 Task: Search one way flight ticket for 3 adults, 3 children in premium economy from Williston: Williston Basin International Airport to Jacksonville: Albert J. Ellis Airport on 5-3-2023. Choice of flights is American. Price is upto 25000. Outbound departure time preference is 19:15.
Action: Mouse moved to (428, 180)
Screenshot: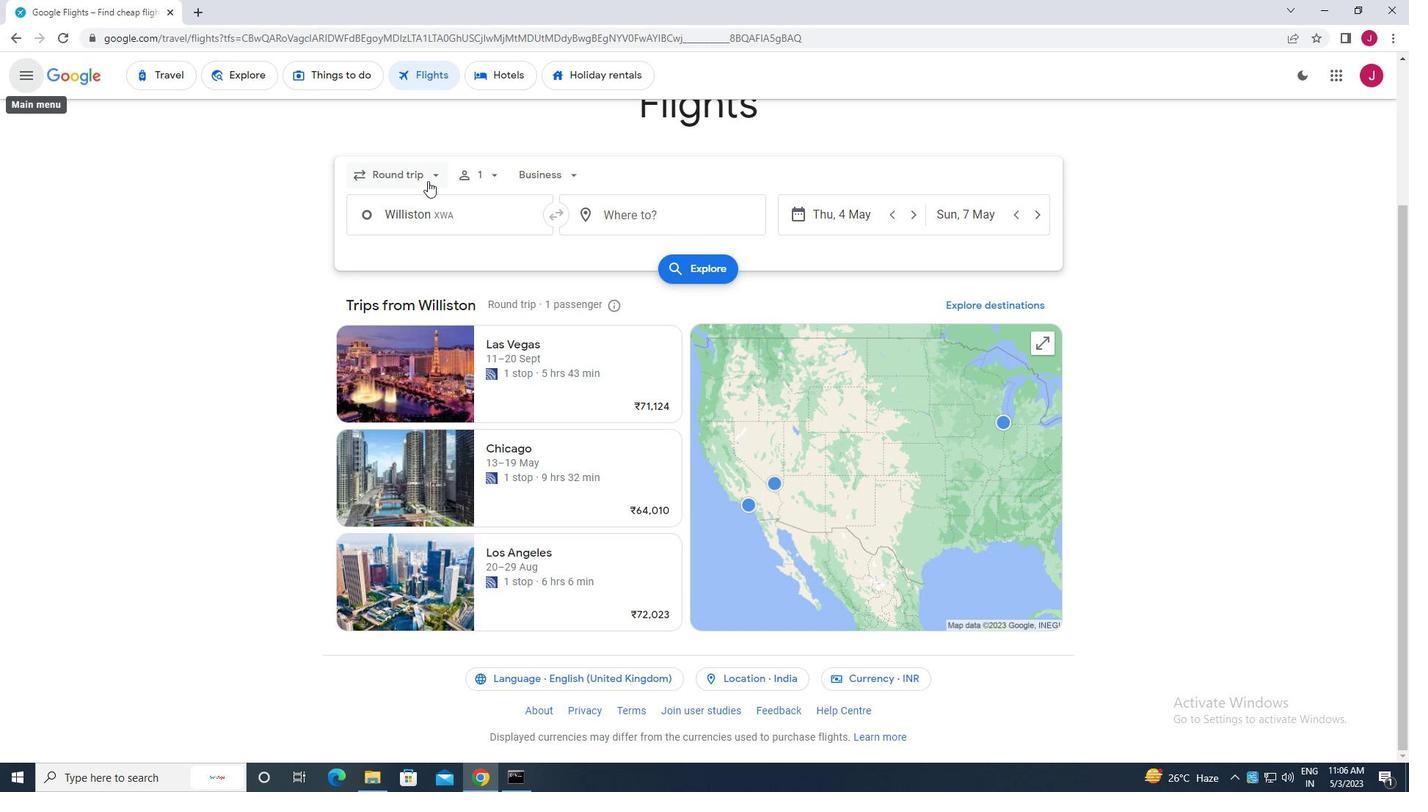 
Action: Mouse pressed left at (428, 180)
Screenshot: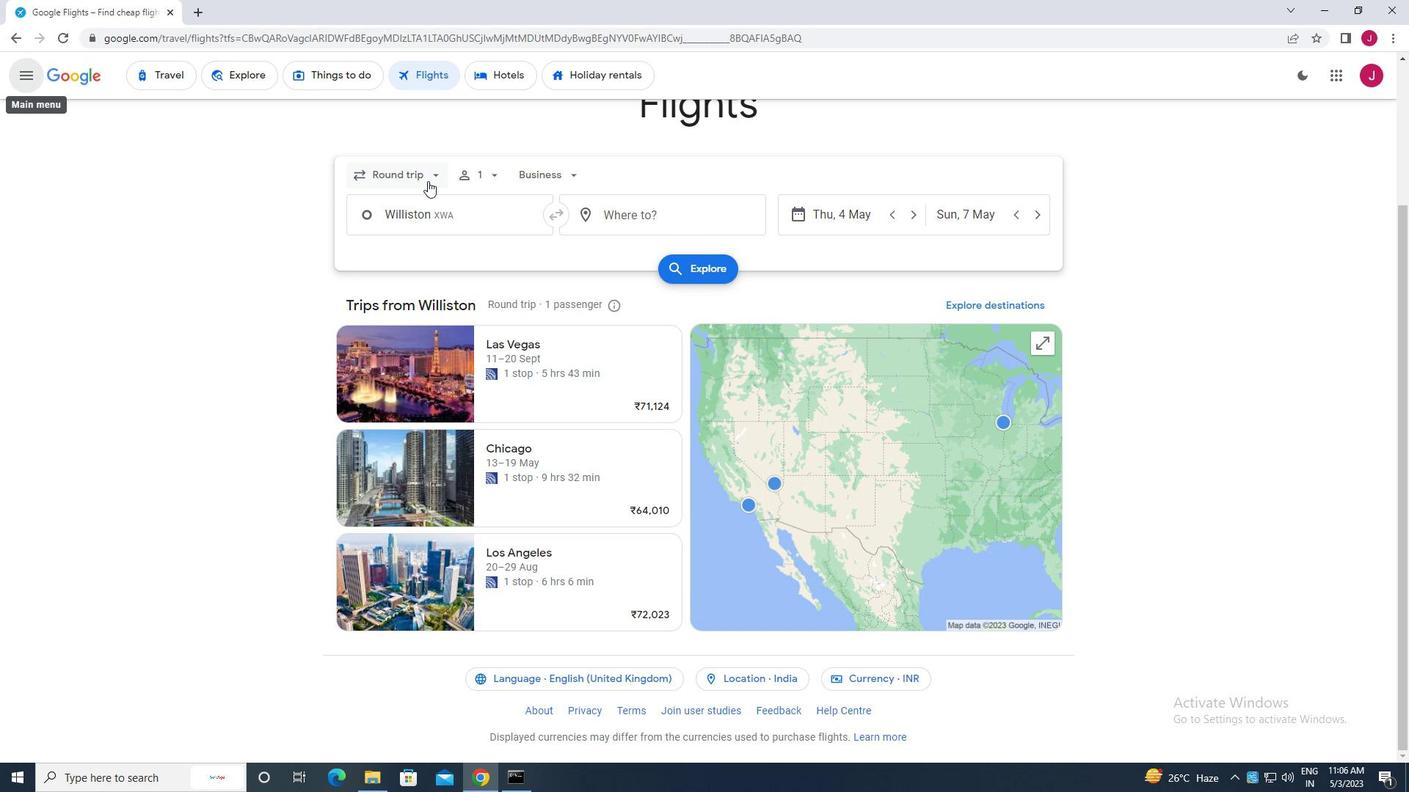 
Action: Mouse moved to (427, 240)
Screenshot: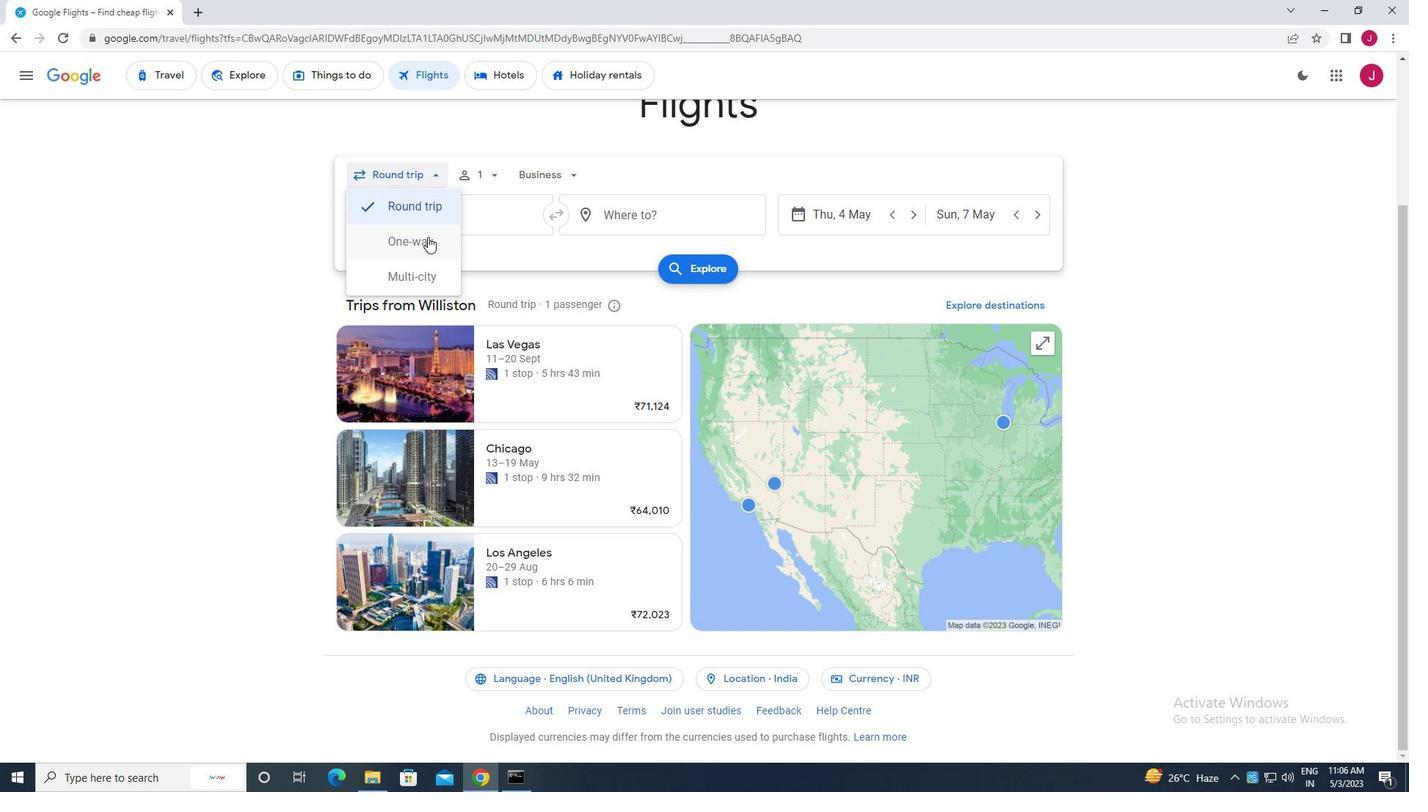 
Action: Mouse pressed left at (427, 240)
Screenshot: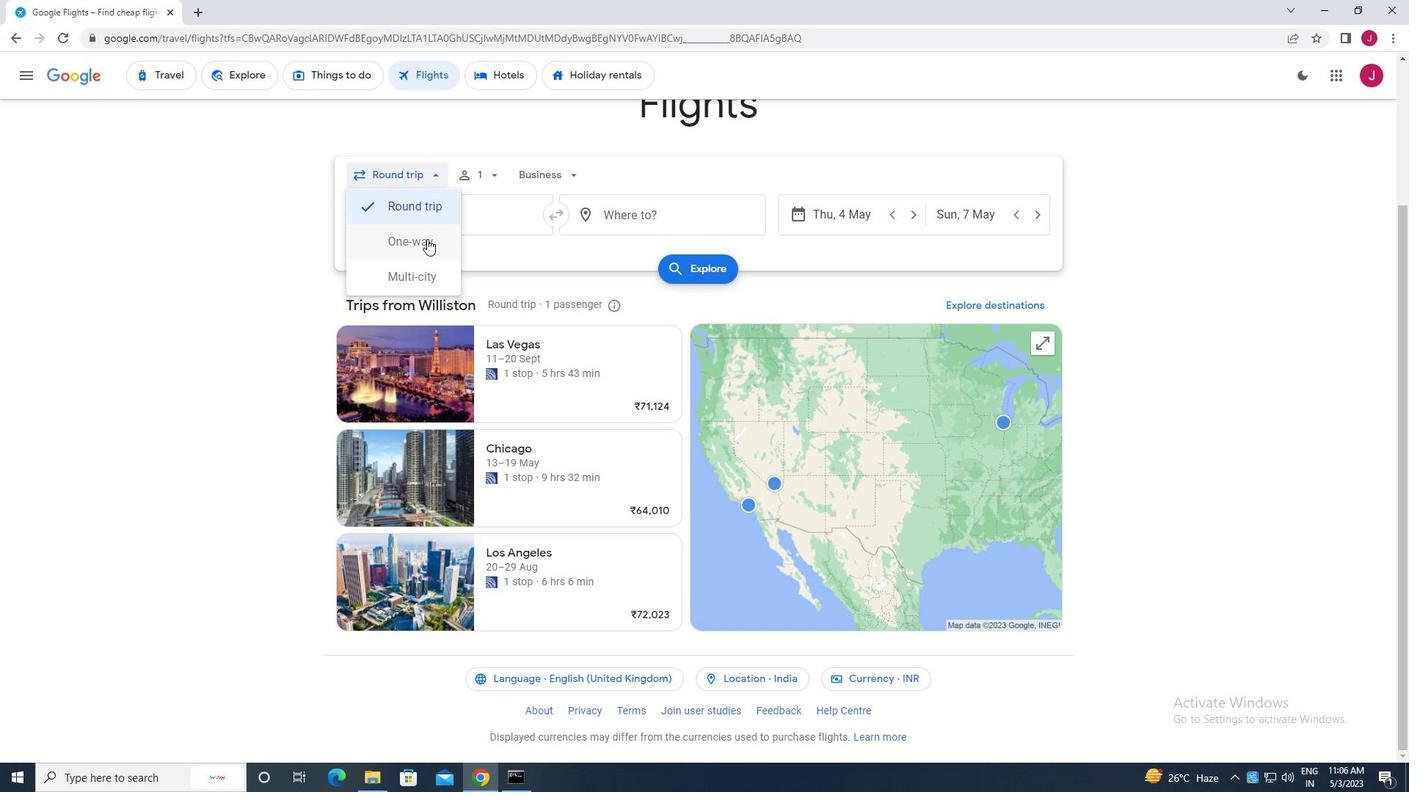 
Action: Mouse moved to (489, 177)
Screenshot: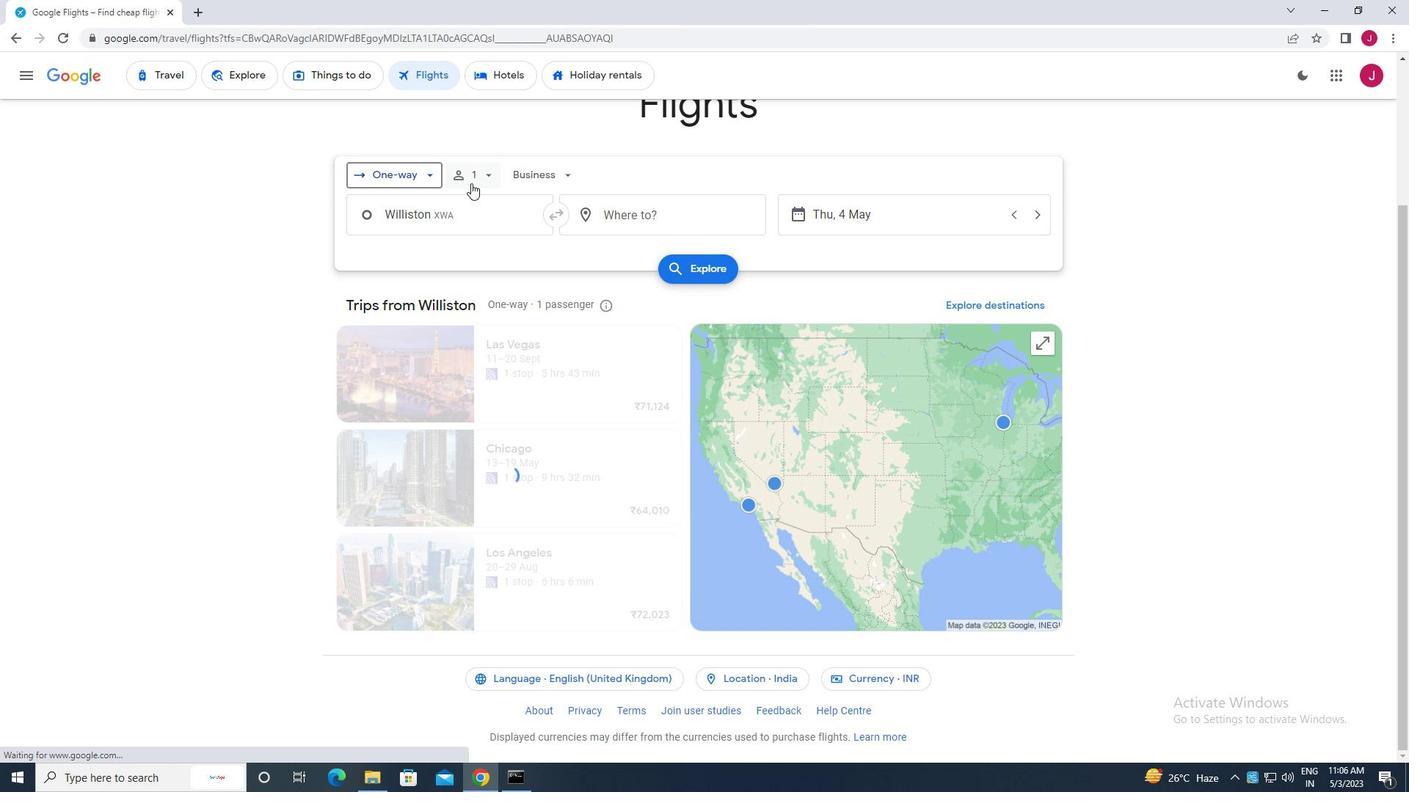 
Action: Mouse pressed left at (489, 177)
Screenshot: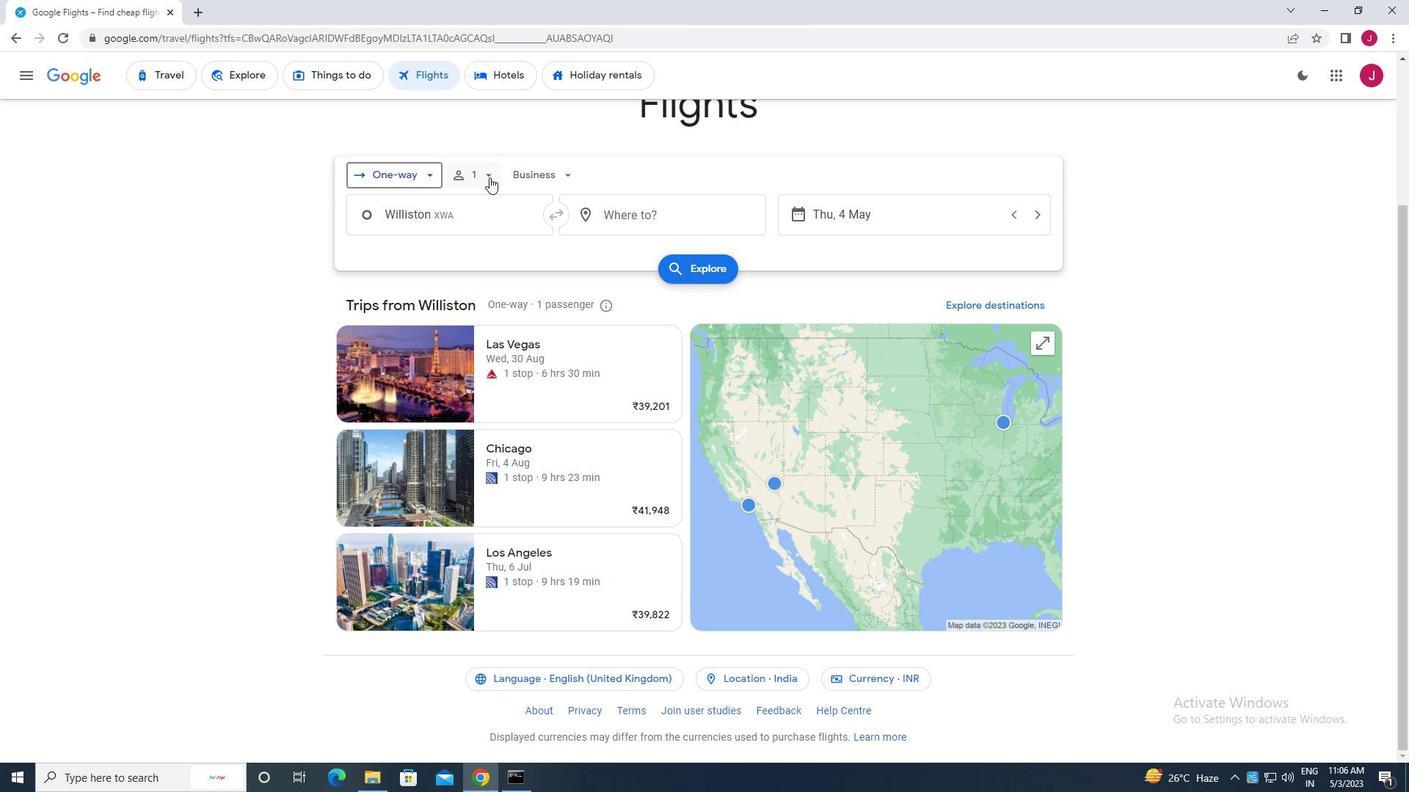 
Action: Mouse moved to (596, 212)
Screenshot: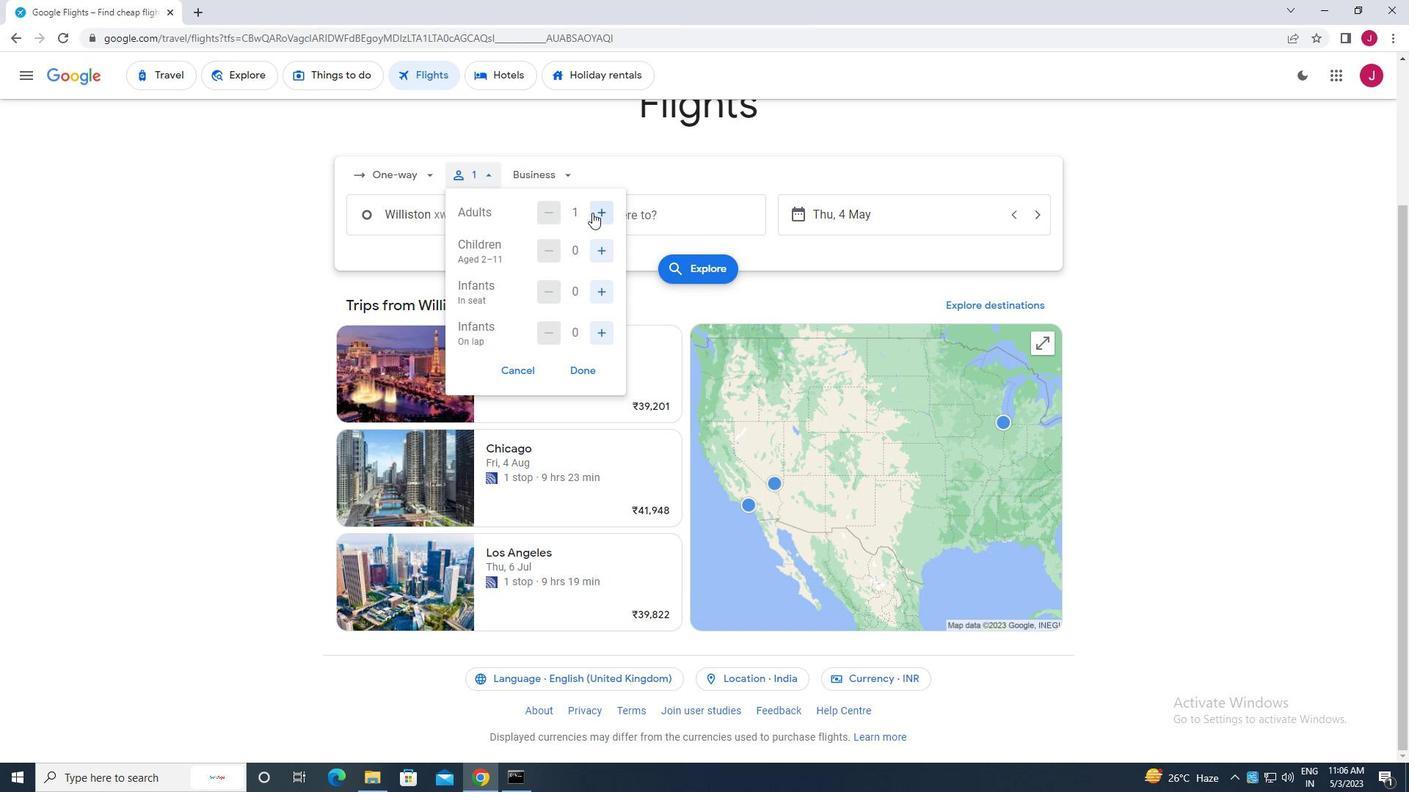 
Action: Mouse pressed left at (596, 212)
Screenshot: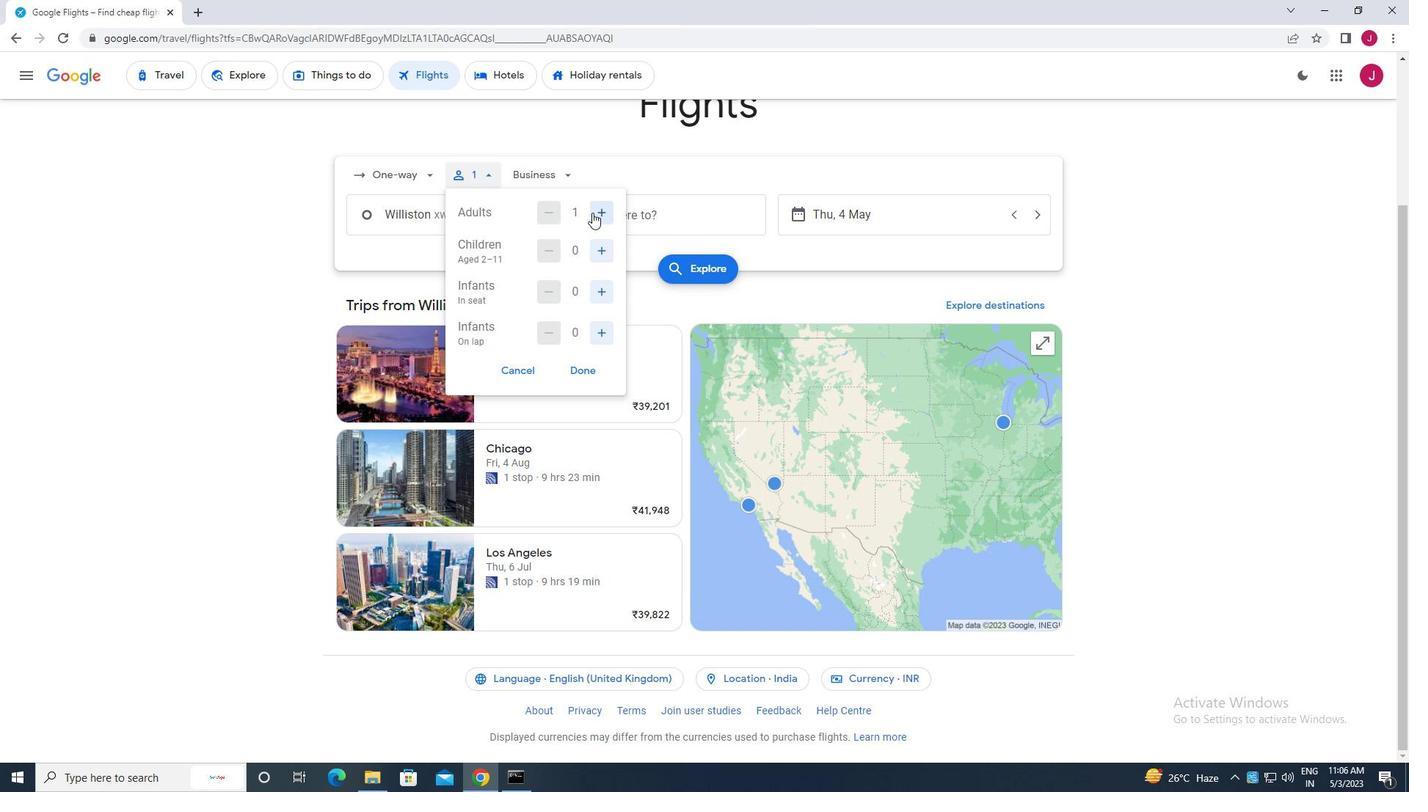 
Action: Mouse pressed left at (596, 212)
Screenshot: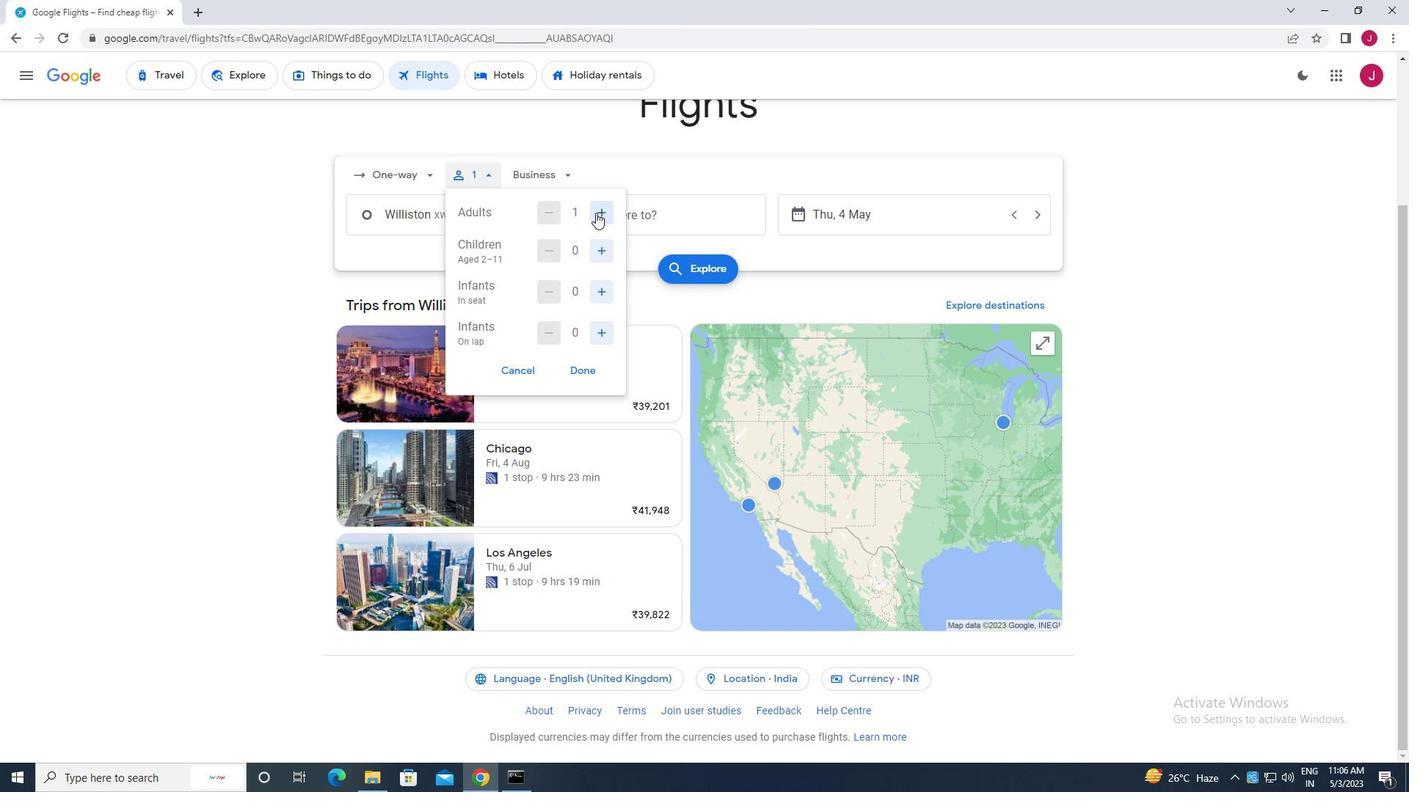 
Action: Mouse moved to (600, 253)
Screenshot: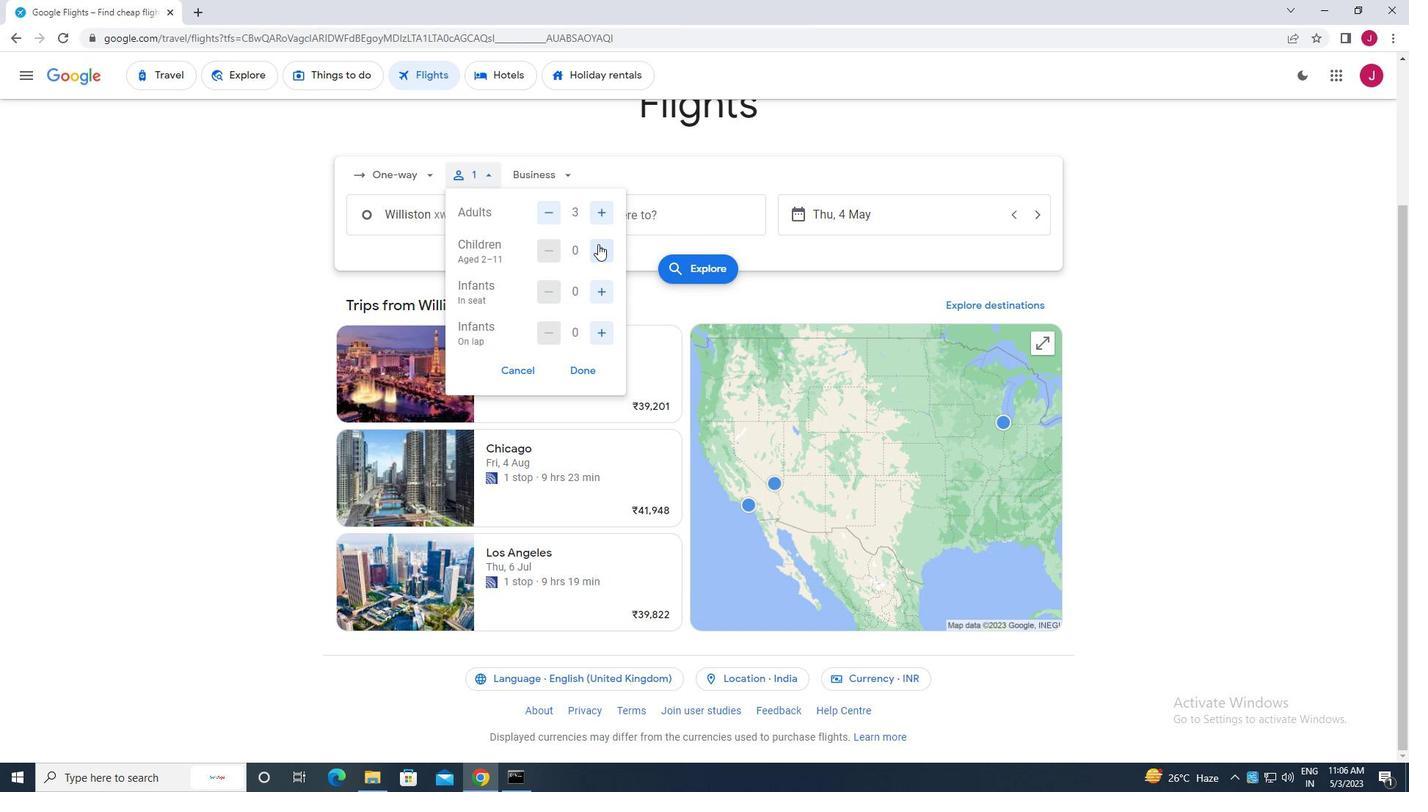 
Action: Mouse pressed left at (600, 253)
Screenshot: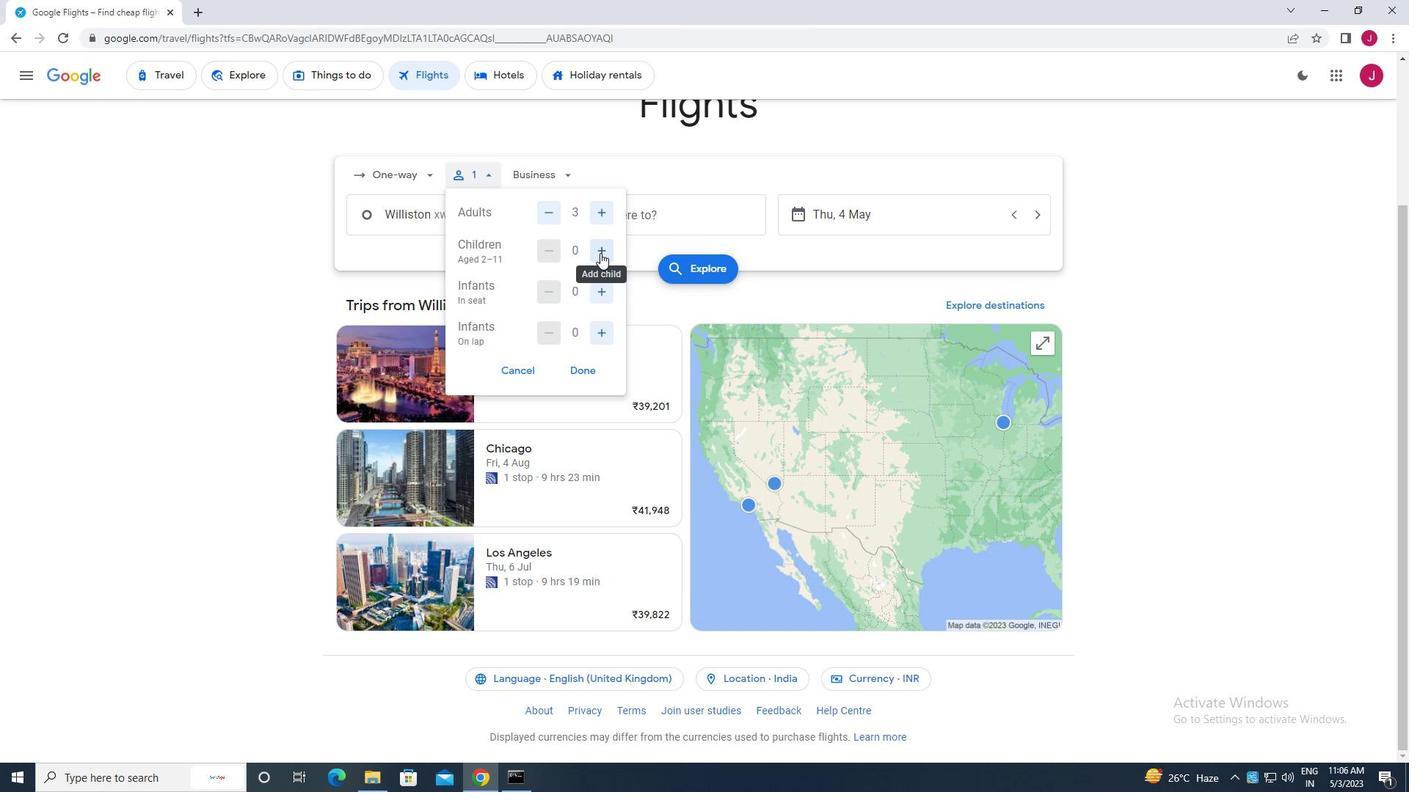 
Action: Mouse pressed left at (600, 253)
Screenshot: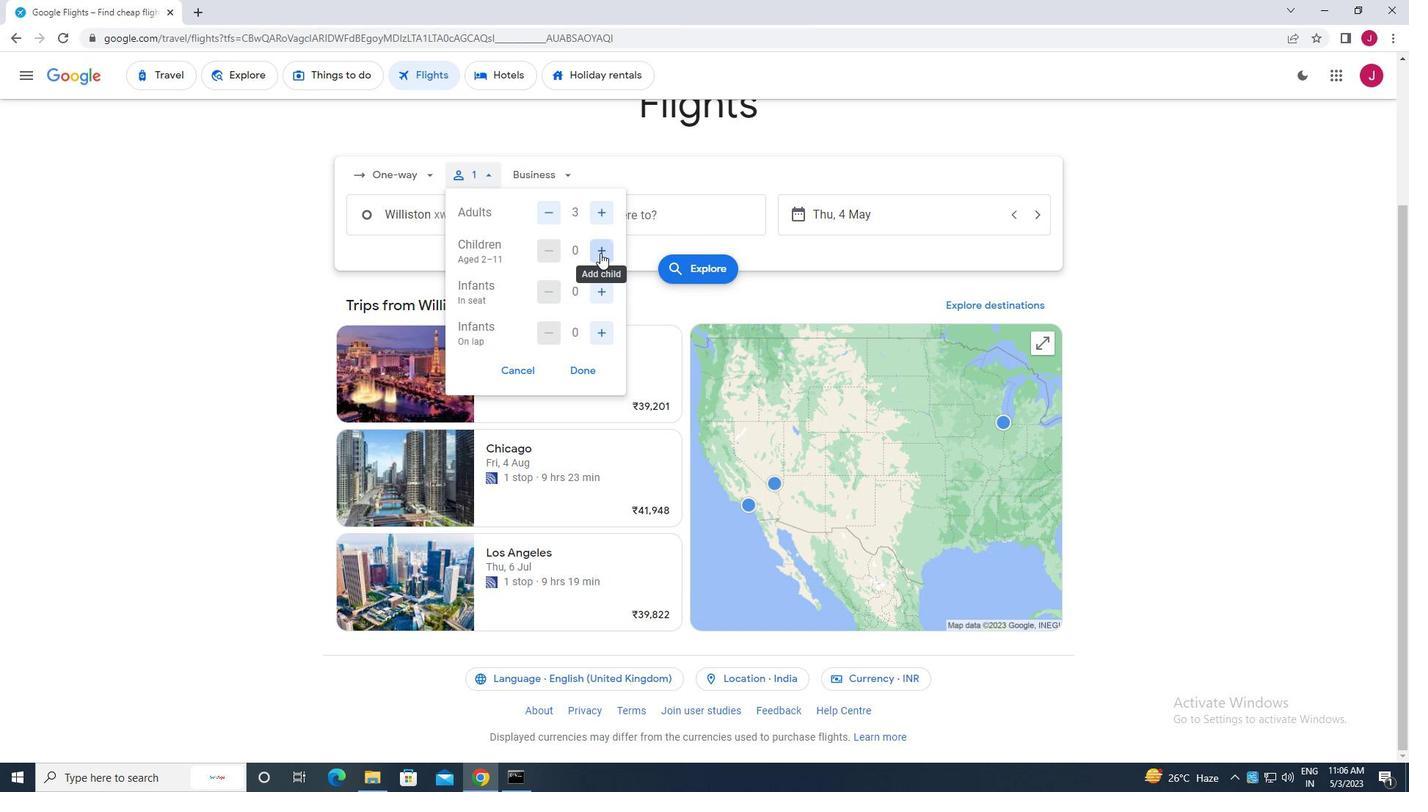 
Action: Mouse pressed left at (600, 253)
Screenshot: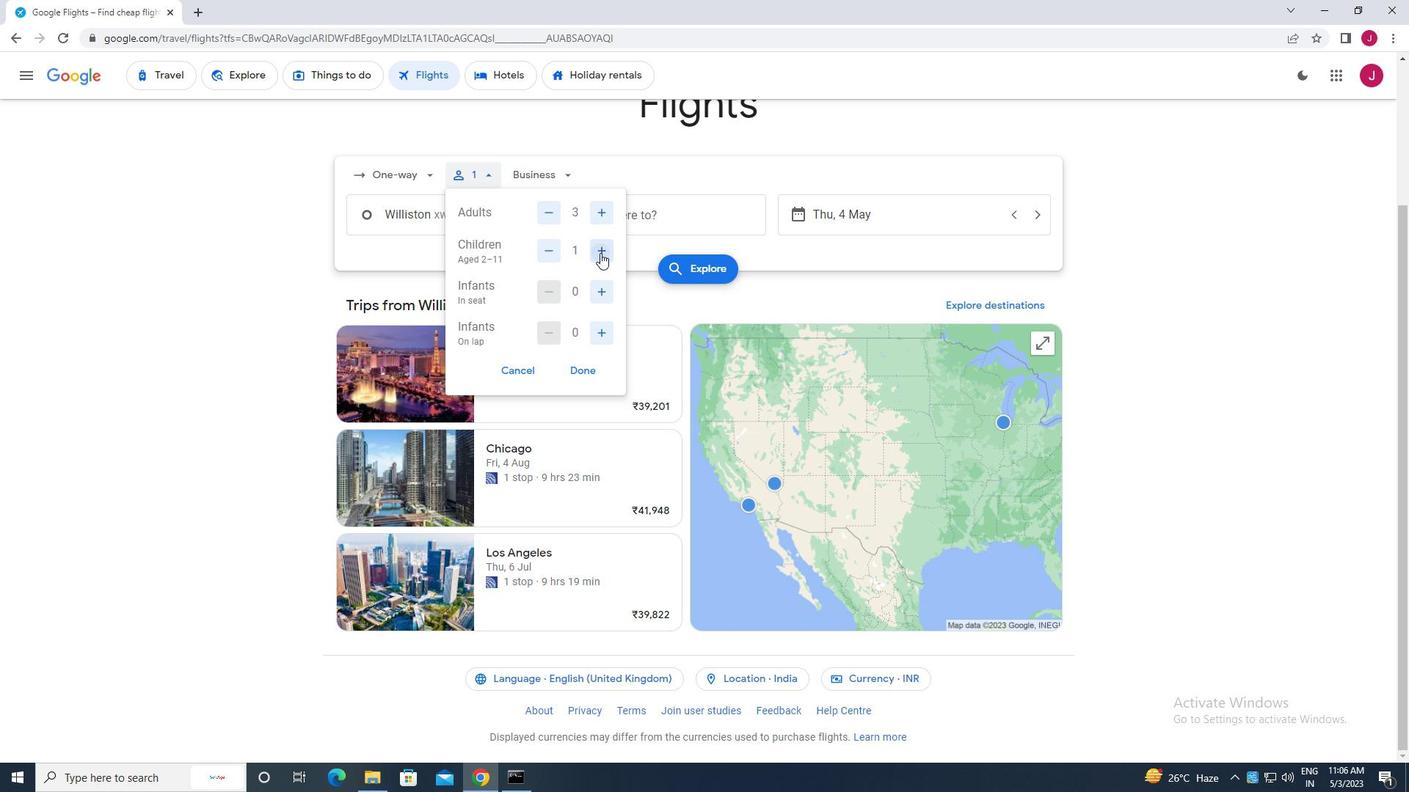 
Action: Mouse moved to (574, 369)
Screenshot: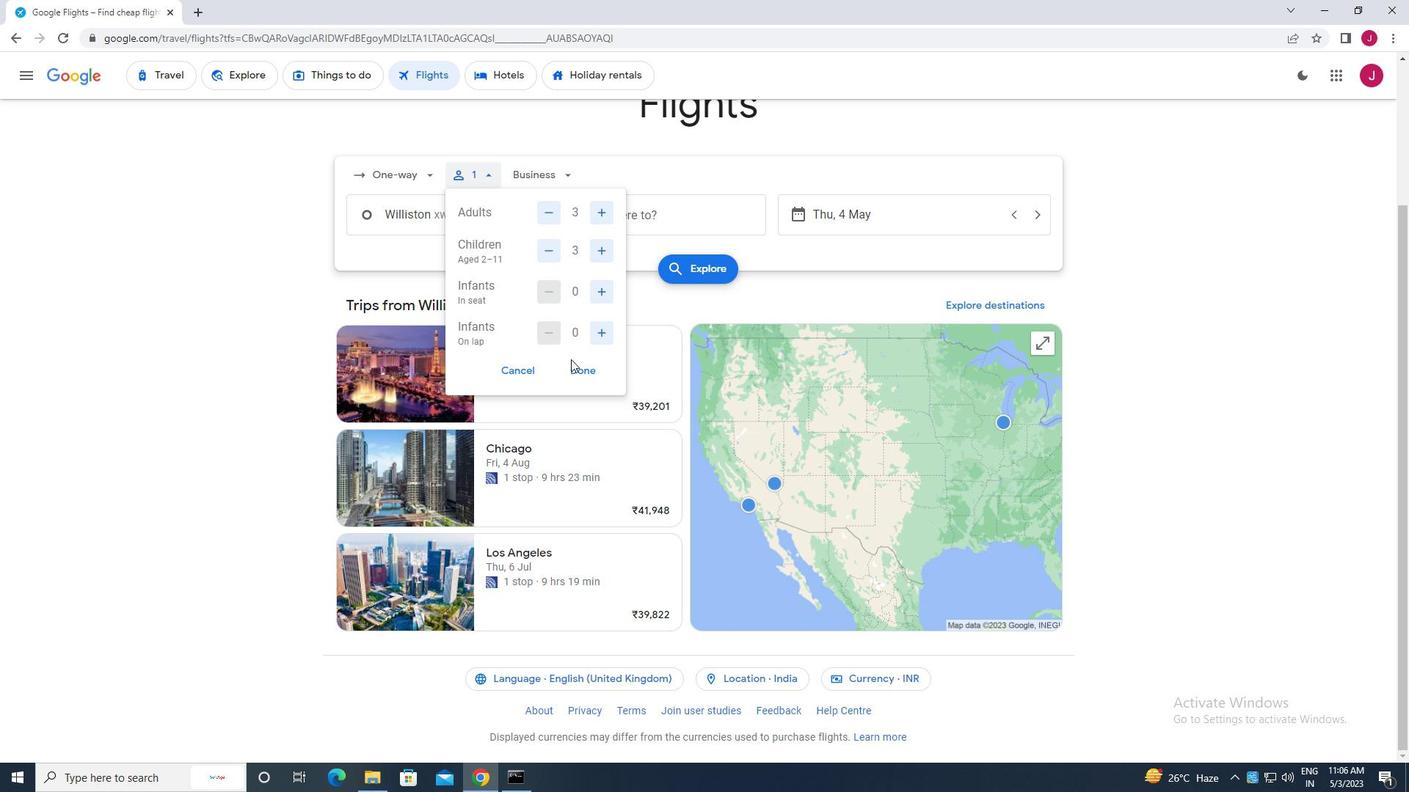 
Action: Mouse pressed left at (574, 369)
Screenshot: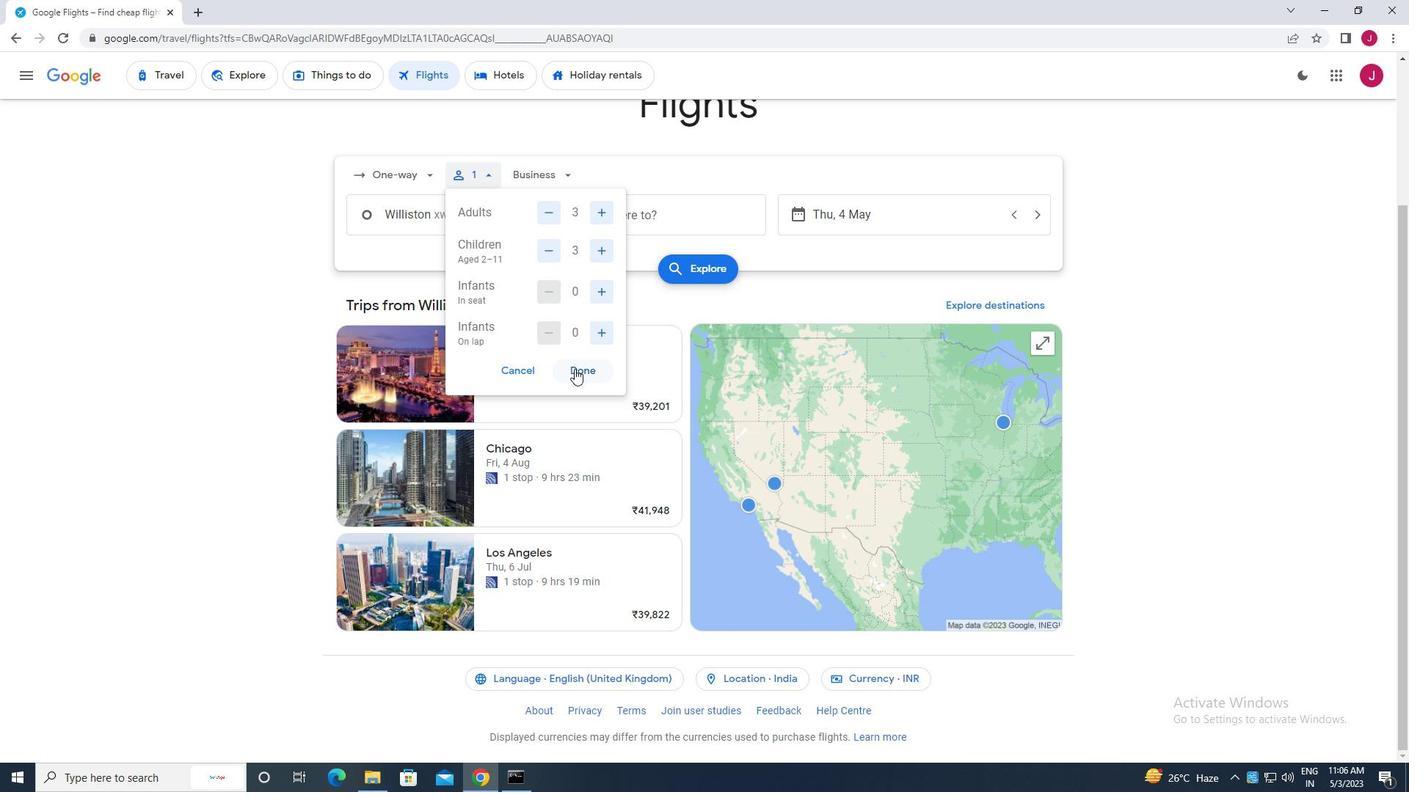 
Action: Mouse moved to (545, 179)
Screenshot: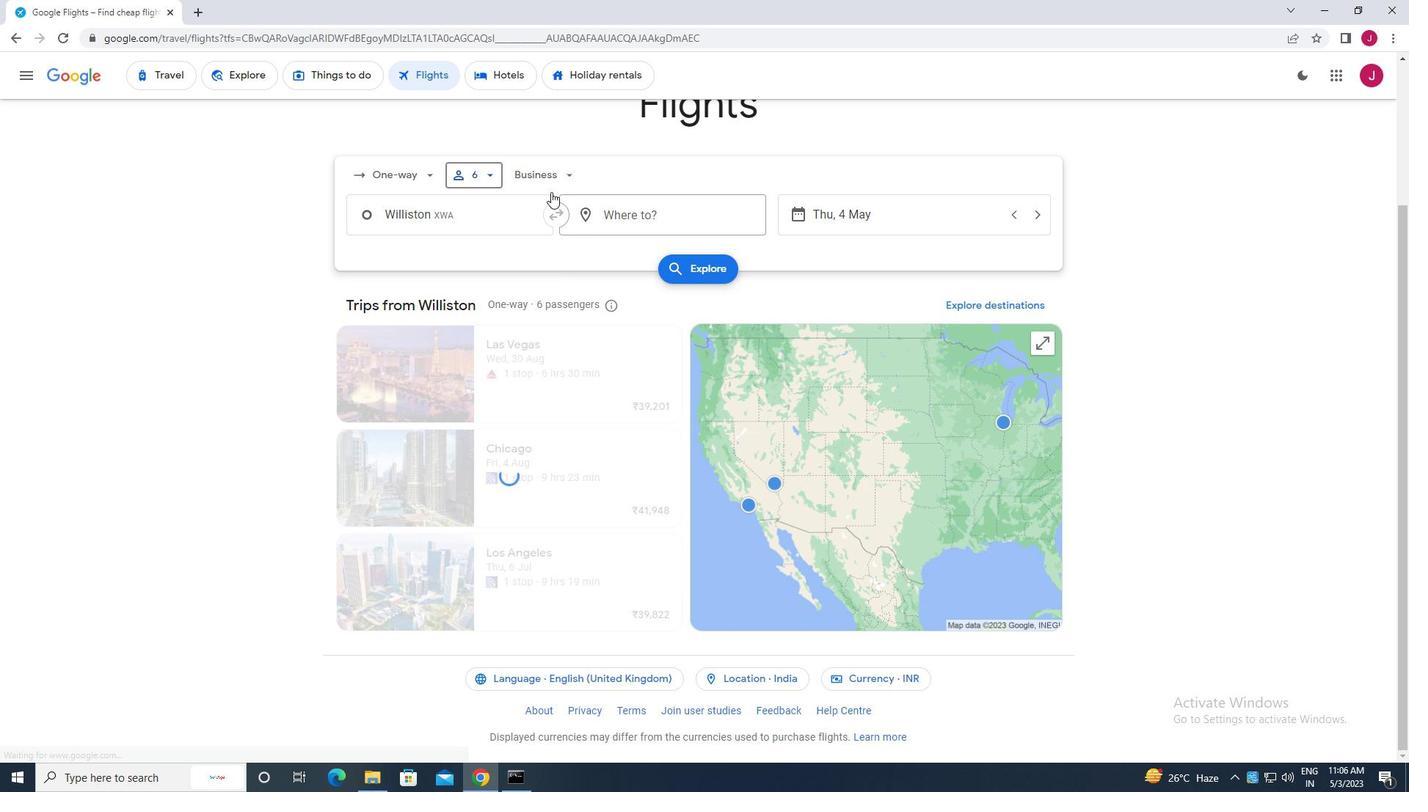 
Action: Mouse pressed left at (545, 179)
Screenshot: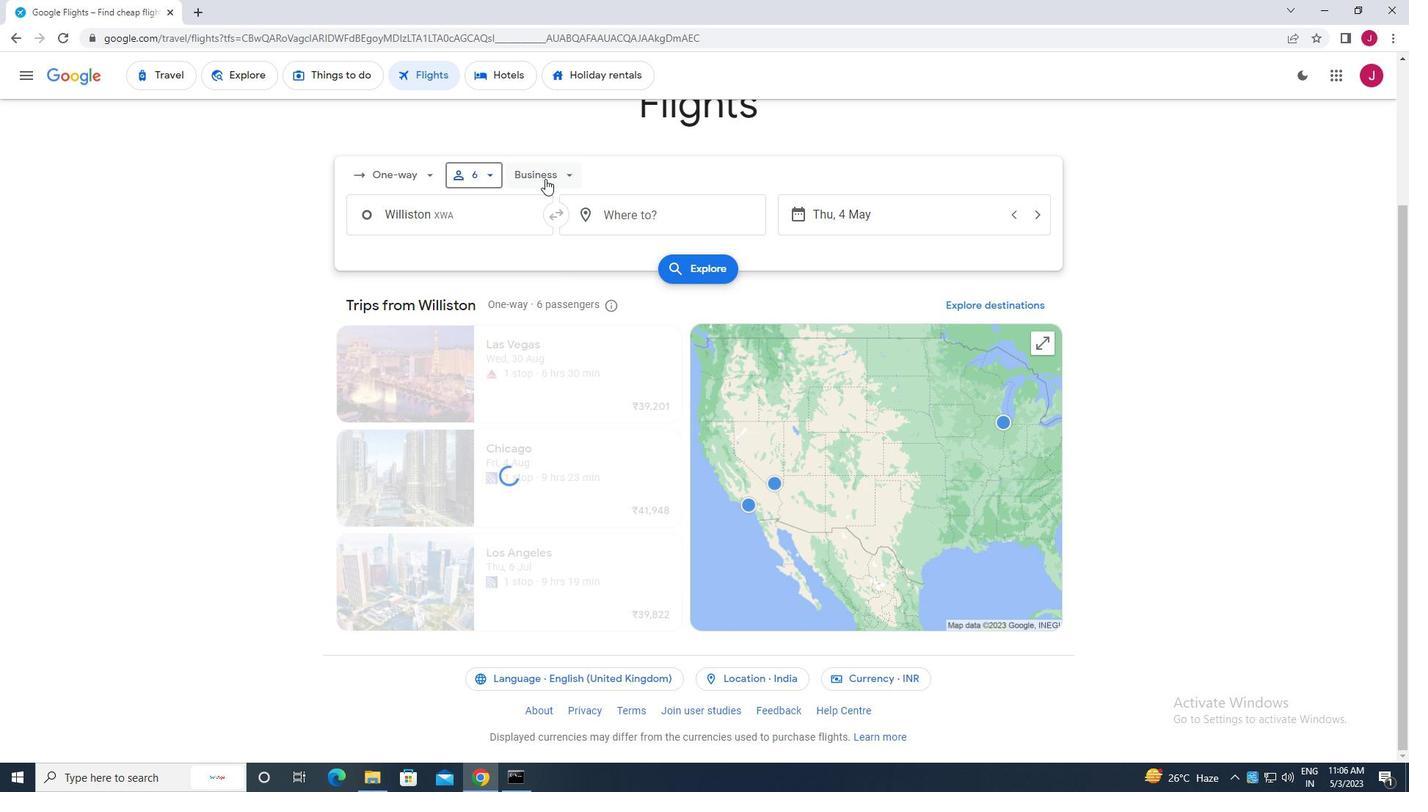 
Action: Mouse moved to (569, 244)
Screenshot: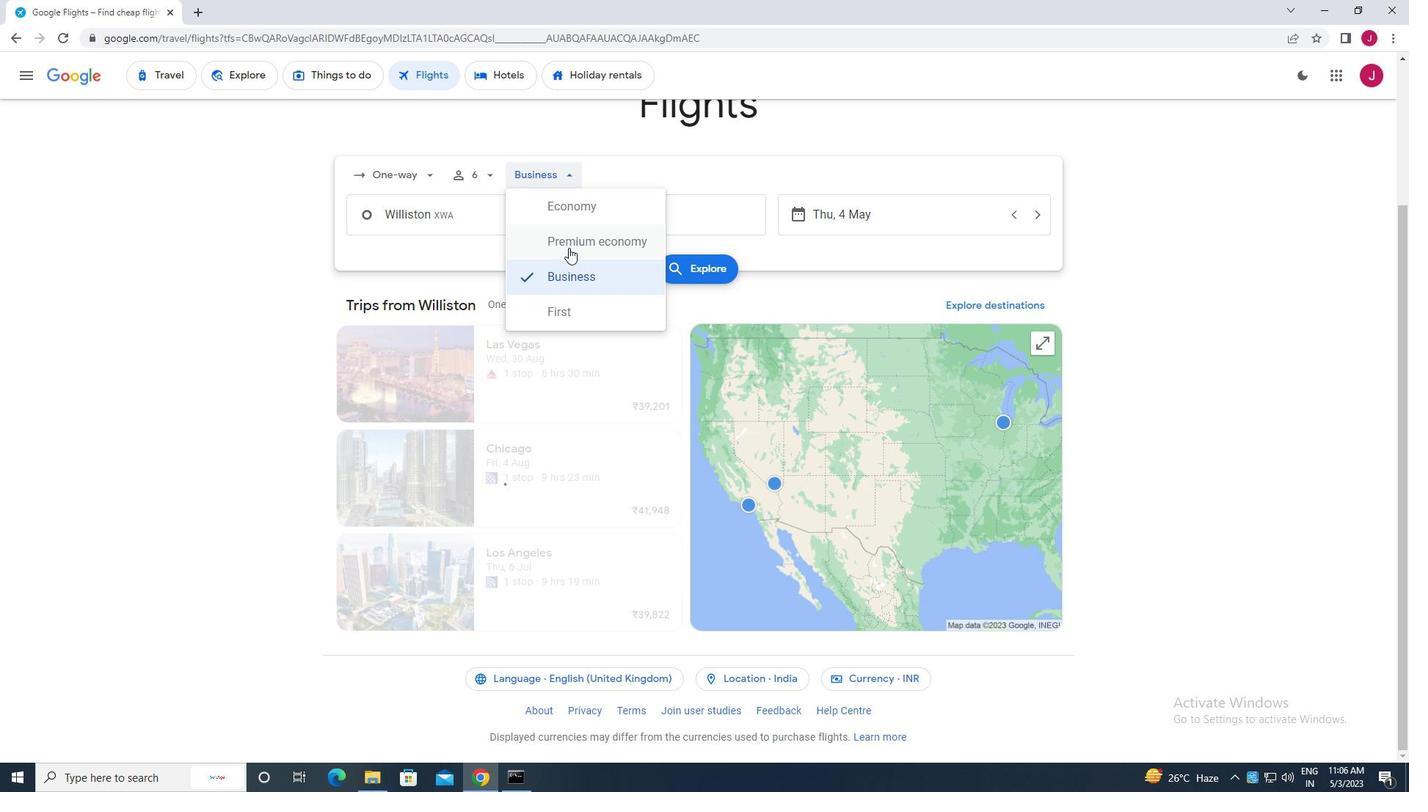 
Action: Mouse pressed left at (569, 244)
Screenshot: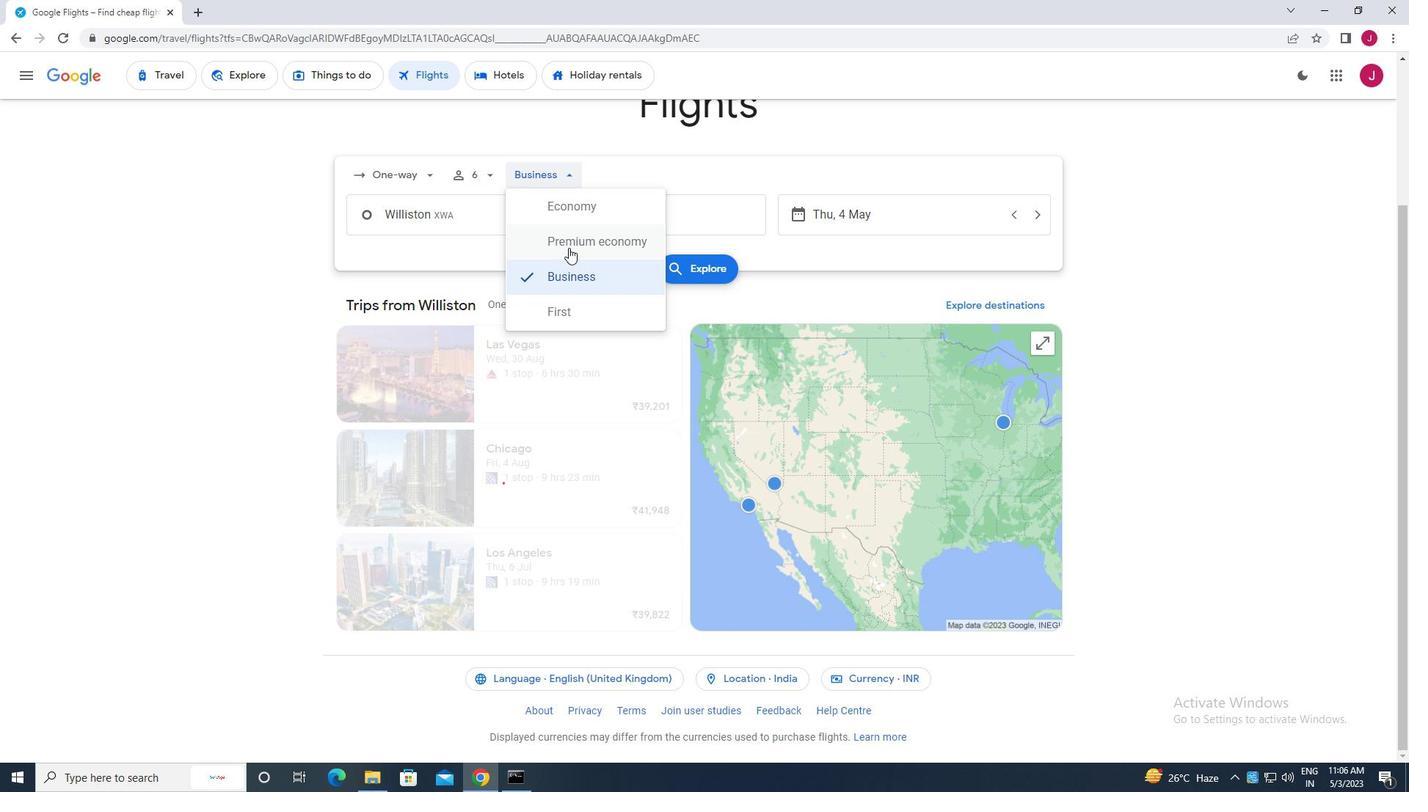 
Action: Mouse moved to (497, 218)
Screenshot: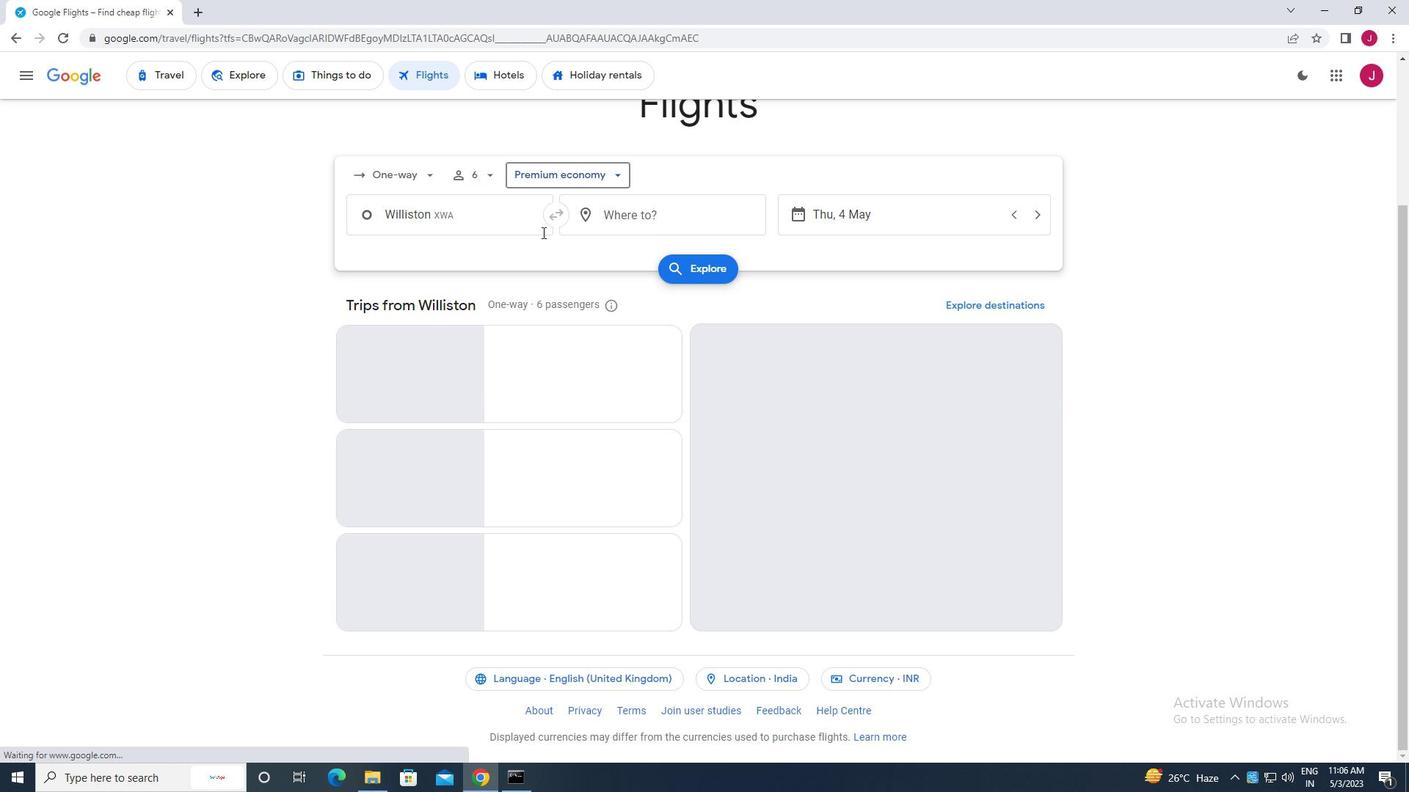 
Action: Mouse pressed left at (497, 218)
Screenshot: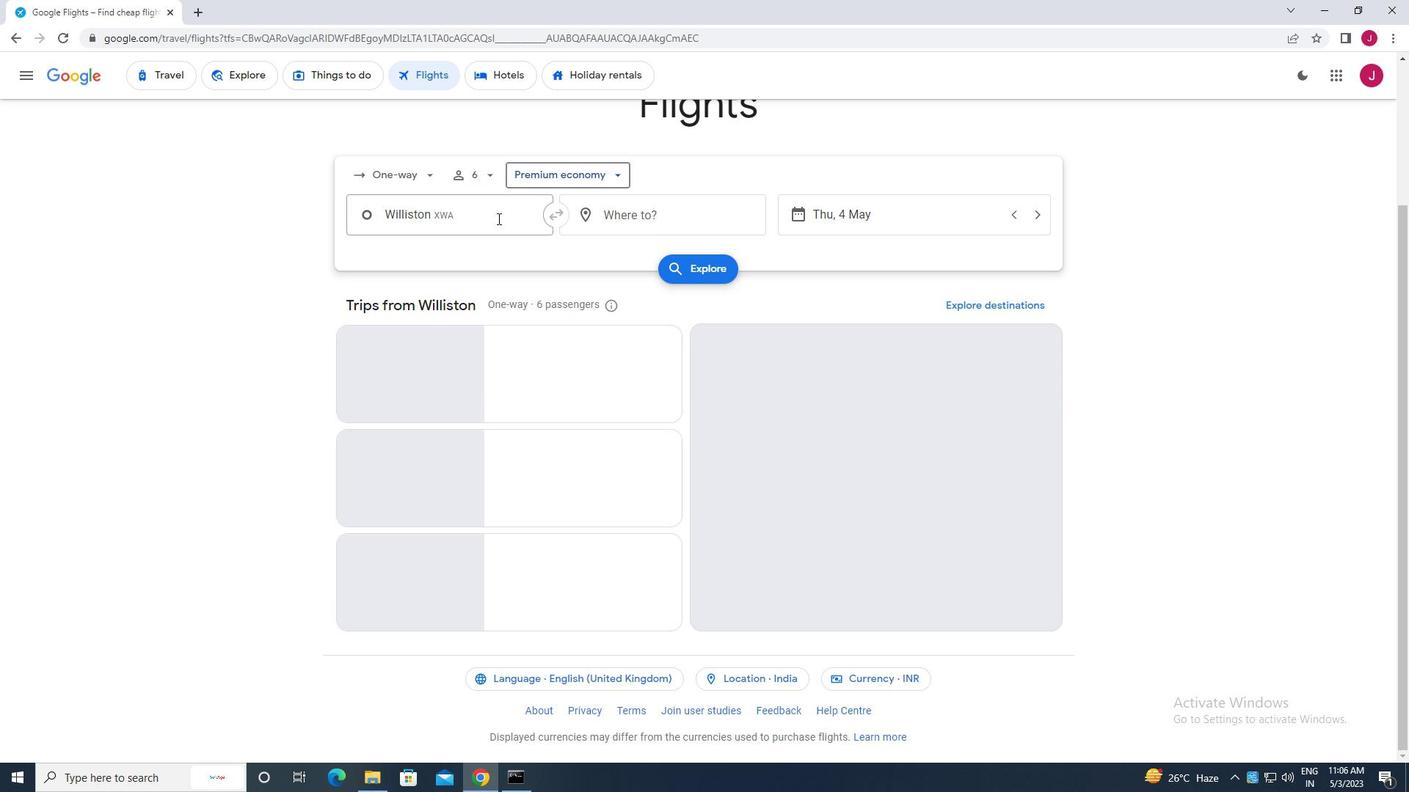 
Action: Key pressed williston
Screenshot: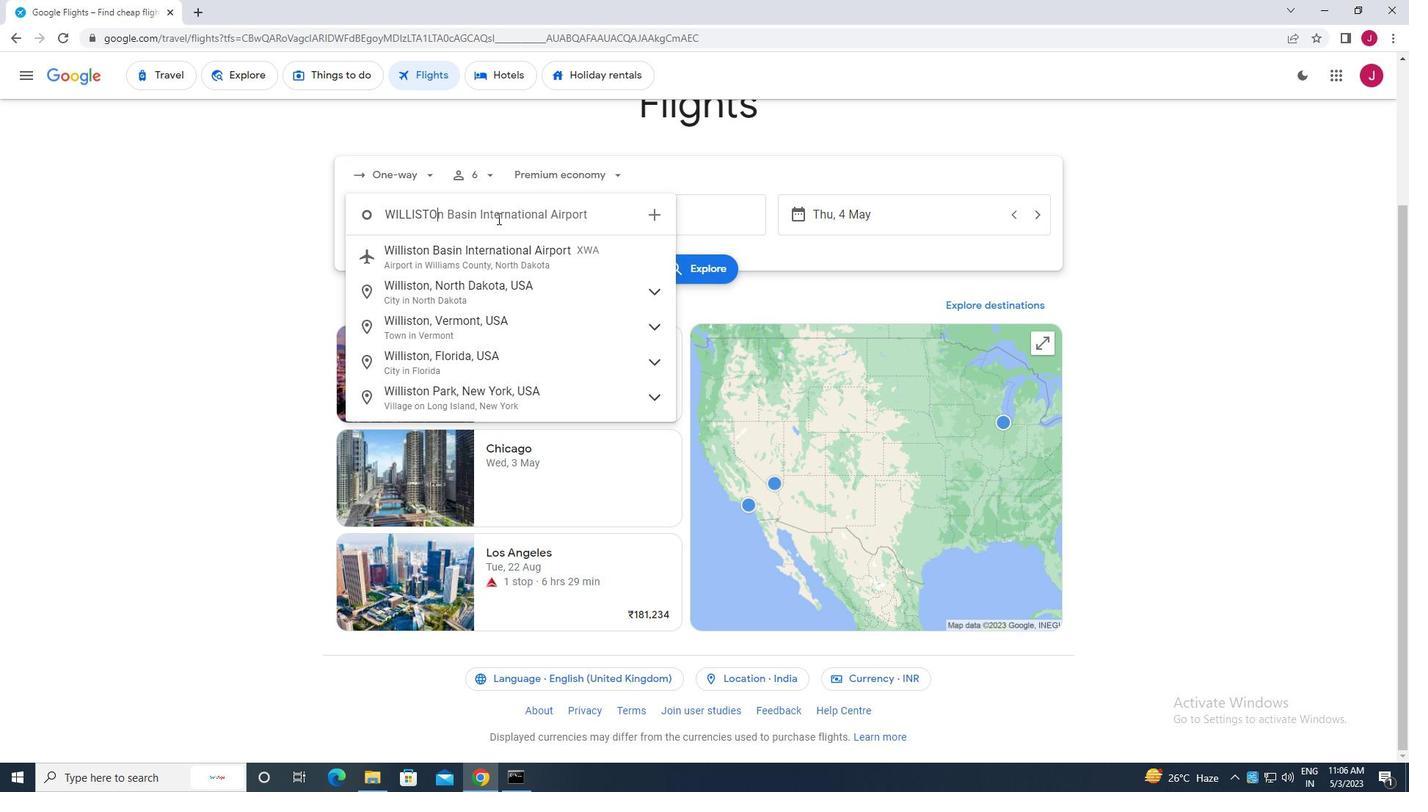 
Action: Mouse moved to (506, 258)
Screenshot: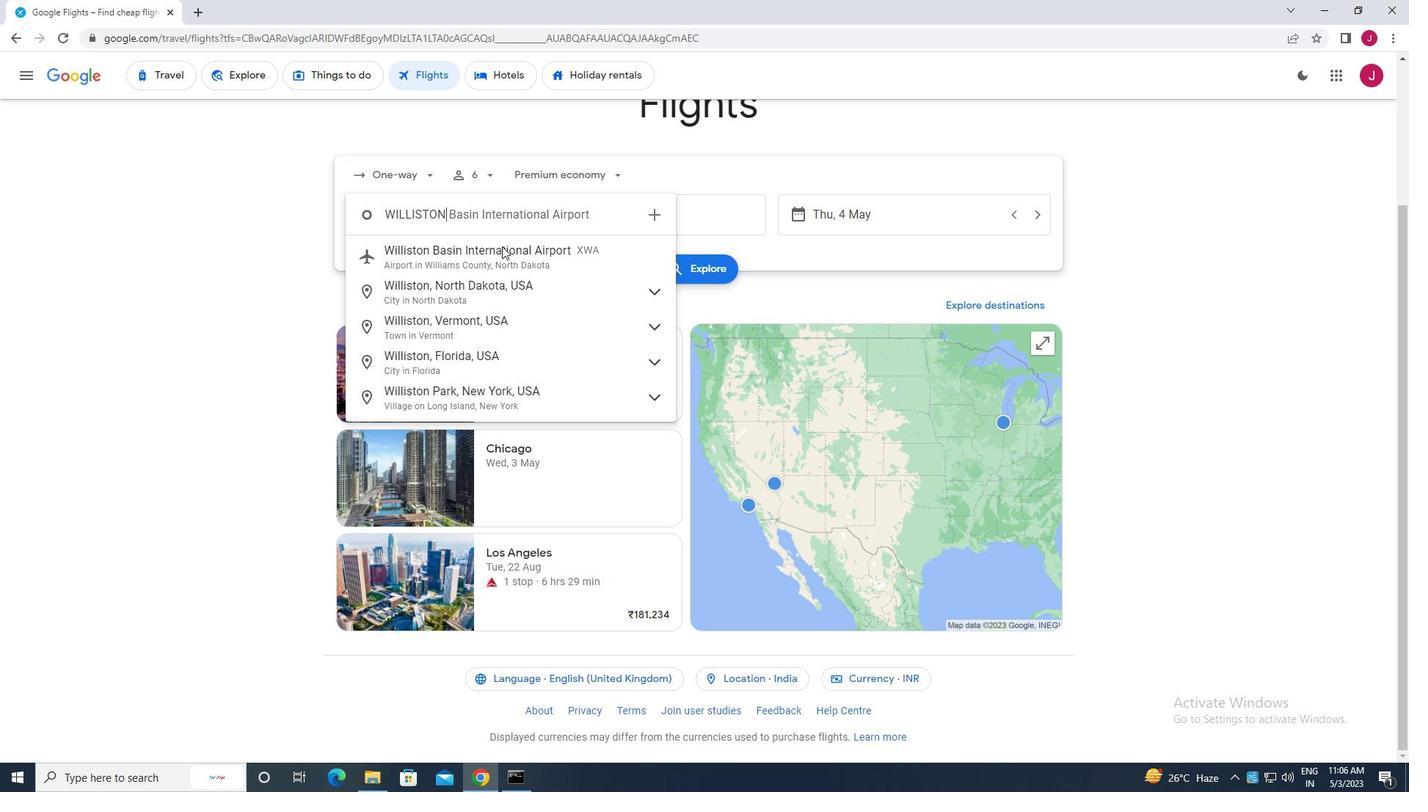 
Action: Mouse pressed left at (506, 258)
Screenshot: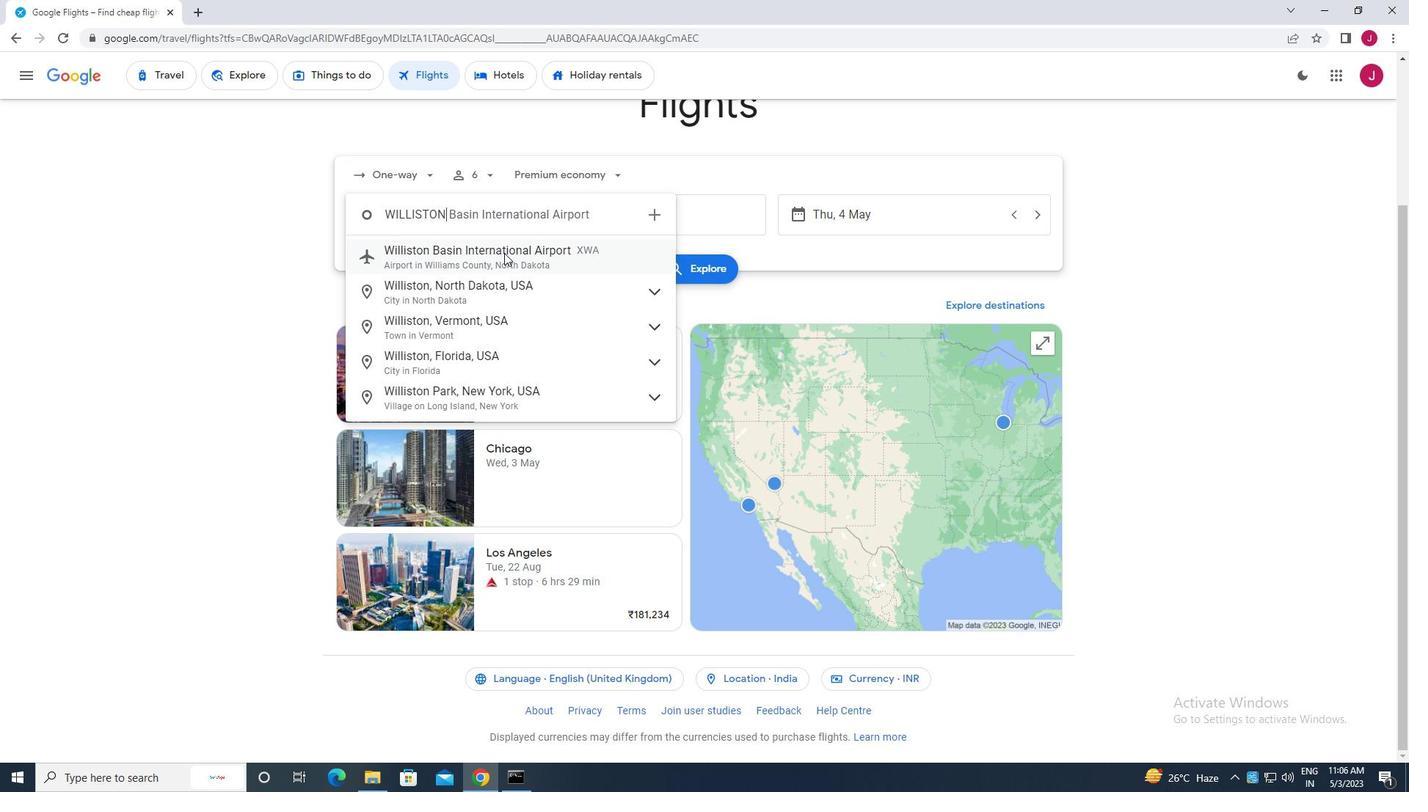 
Action: Mouse moved to (686, 212)
Screenshot: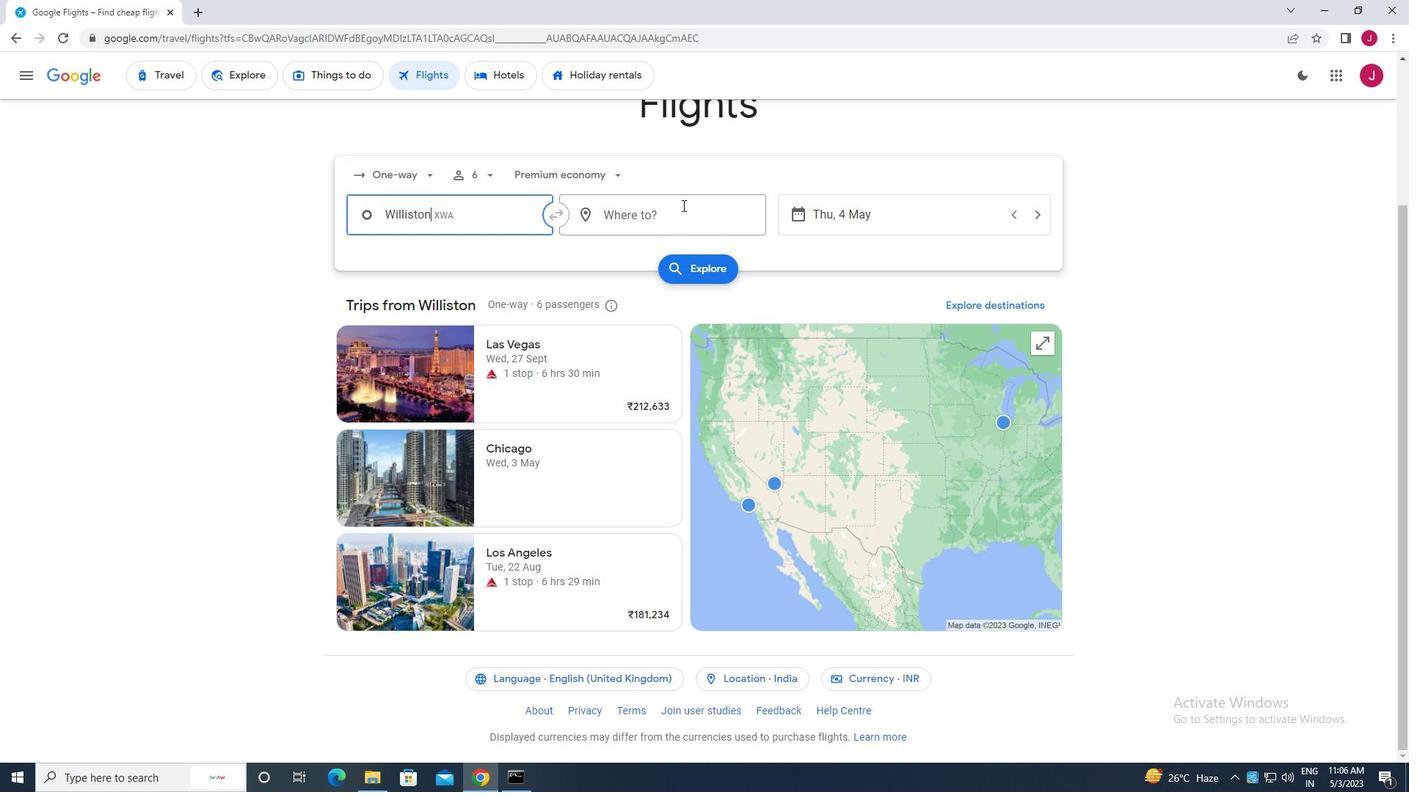 
Action: Mouse pressed left at (686, 212)
Screenshot: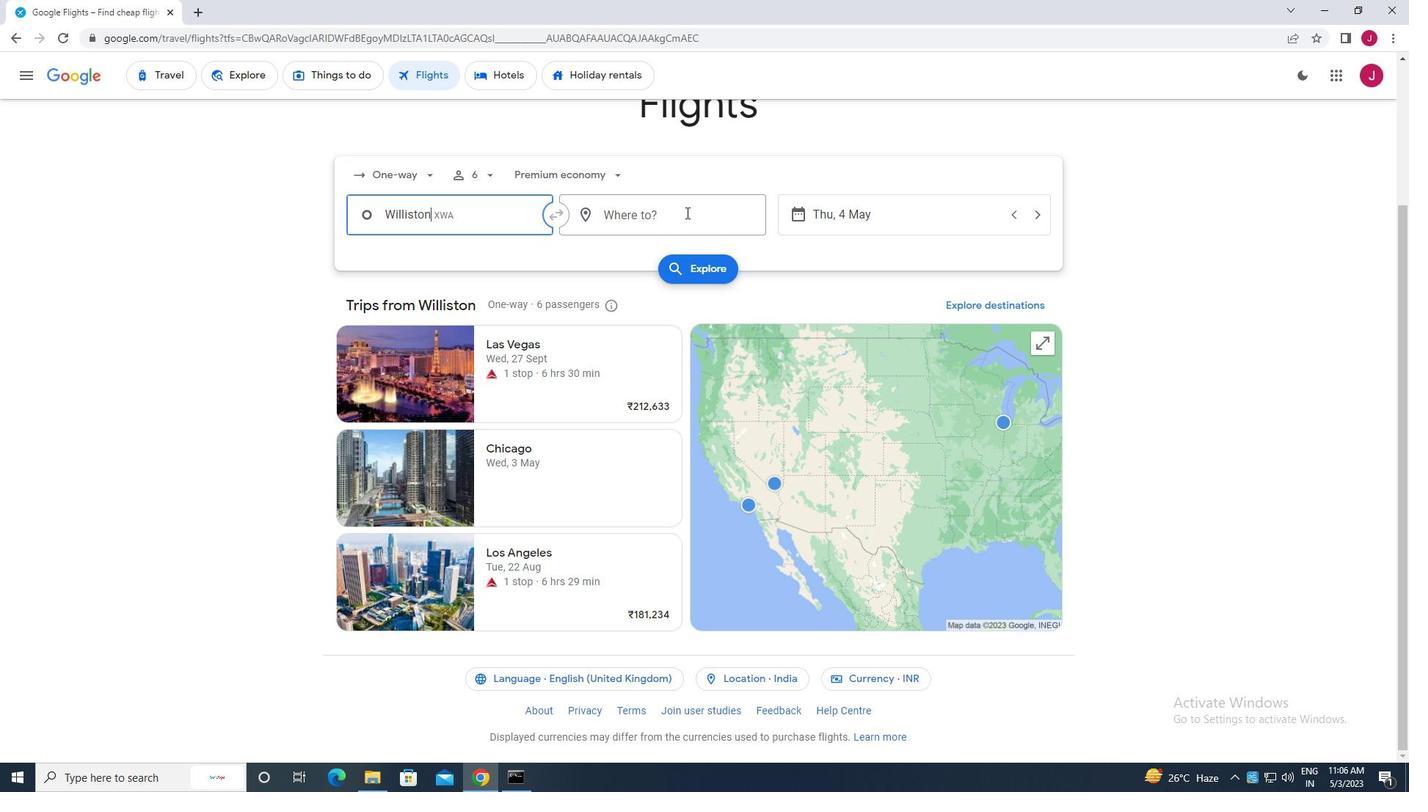 
Action: Key pressed albert<Key.space>j
Screenshot: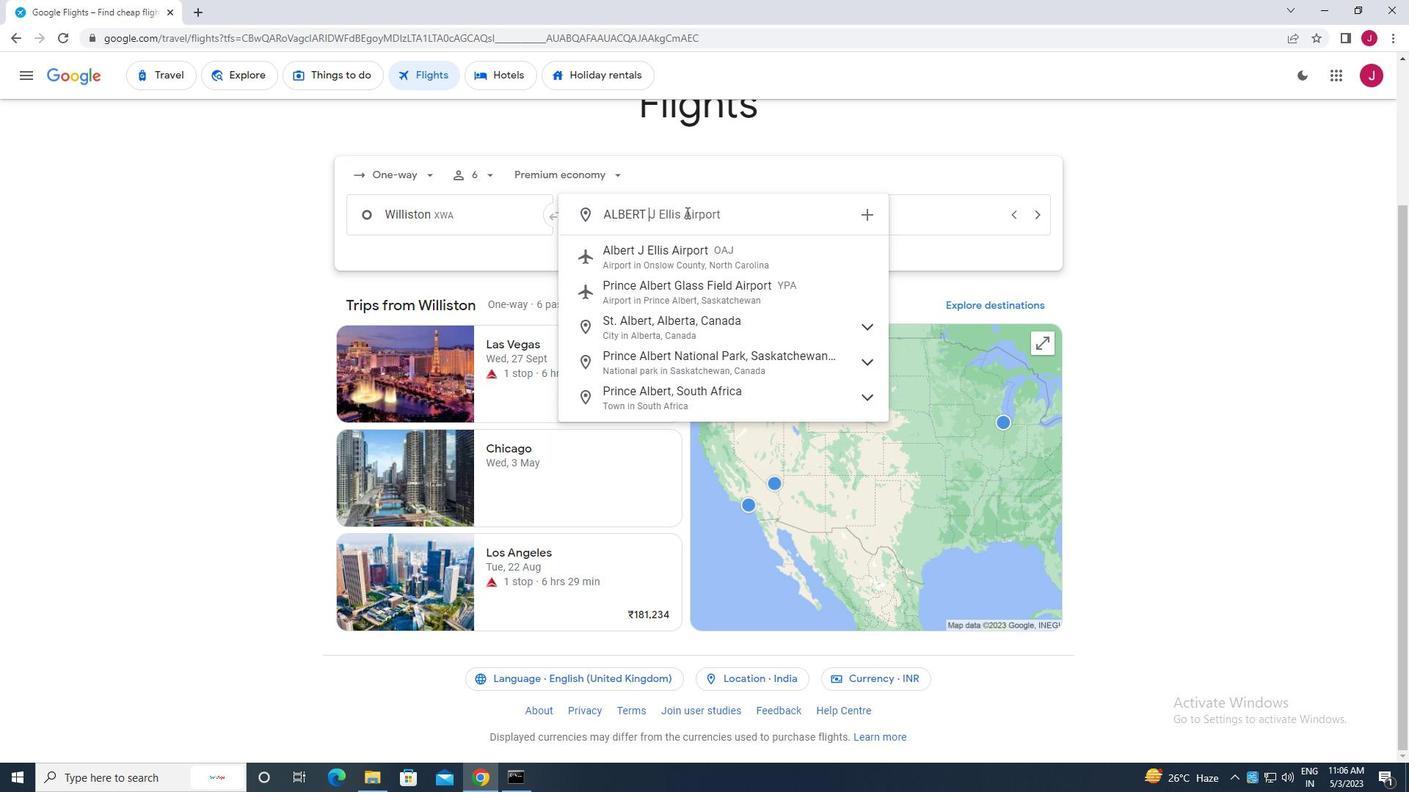 
Action: Mouse moved to (715, 256)
Screenshot: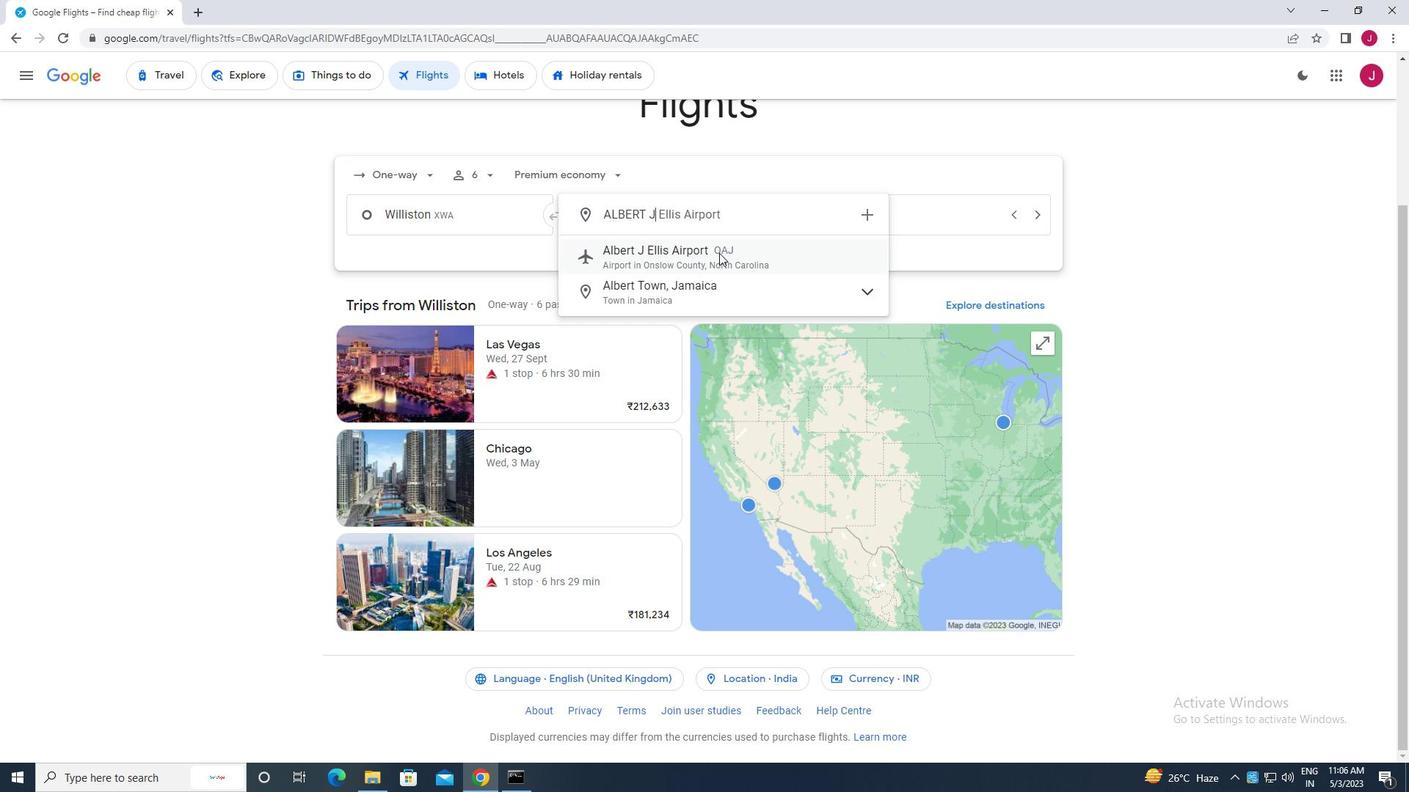 
Action: Mouse pressed left at (715, 256)
Screenshot: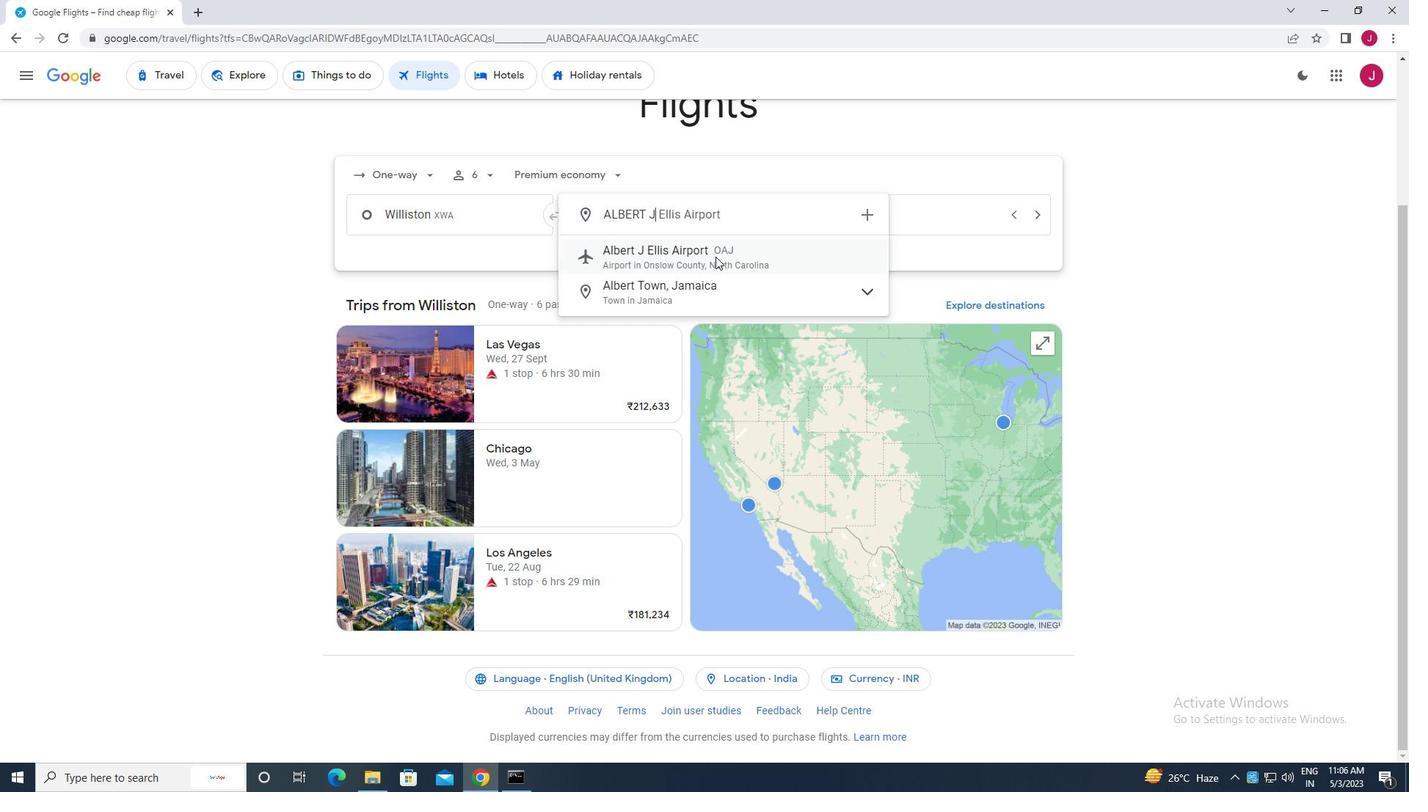 
Action: Mouse moved to (861, 212)
Screenshot: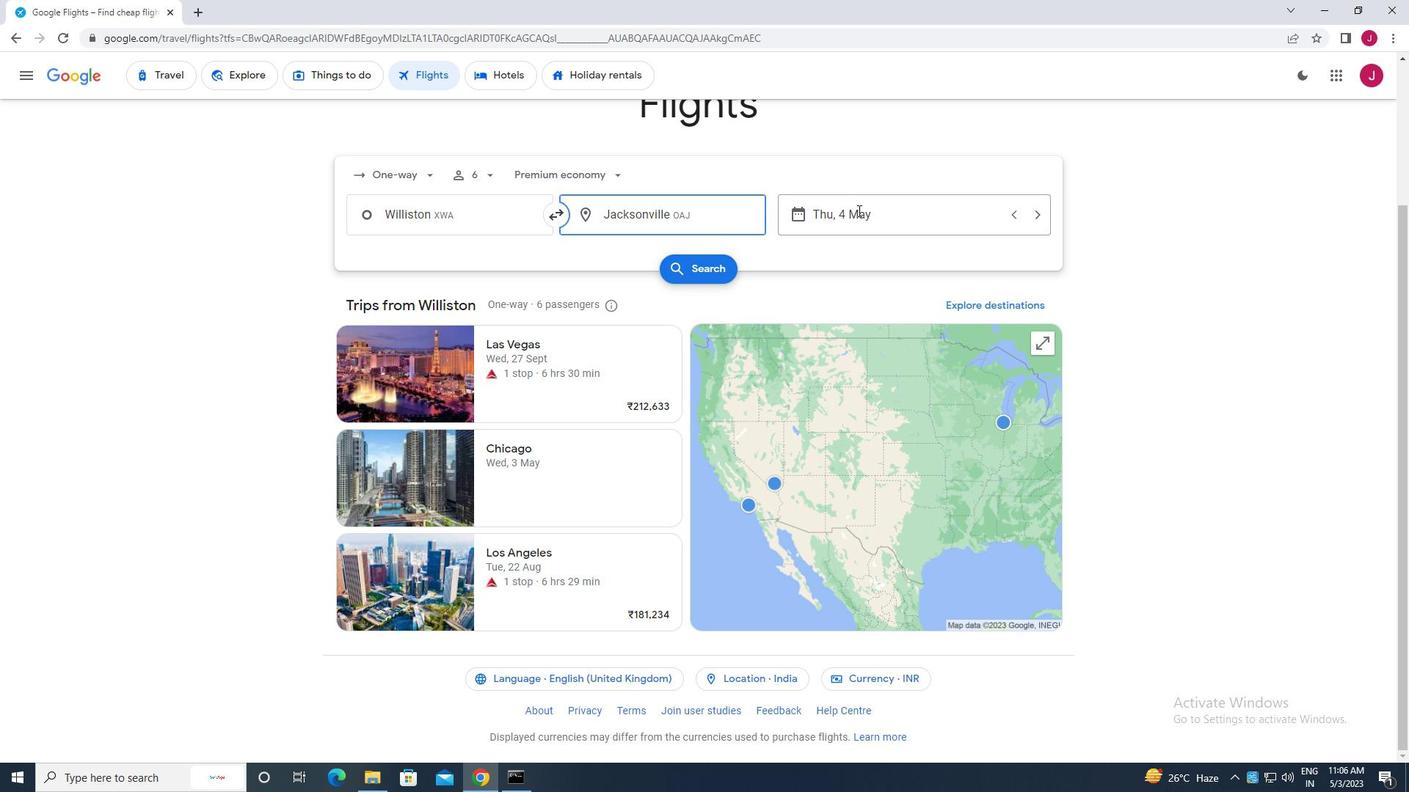 
Action: Mouse pressed left at (861, 212)
Screenshot: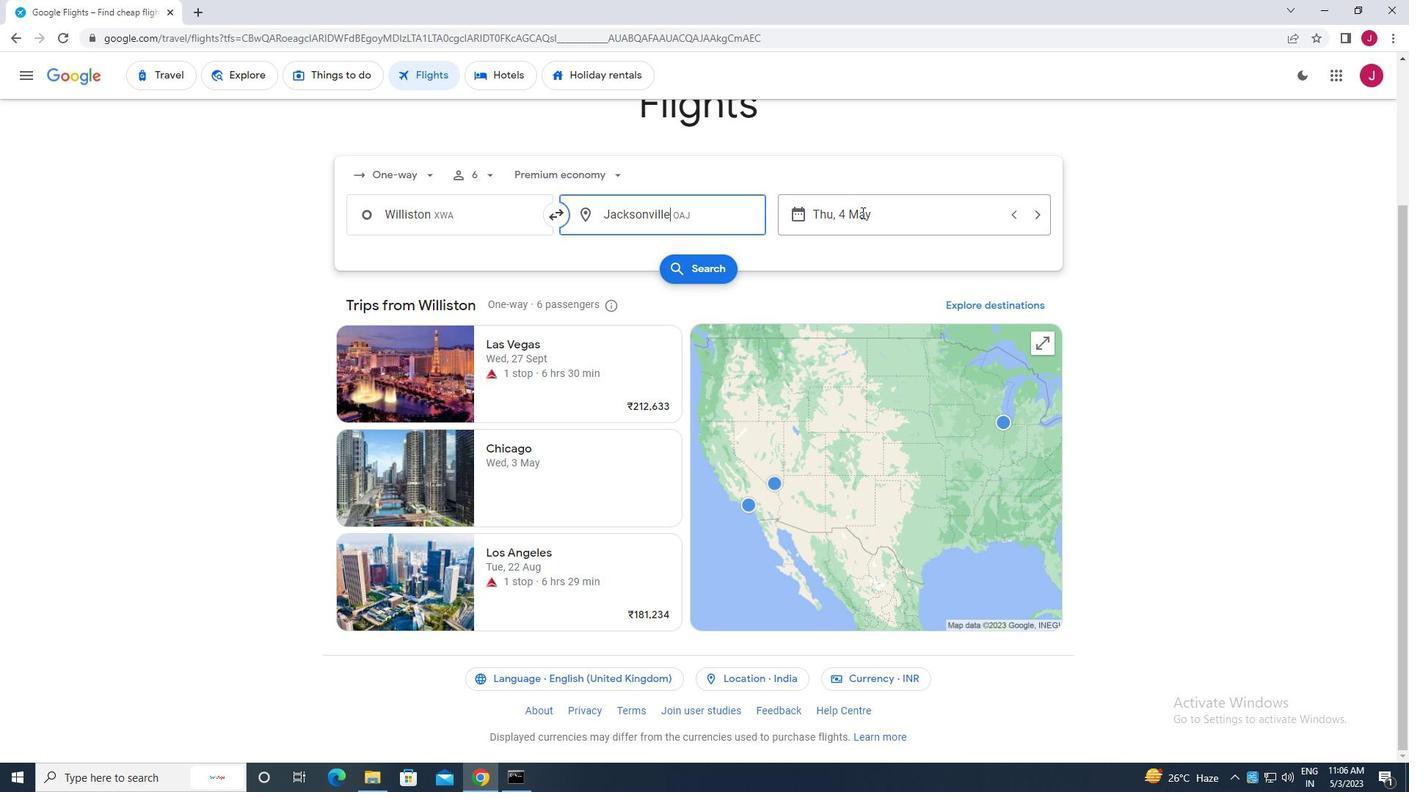 
Action: Mouse moved to (622, 331)
Screenshot: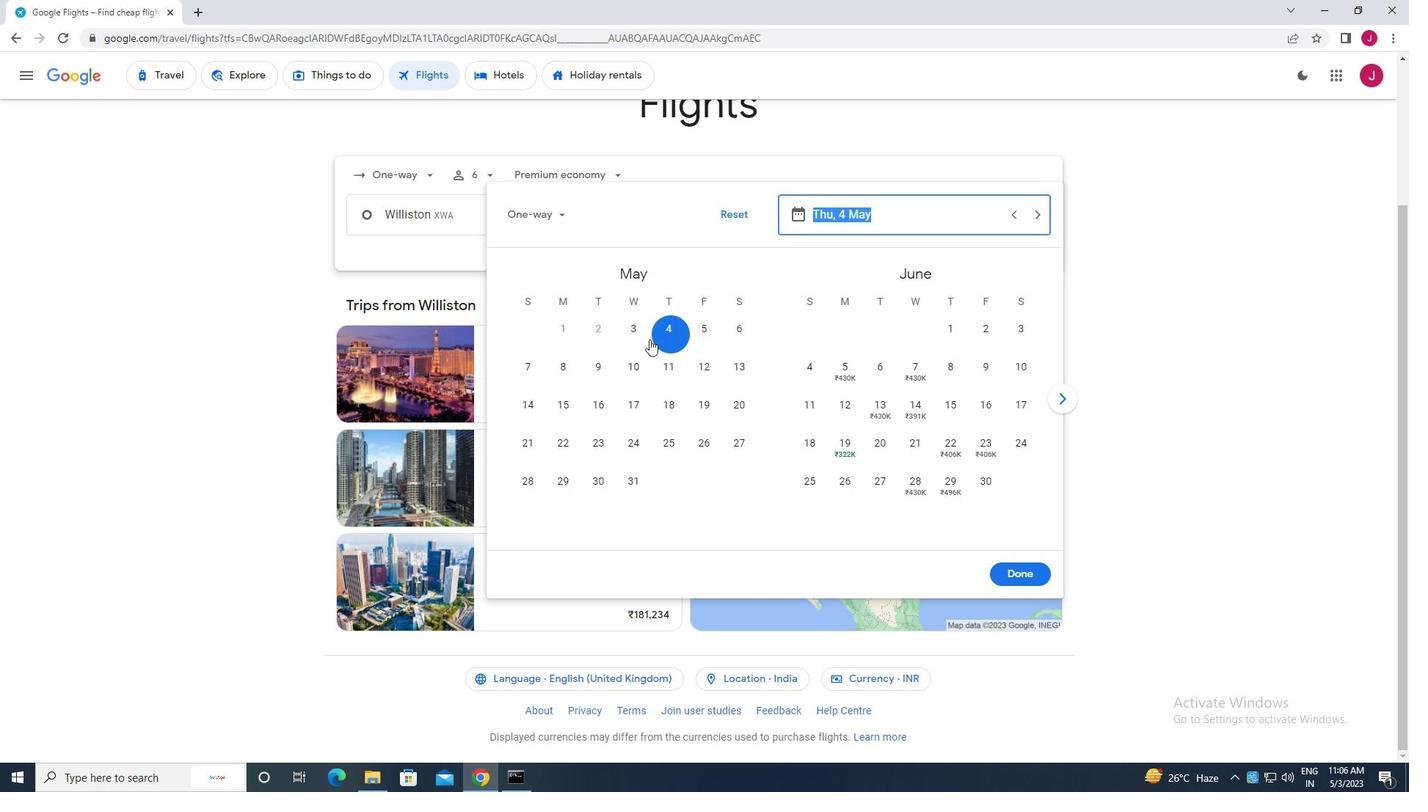 
Action: Mouse pressed left at (622, 331)
Screenshot: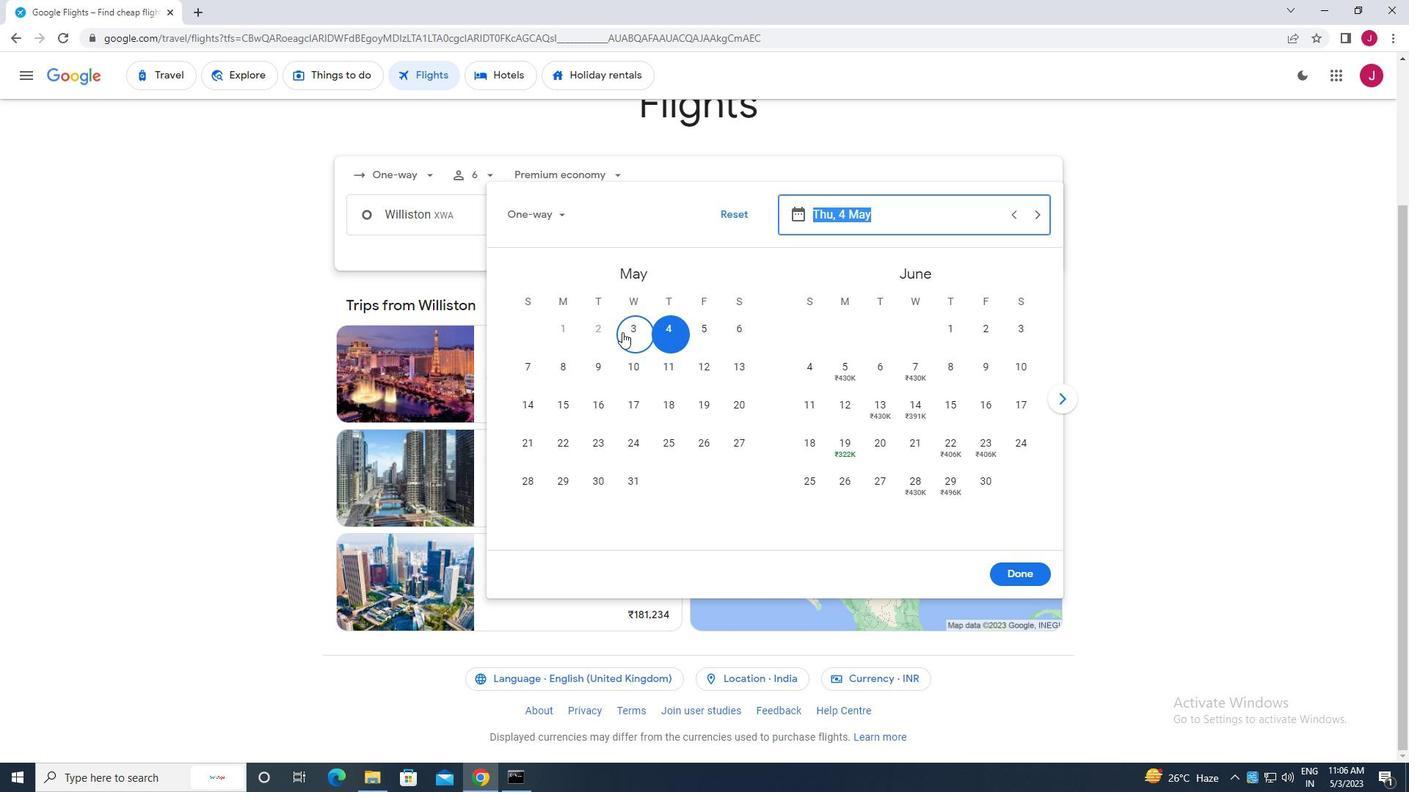 
Action: Mouse moved to (1008, 574)
Screenshot: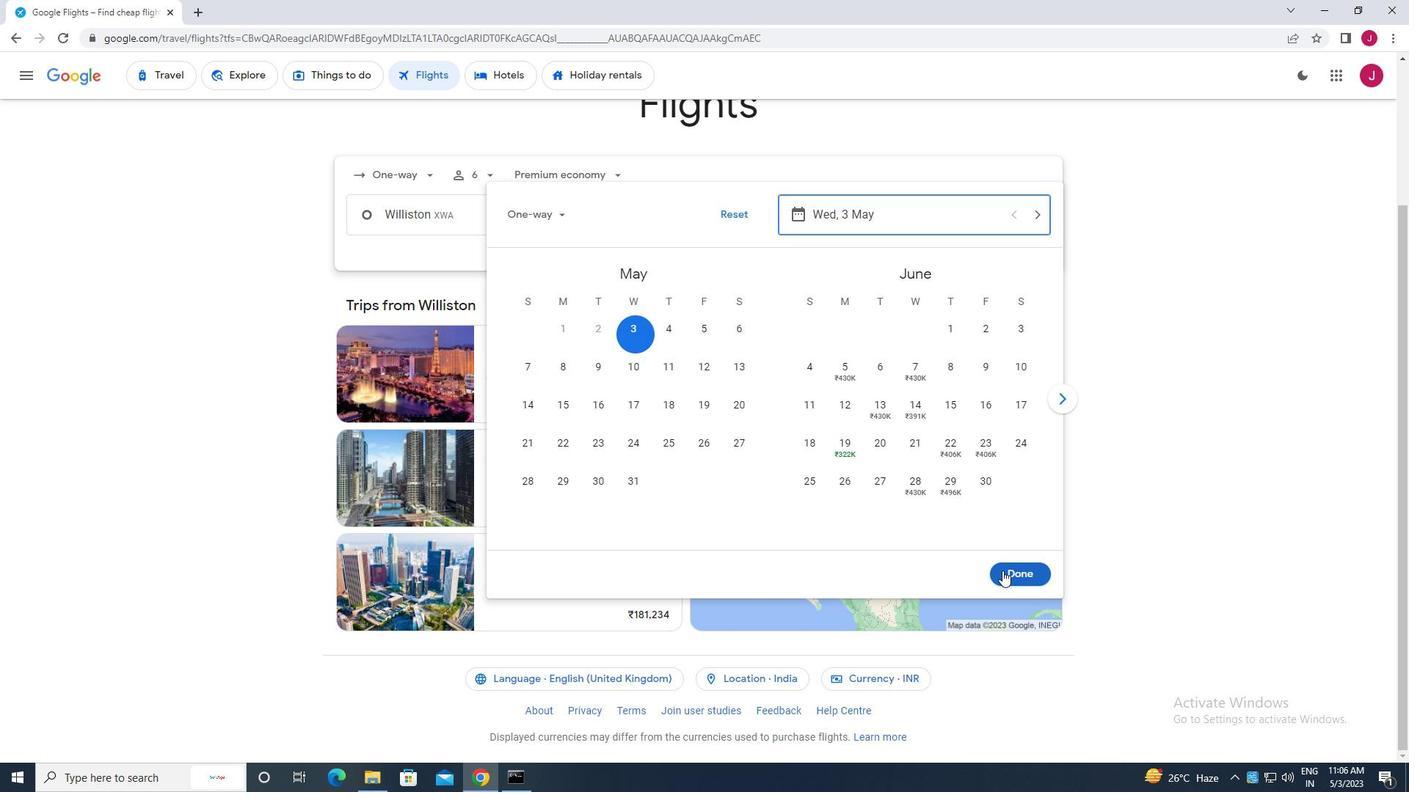 
Action: Mouse pressed left at (1008, 574)
Screenshot: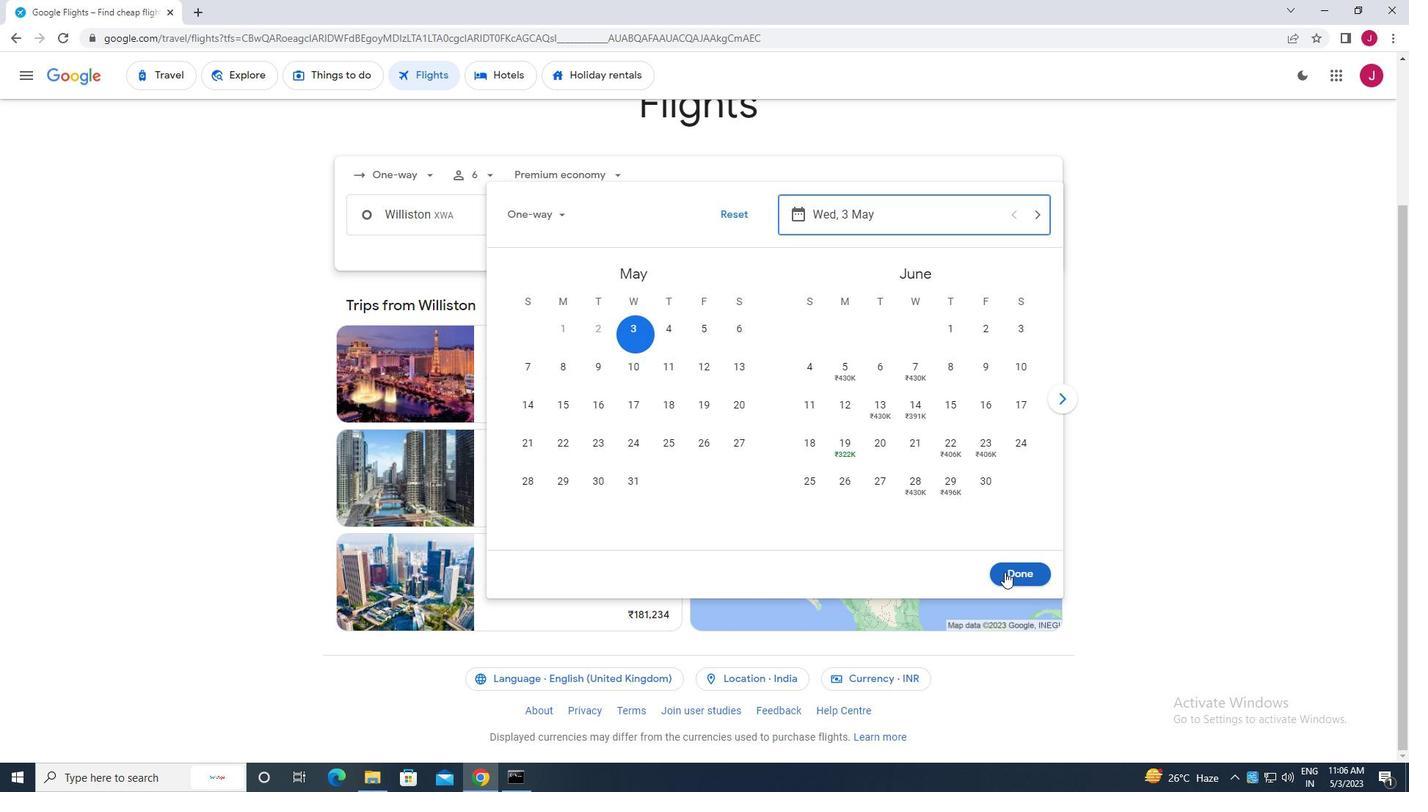
Action: Mouse moved to (712, 263)
Screenshot: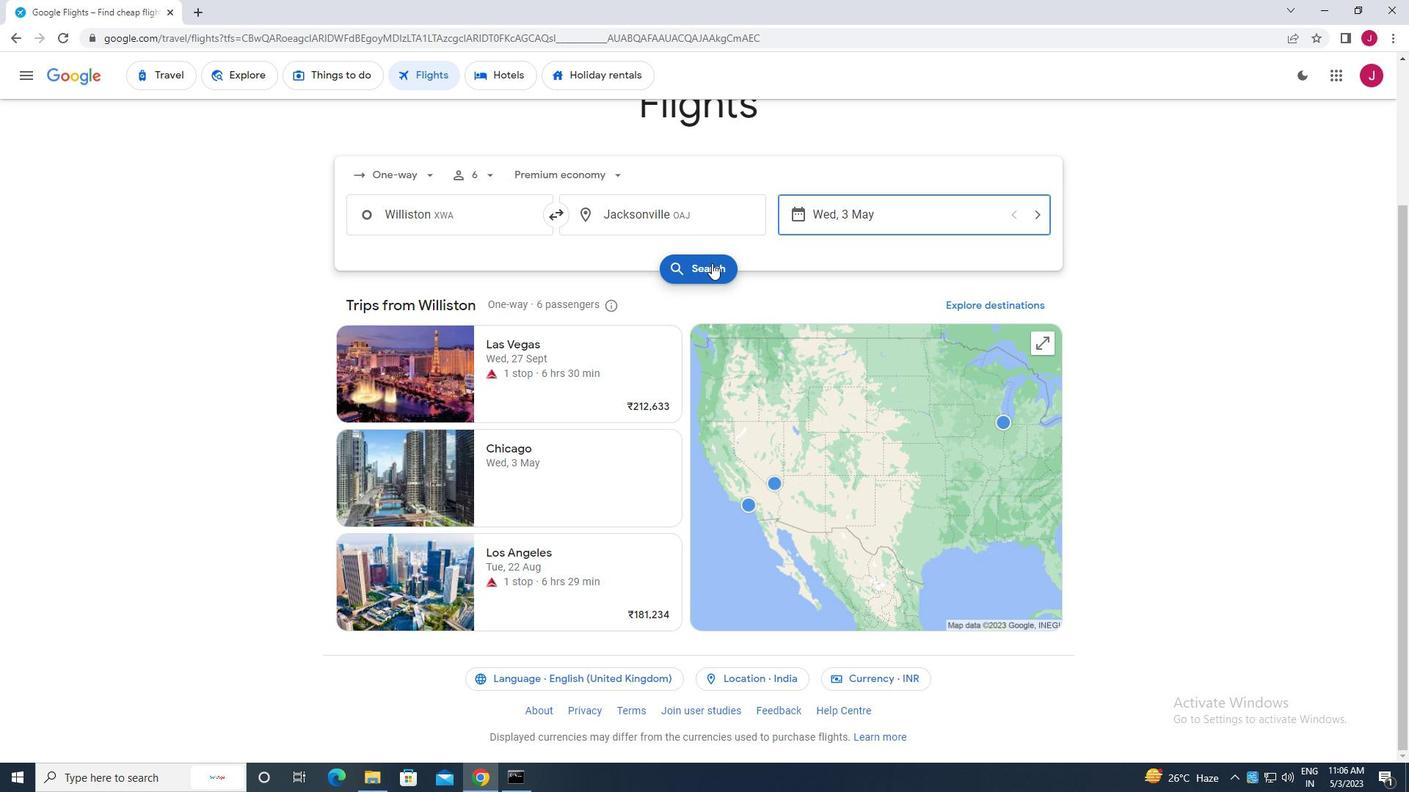 
Action: Mouse pressed left at (712, 263)
Screenshot: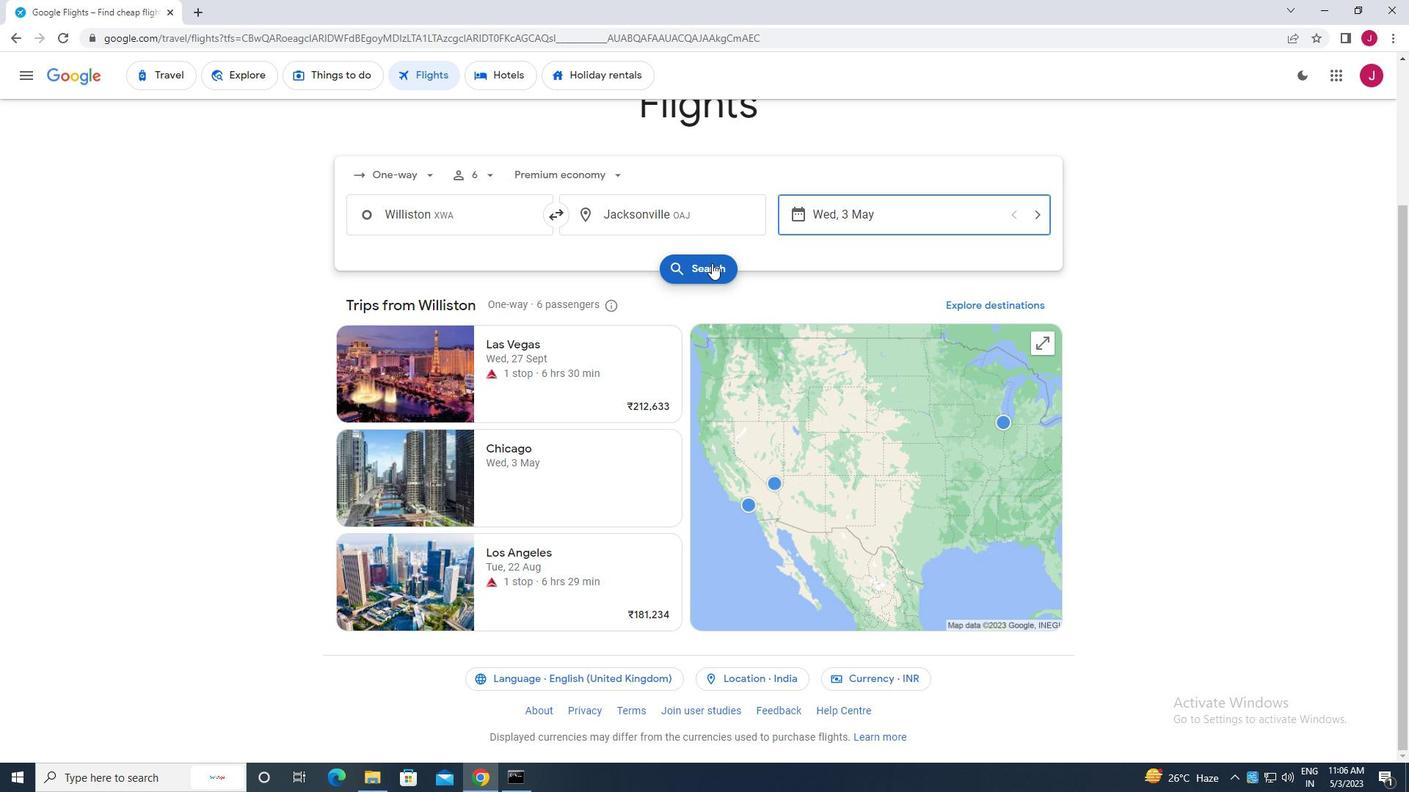 
Action: Mouse moved to (383, 213)
Screenshot: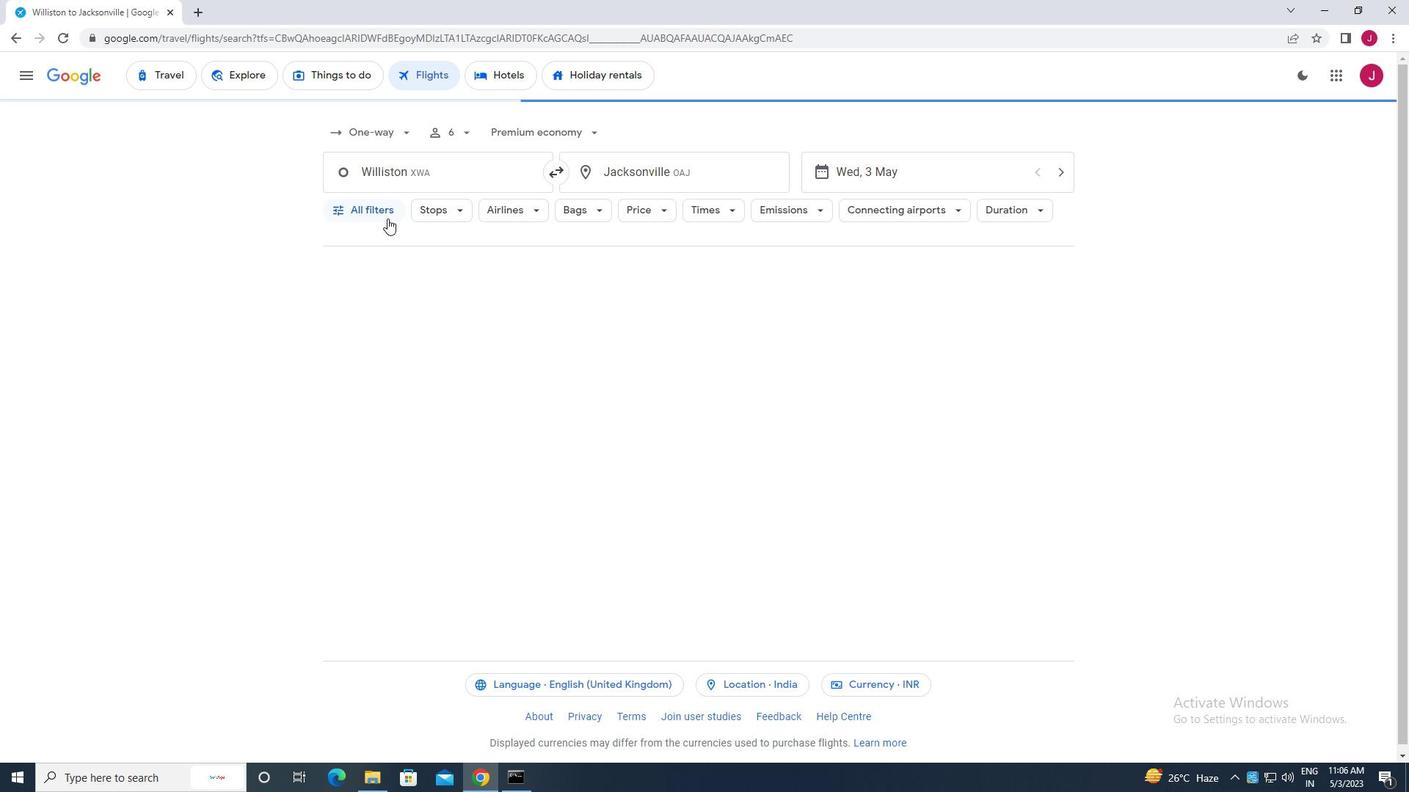 
Action: Mouse pressed left at (383, 213)
Screenshot: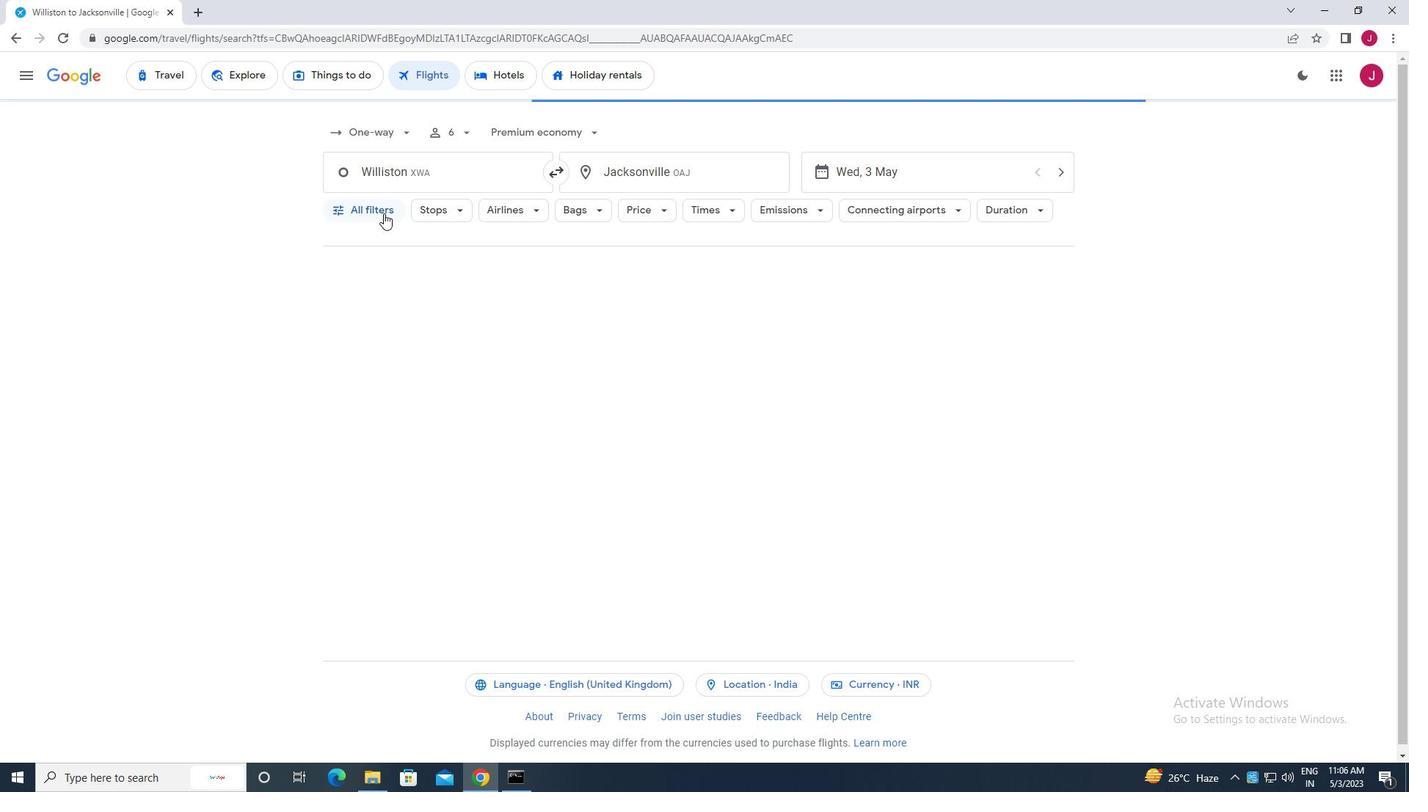 
Action: Mouse moved to (427, 306)
Screenshot: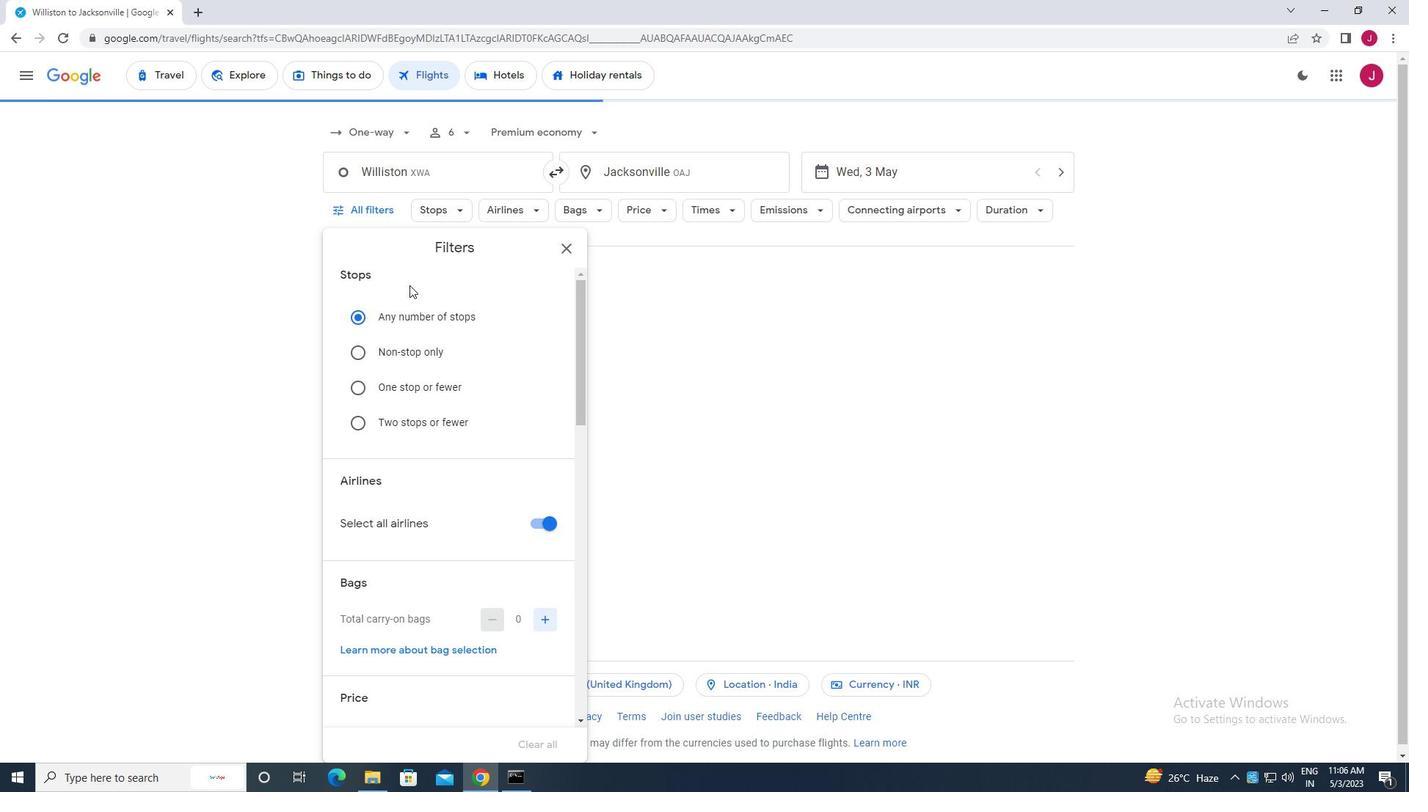 
Action: Mouse scrolled (427, 306) with delta (0, 0)
Screenshot: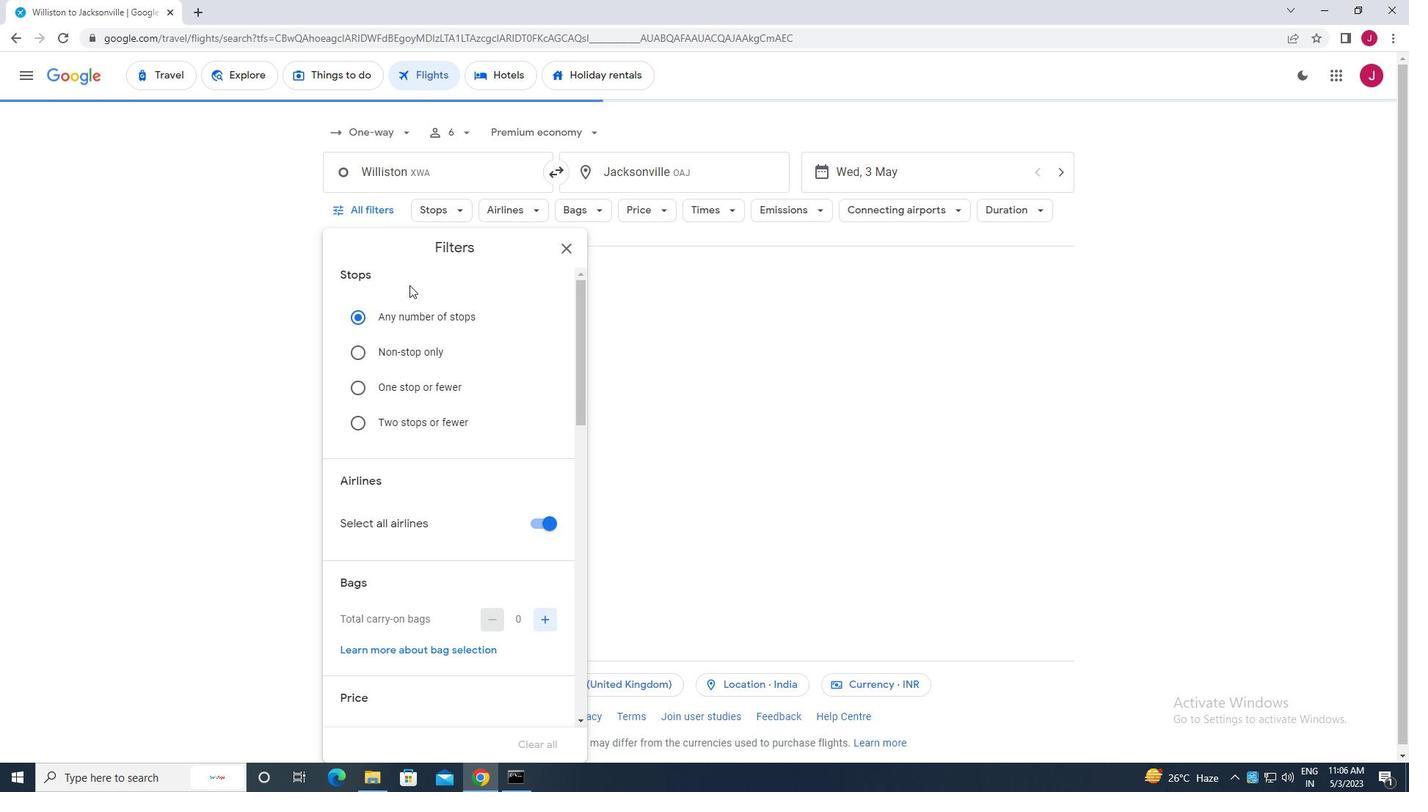 
Action: Mouse moved to (428, 307)
Screenshot: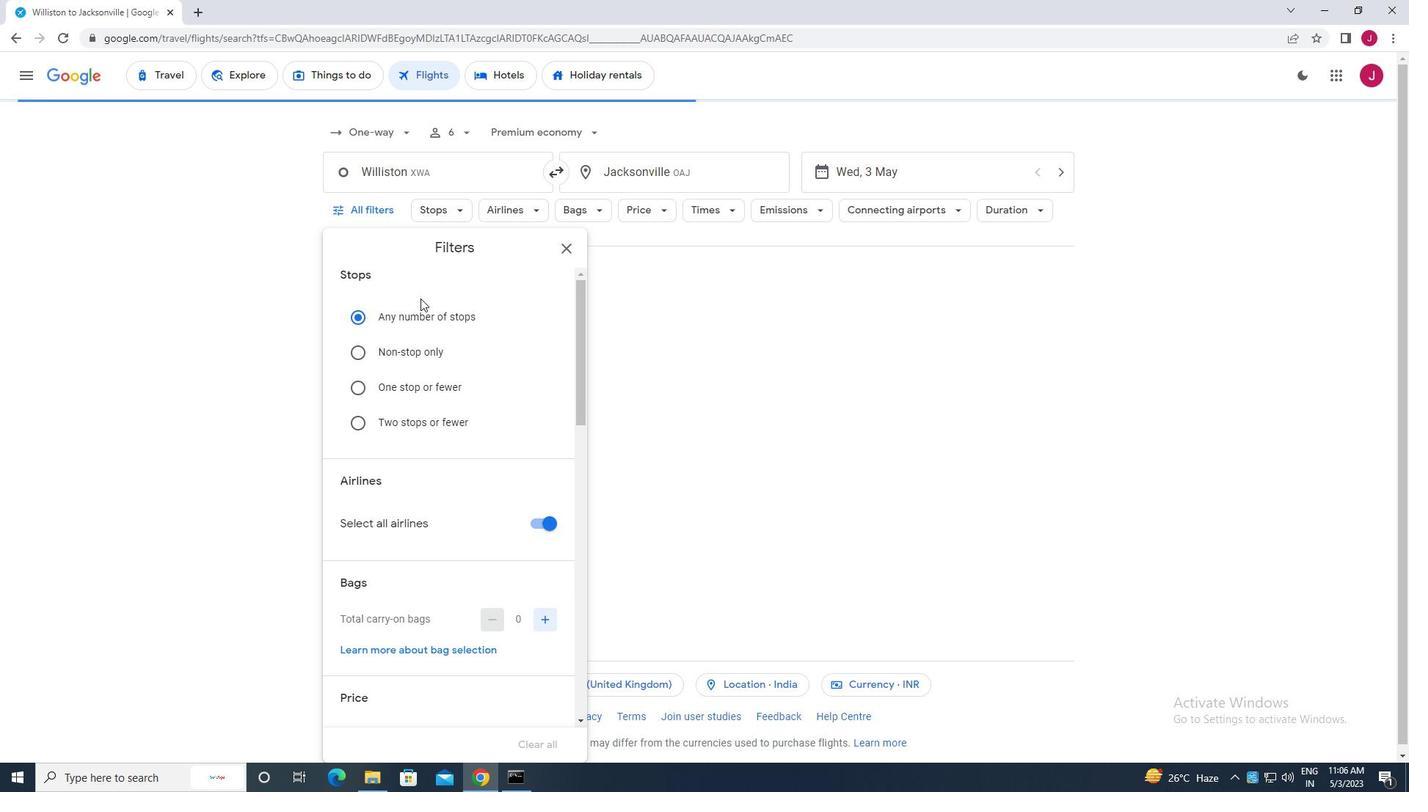 
Action: Mouse scrolled (428, 306) with delta (0, 0)
Screenshot: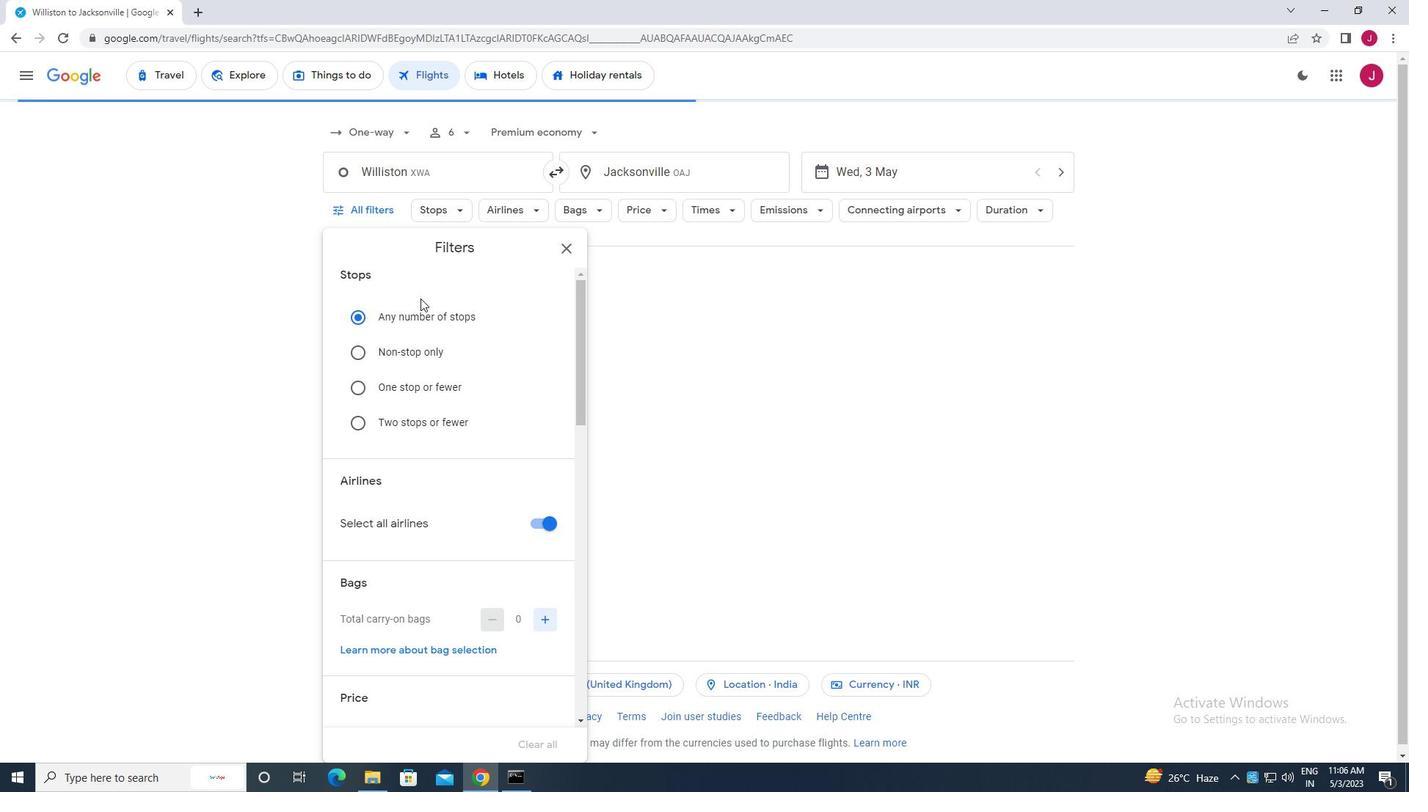 
Action: Mouse moved to (428, 308)
Screenshot: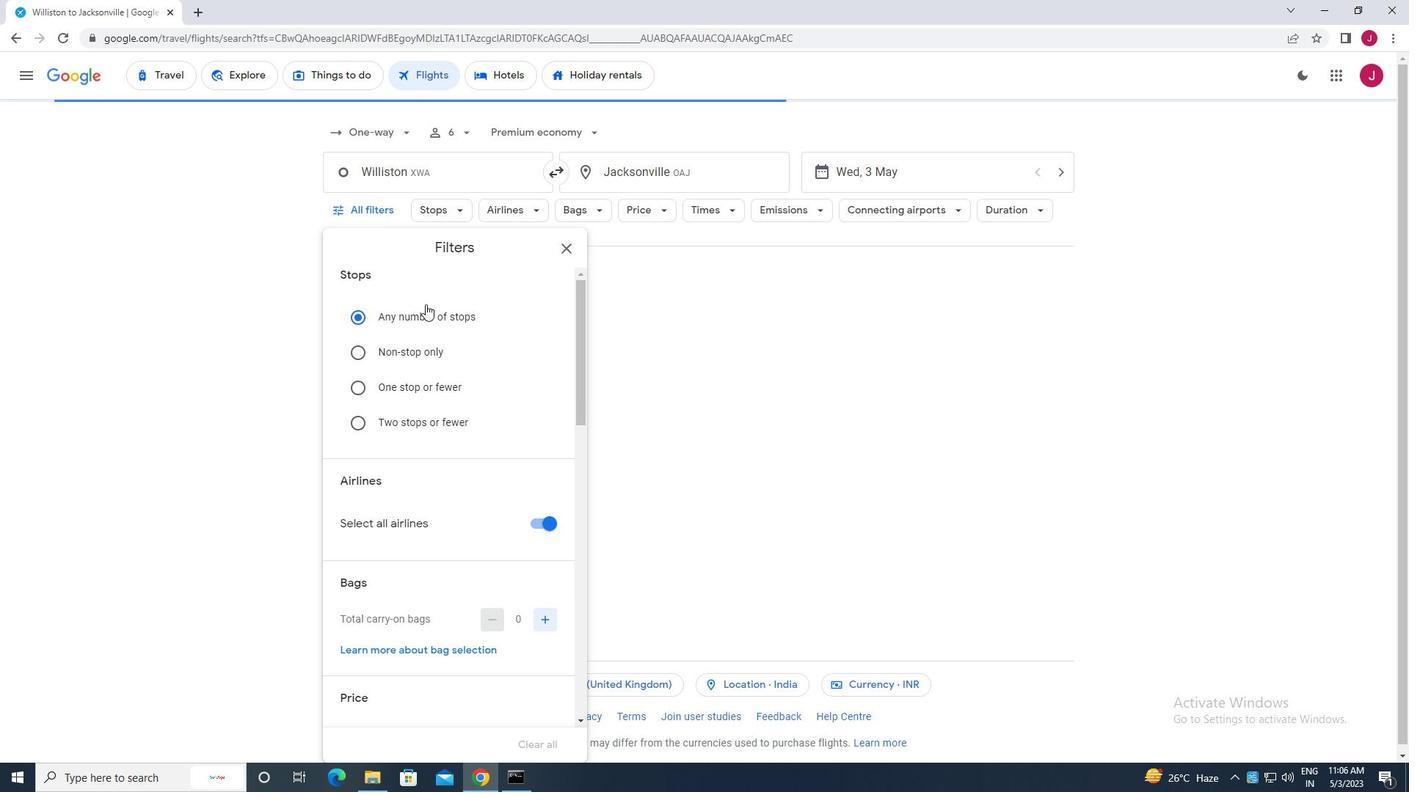 
Action: Mouse scrolled (428, 307) with delta (0, 0)
Screenshot: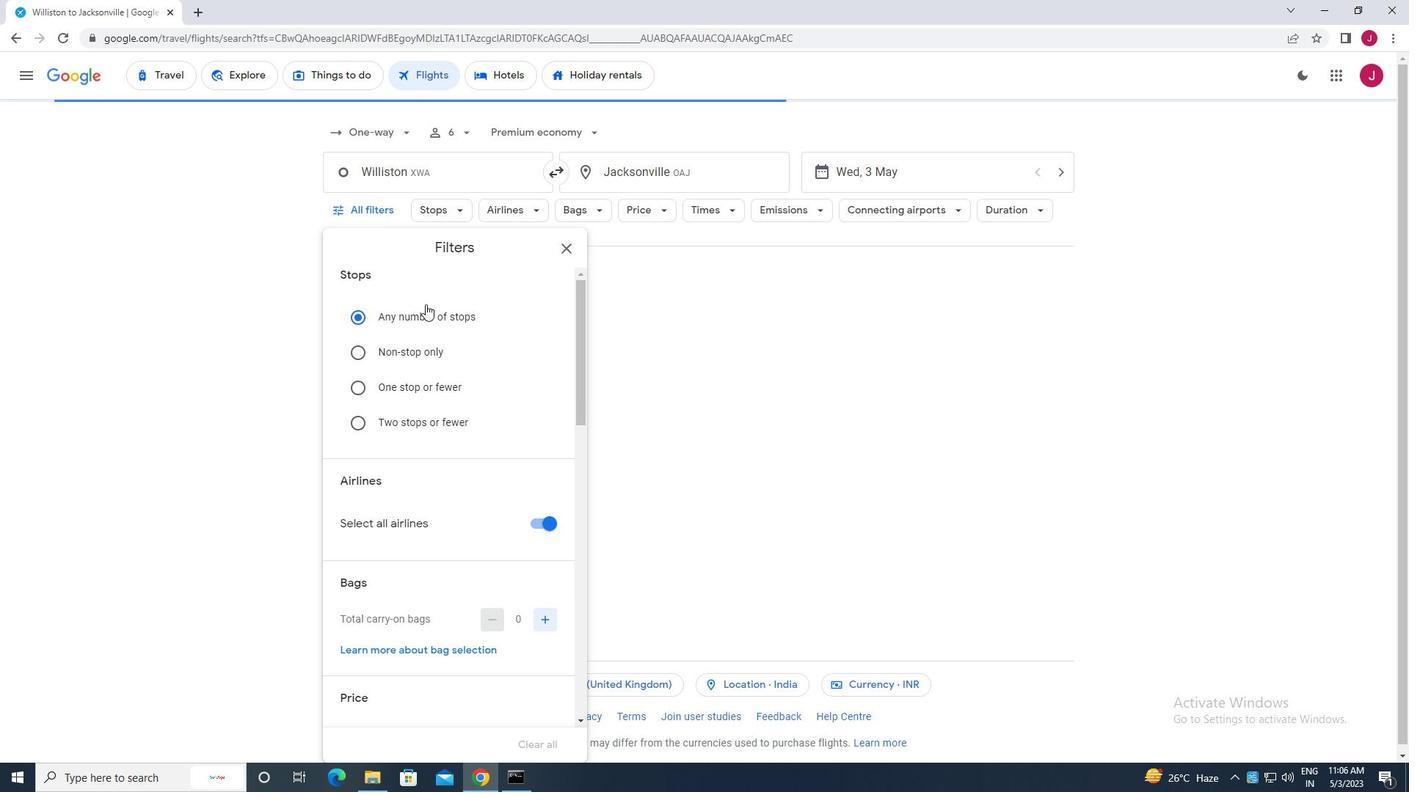 
Action: Mouse moved to (535, 306)
Screenshot: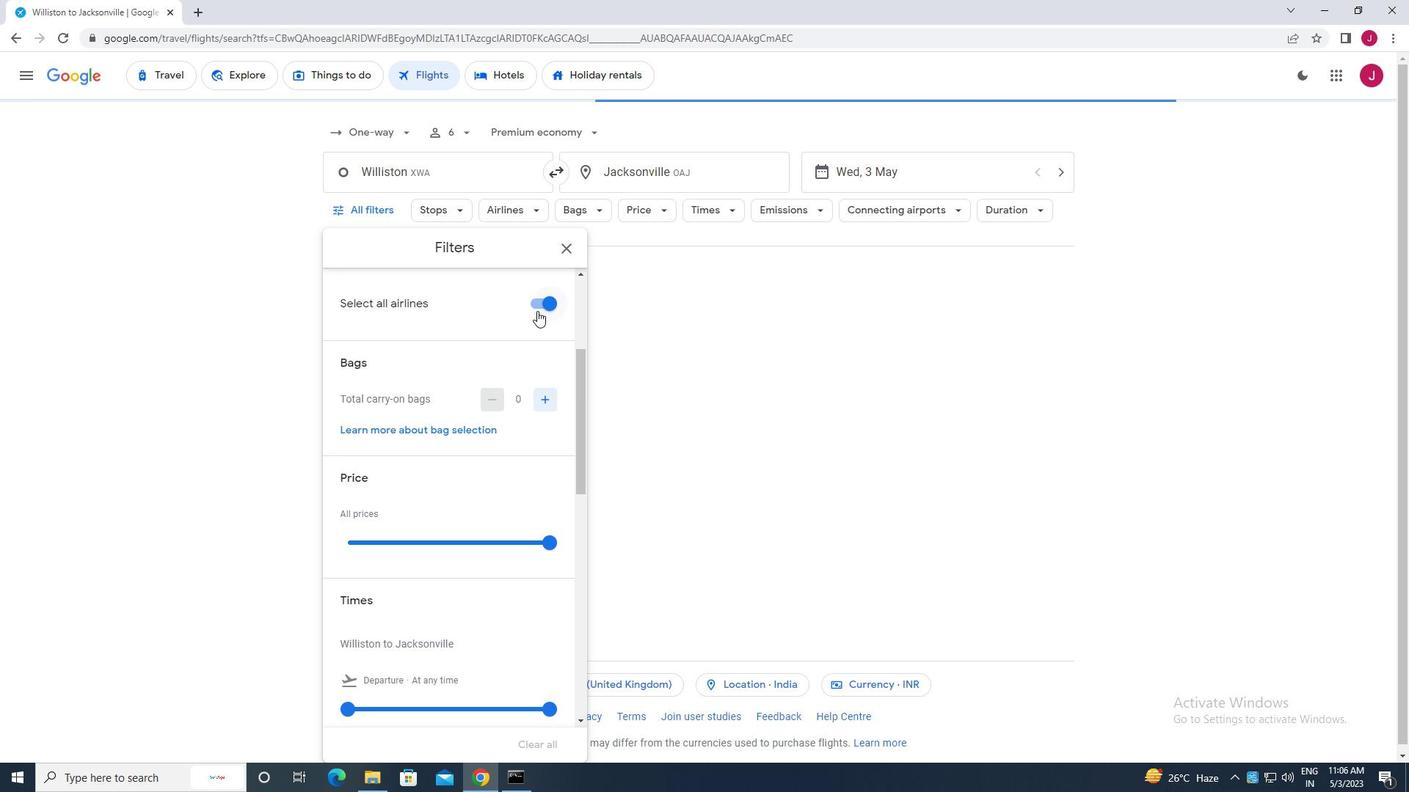 
Action: Mouse pressed left at (535, 306)
Screenshot: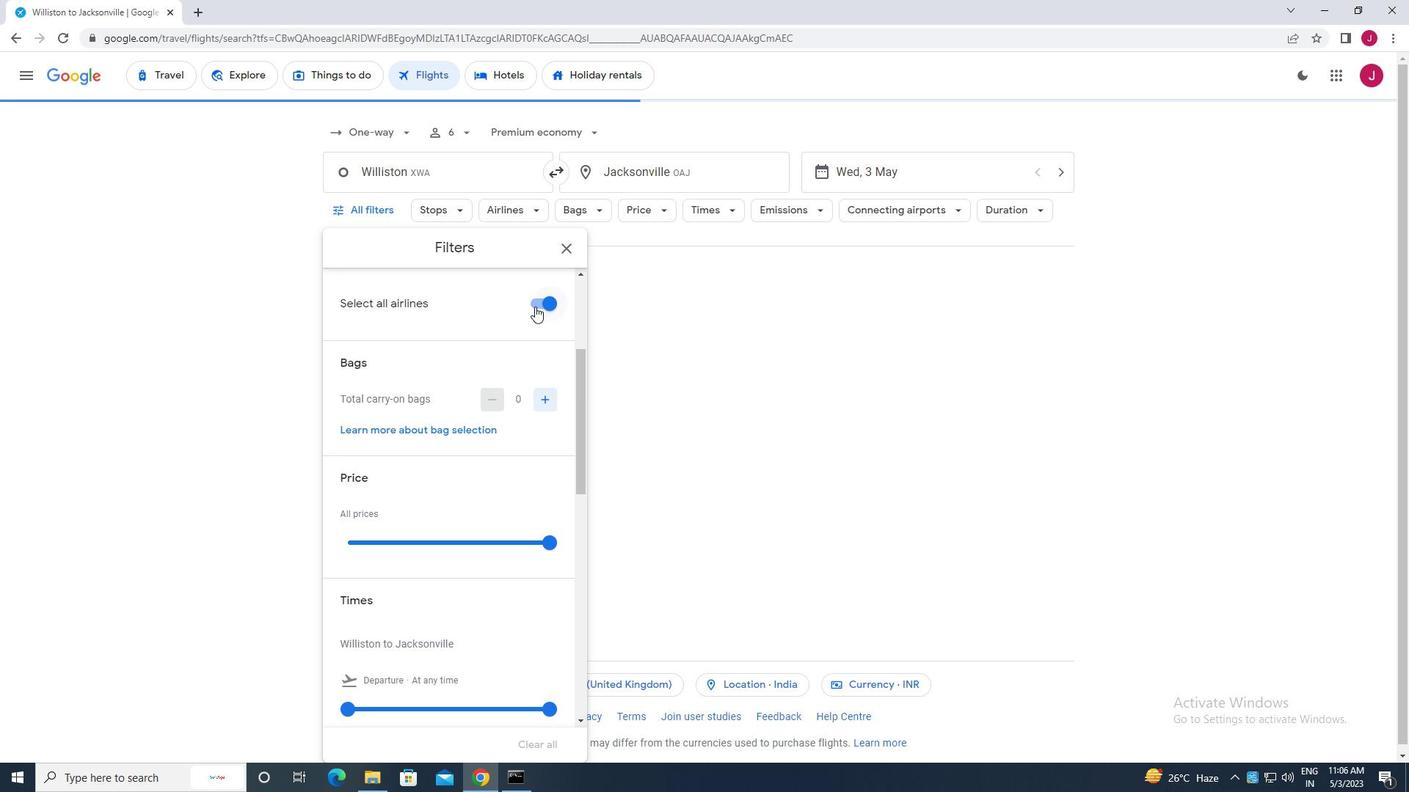 
Action: Mouse moved to (533, 303)
Screenshot: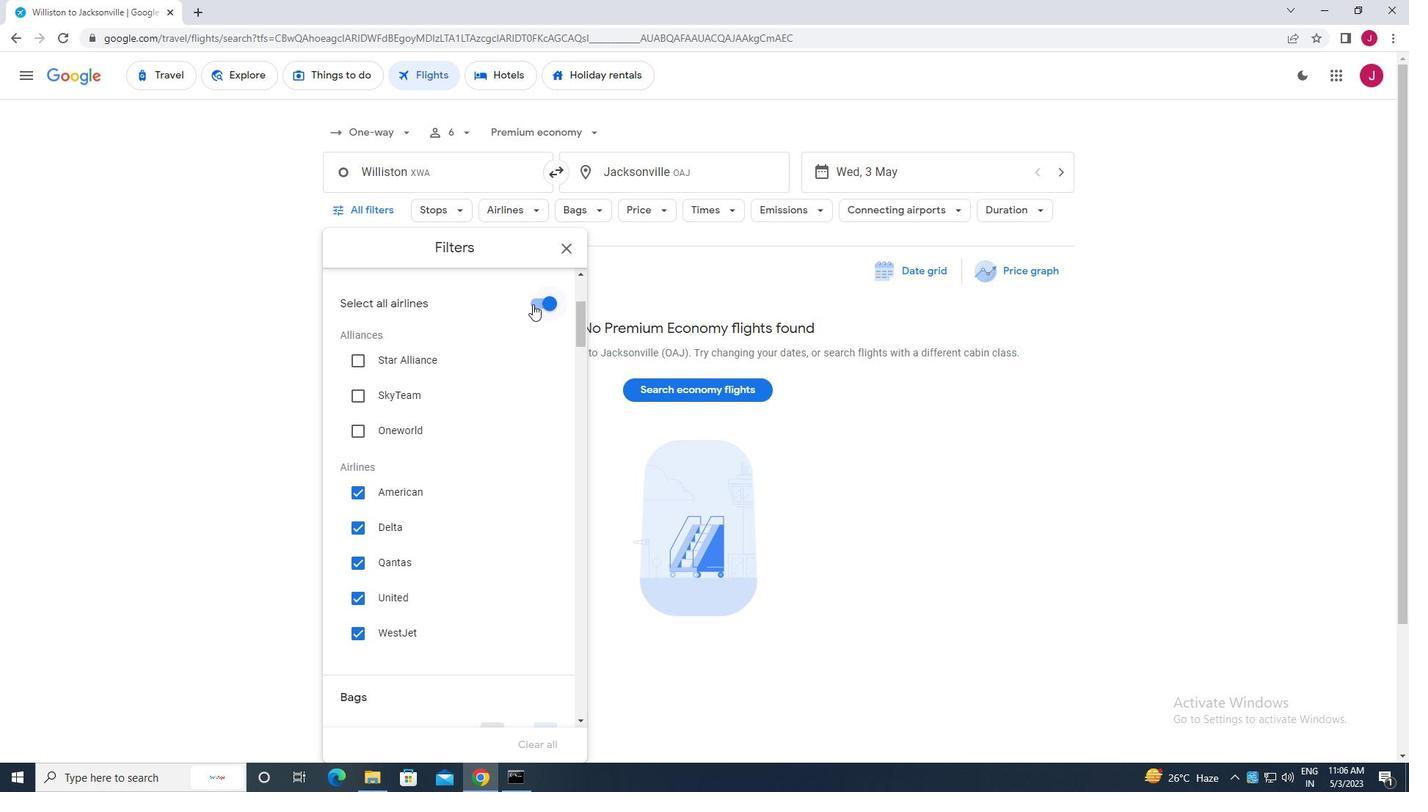 
Action: Mouse pressed left at (533, 303)
Screenshot: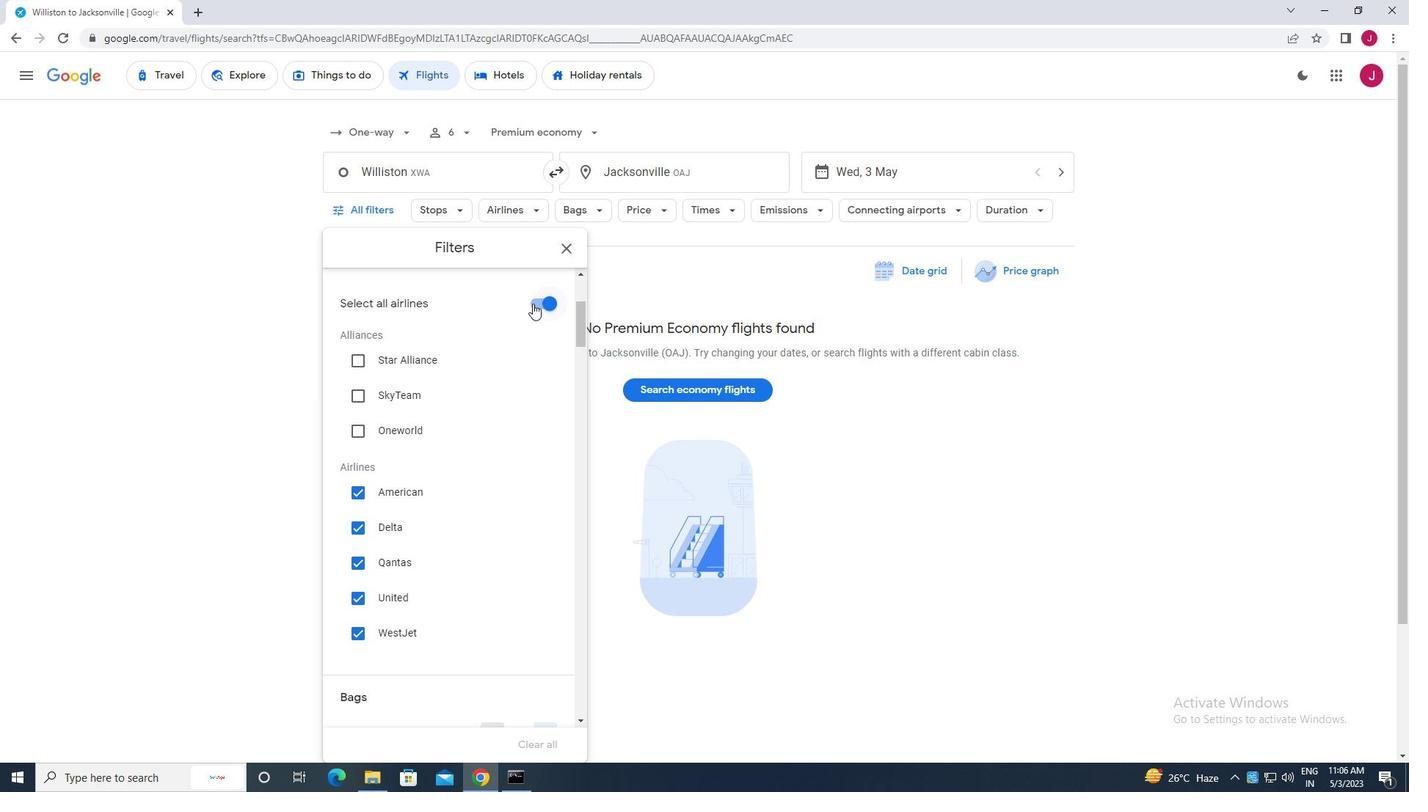 
Action: Mouse moved to (472, 378)
Screenshot: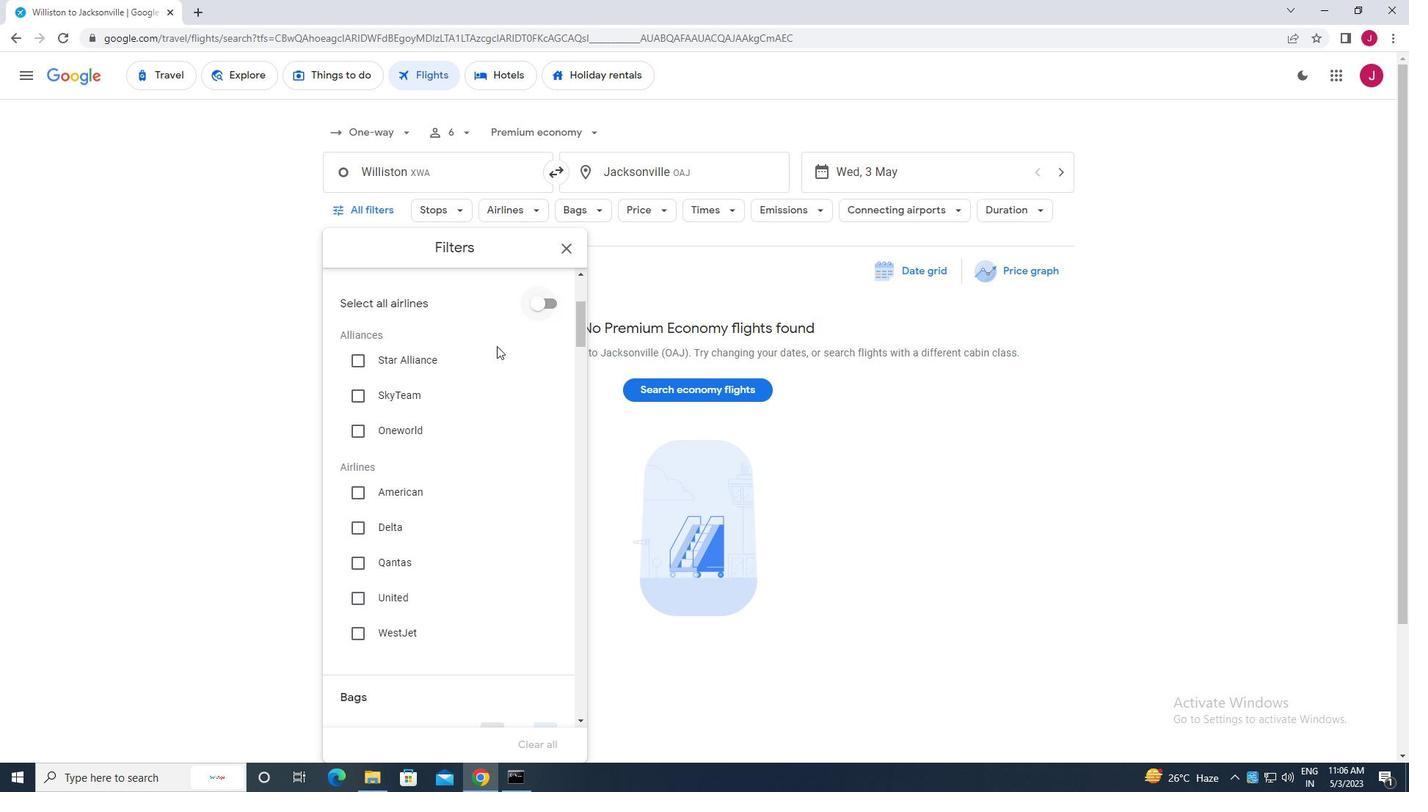 
Action: Mouse scrolled (472, 378) with delta (0, 0)
Screenshot: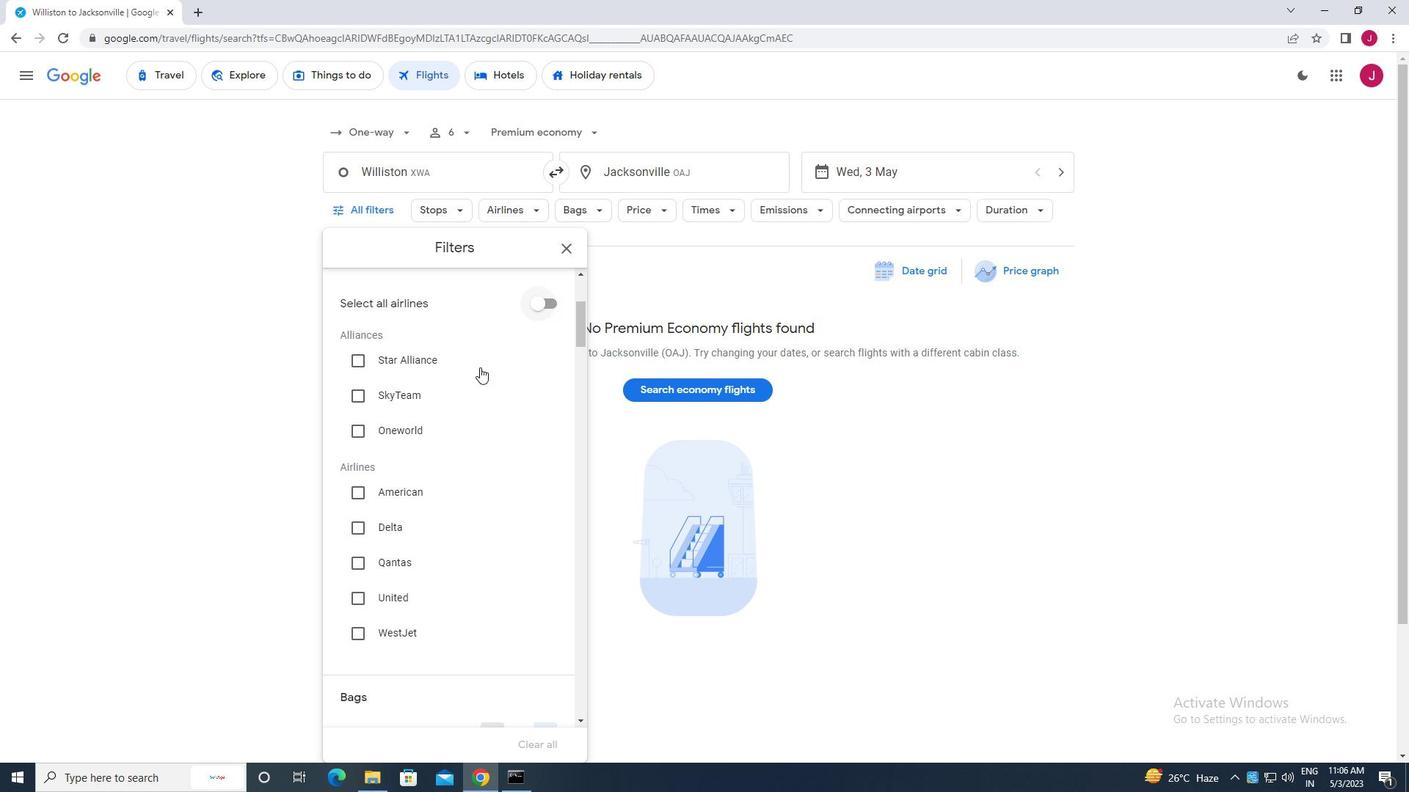 
Action: Mouse moved to (358, 417)
Screenshot: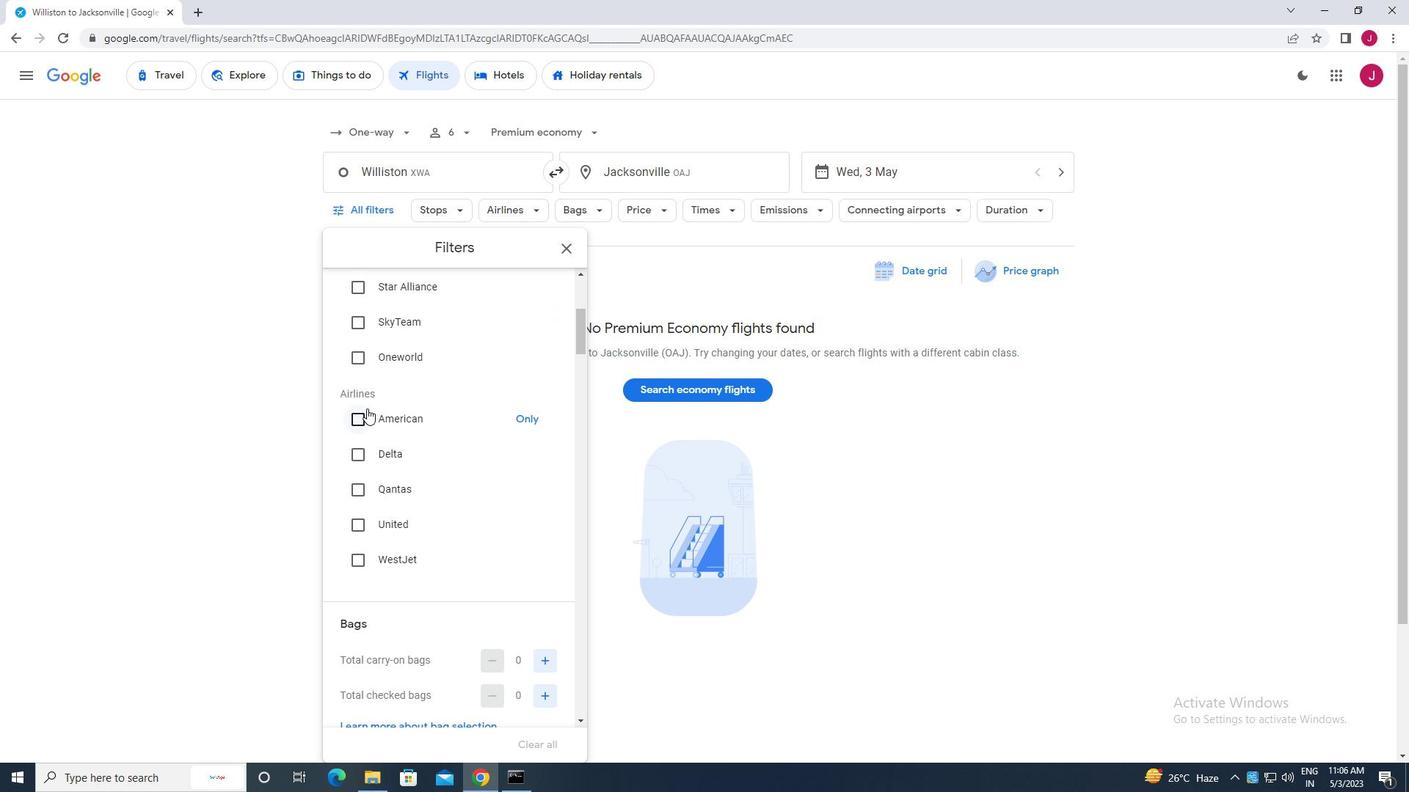 
Action: Mouse pressed left at (358, 417)
Screenshot: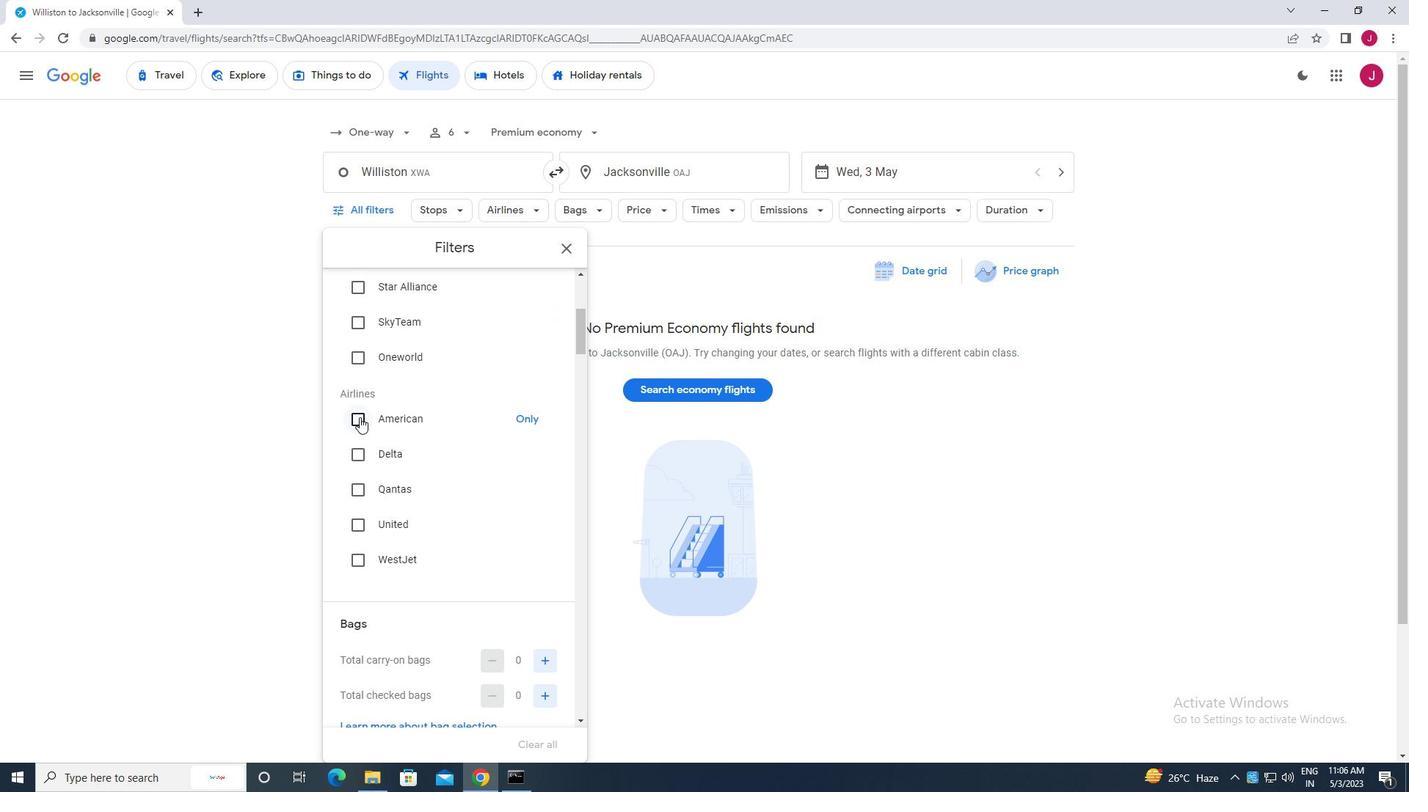 
Action: Mouse moved to (488, 415)
Screenshot: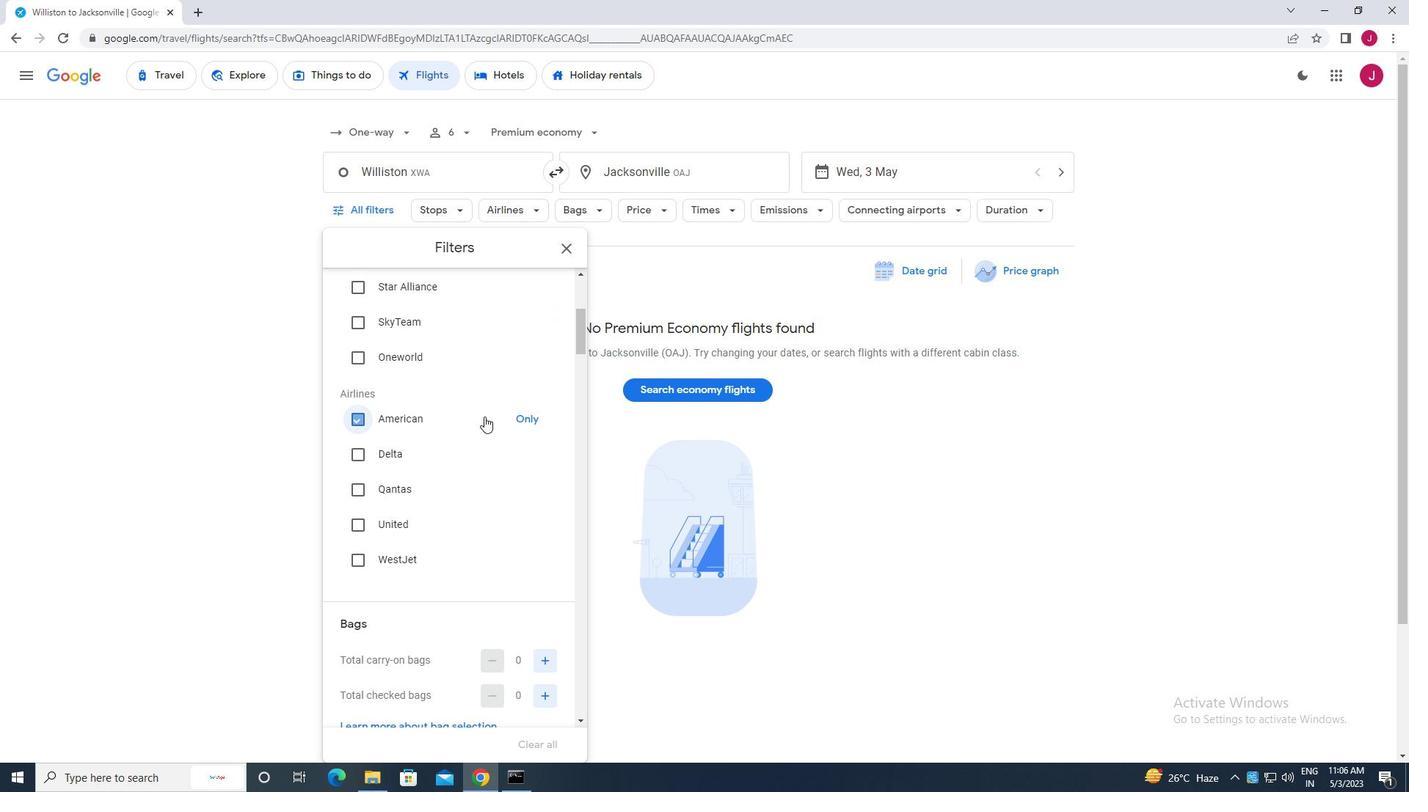 
Action: Mouse scrolled (488, 414) with delta (0, 0)
Screenshot: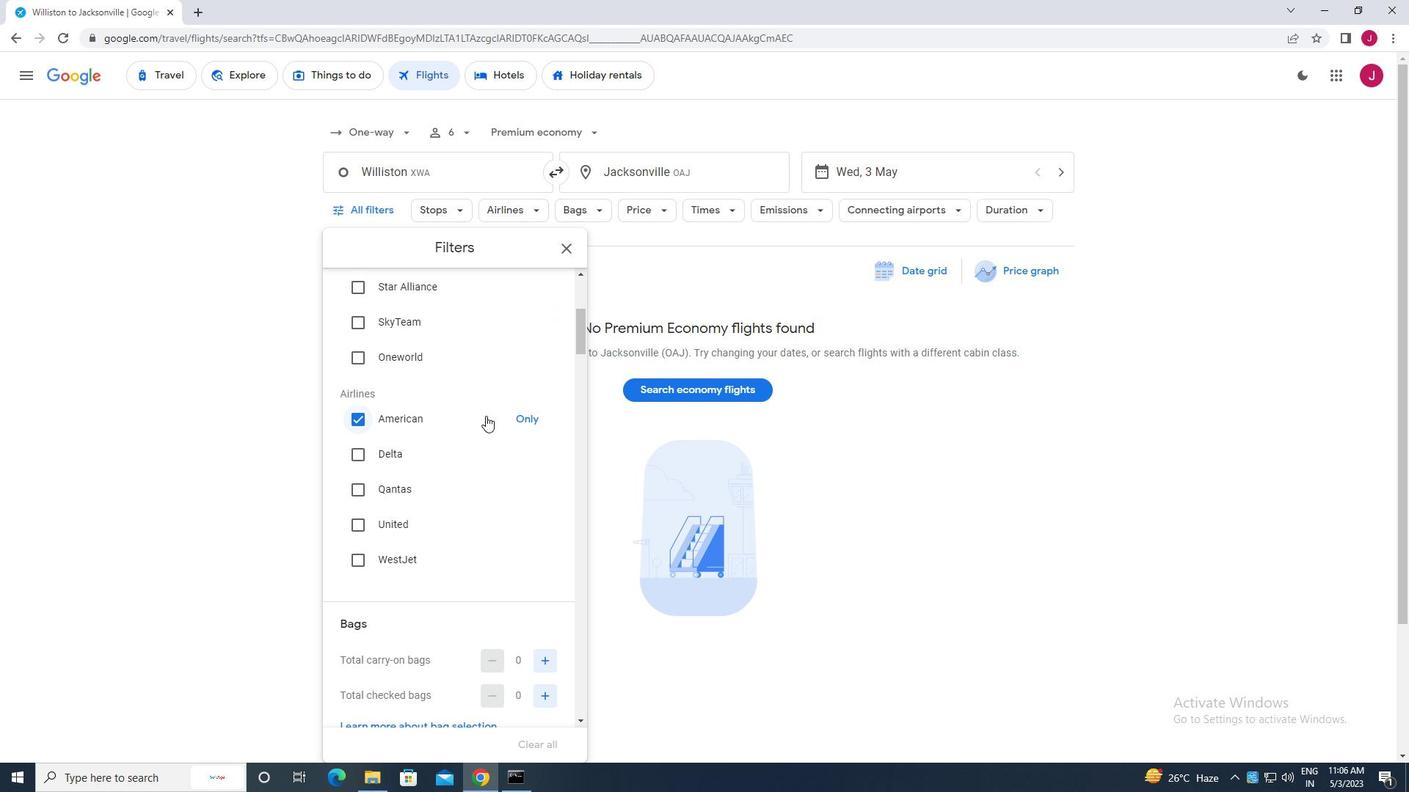 
Action: Mouse scrolled (488, 414) with delta (0, 0)
Screenshot: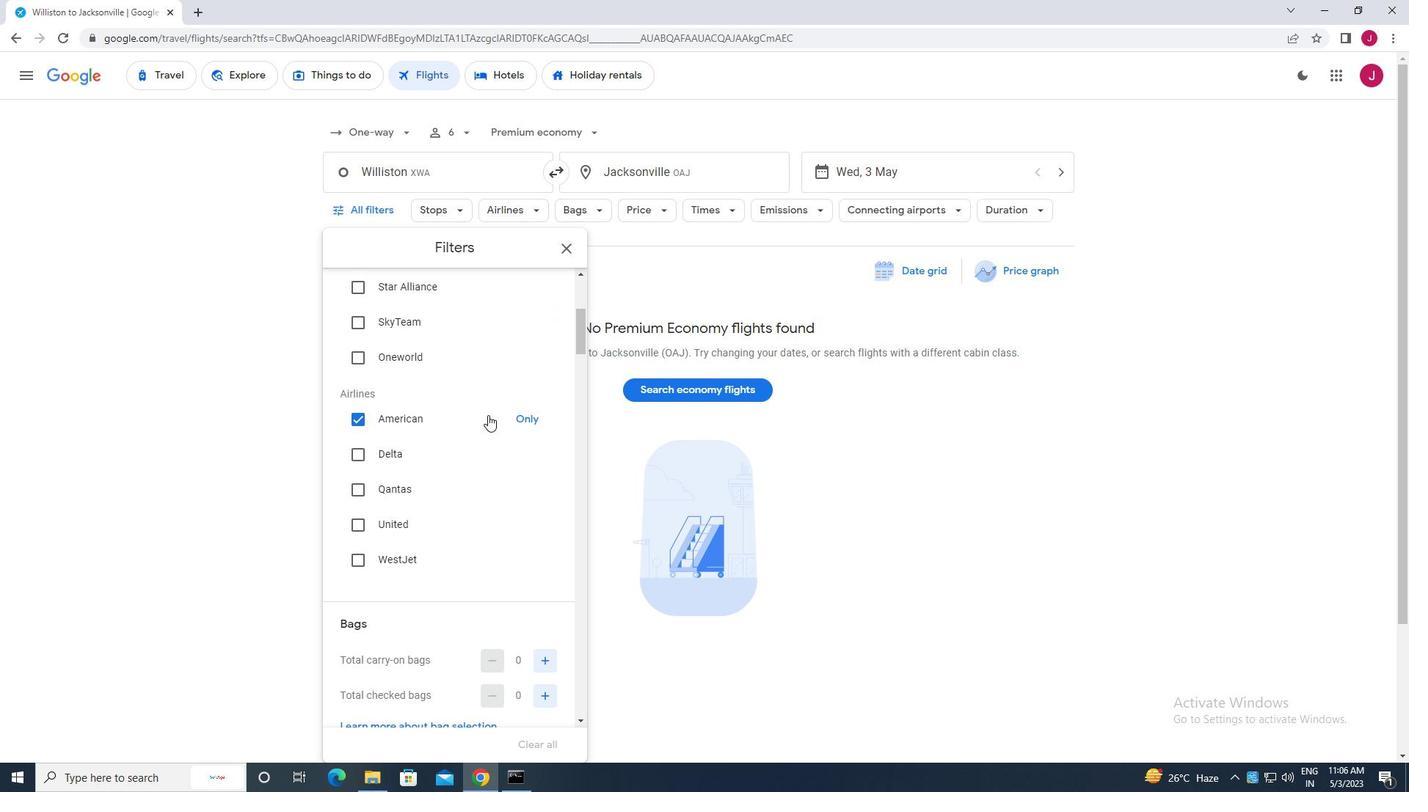 
Action: Mouse scrolled (488, 414) with delta (0, 0)
Screenshot: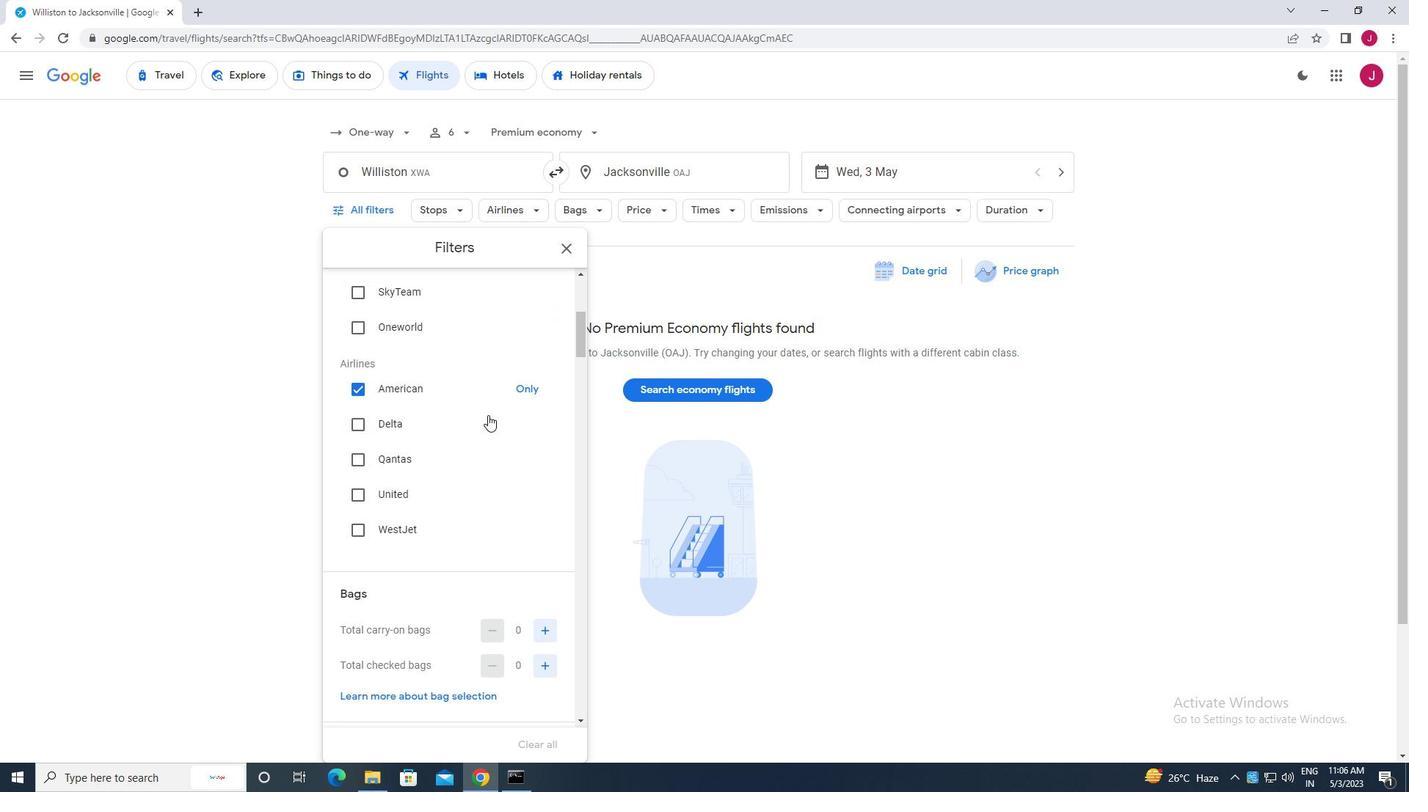 
Action: Mouse moved to (540, 554)
Screenshot: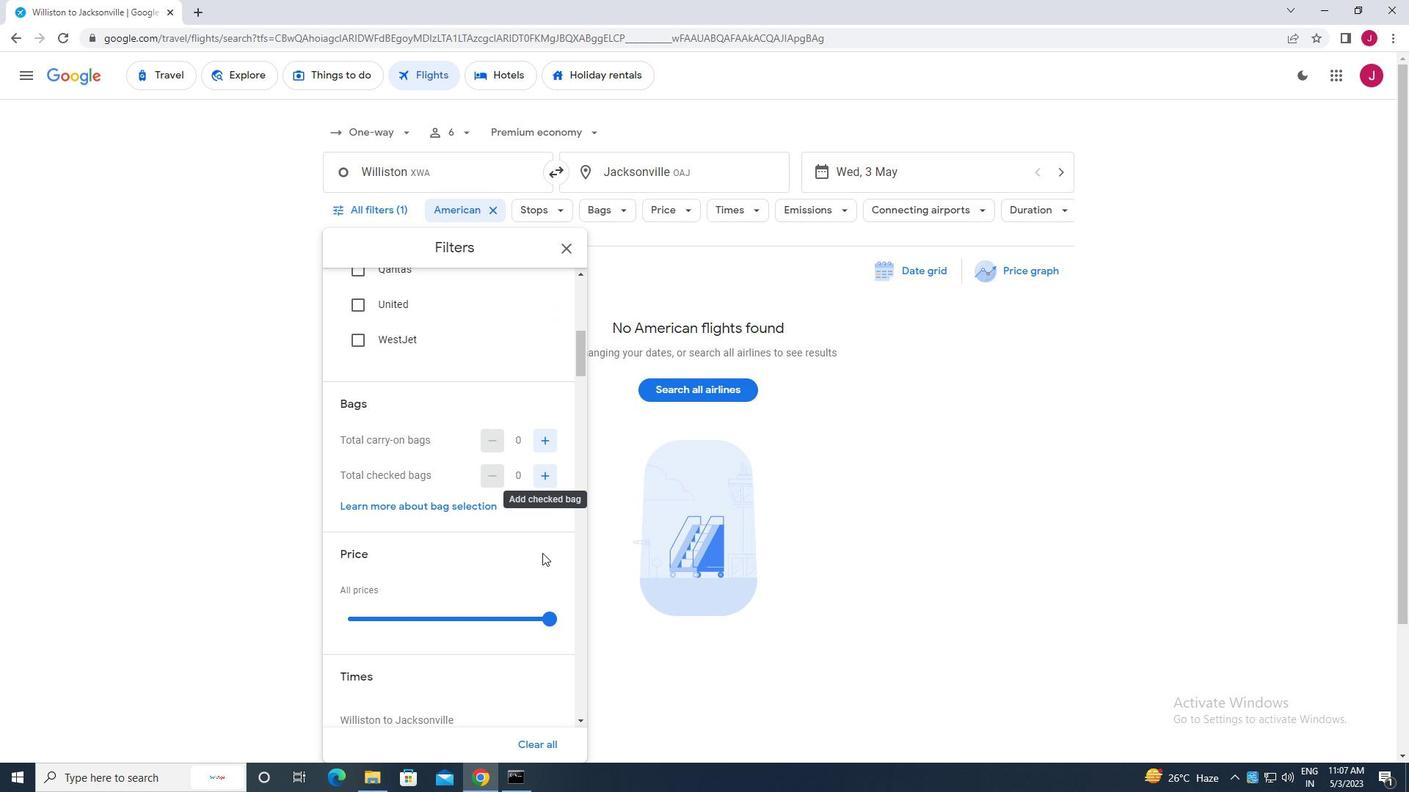 
Action: Mouse scrolled (540, 553) with delta (0, 0)
Screenshot: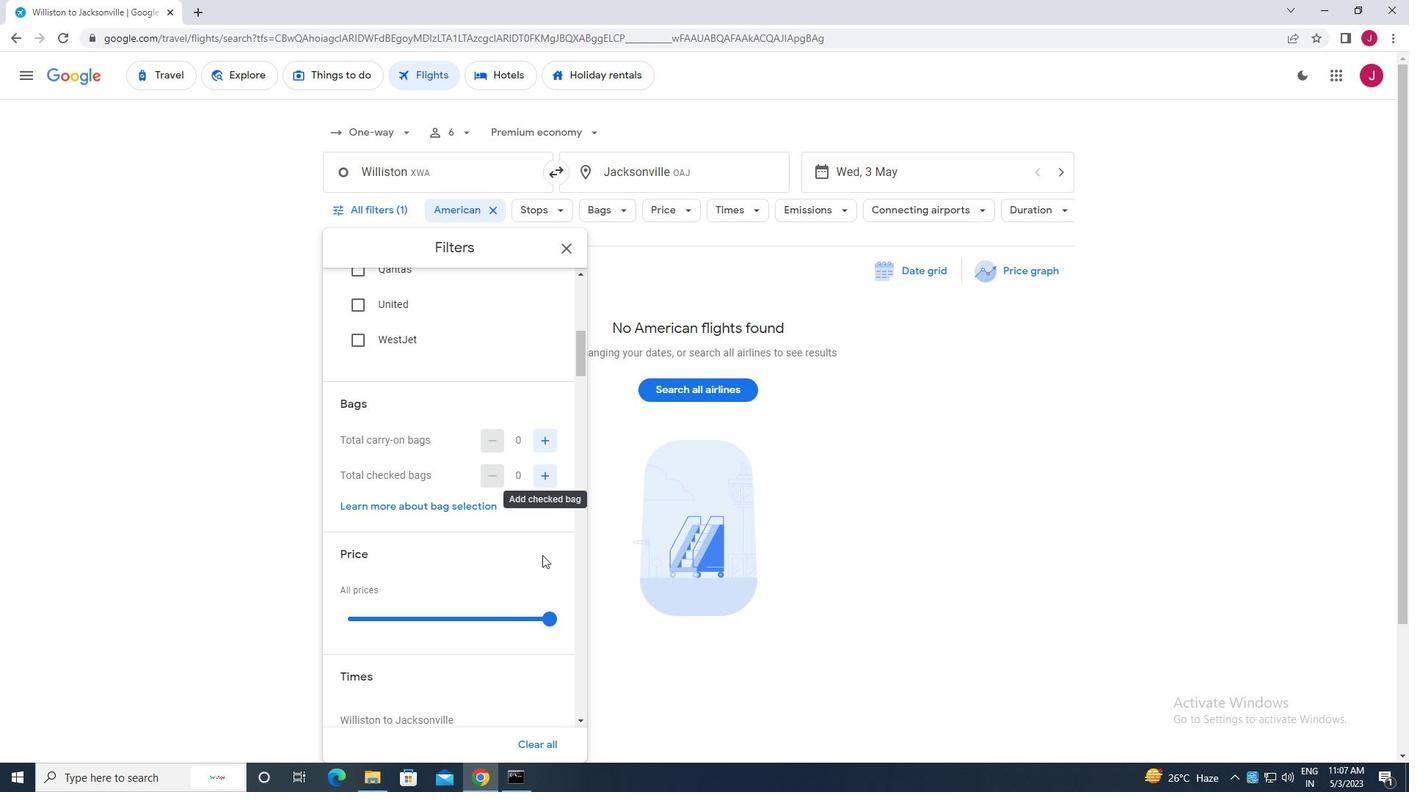 
Action: Mouse scrolled (540, 553) with delta (0, 0)
Screenshot: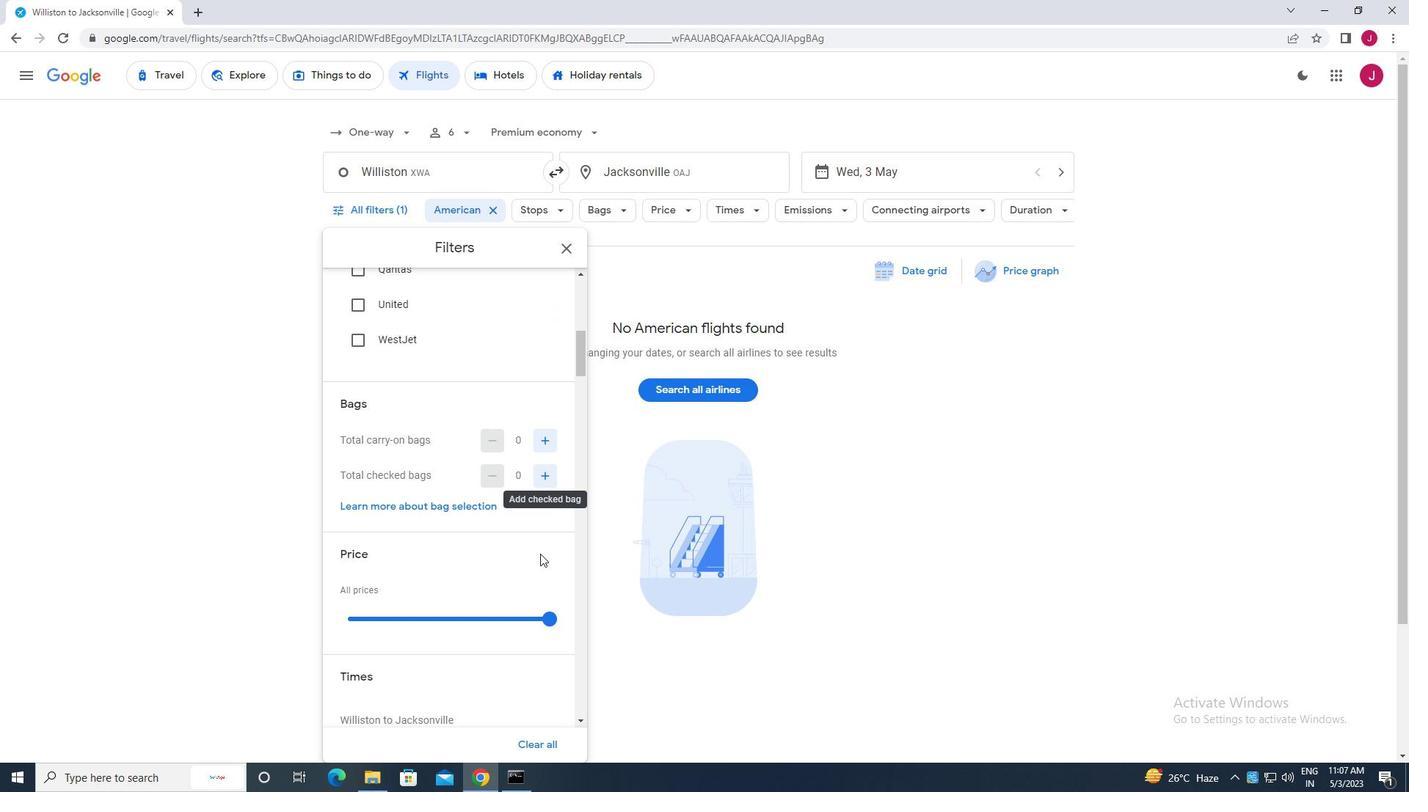 
Action: Mouse moved to (548, 476)
Screenshot: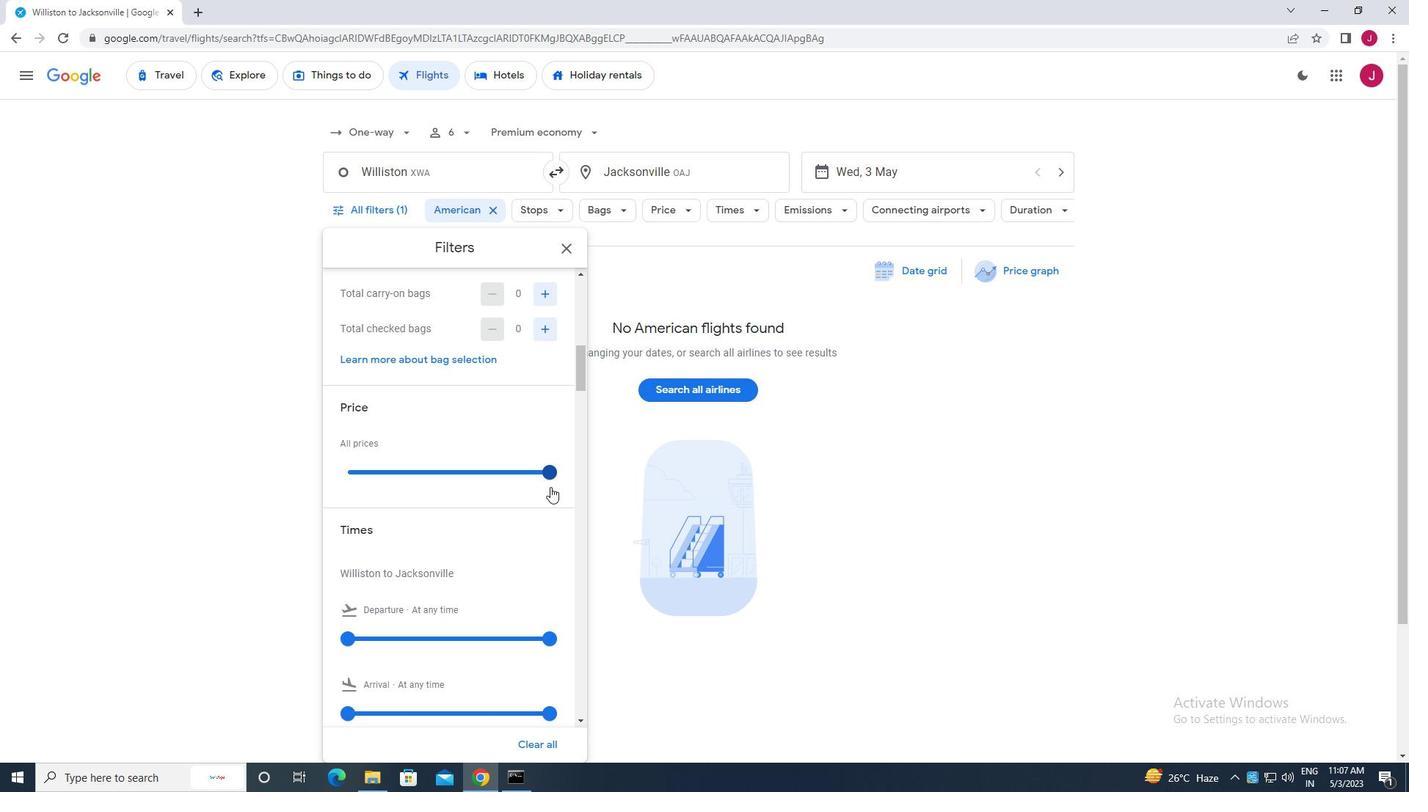 
Action: Mouse pressed left at (548, 476)
Screenshot: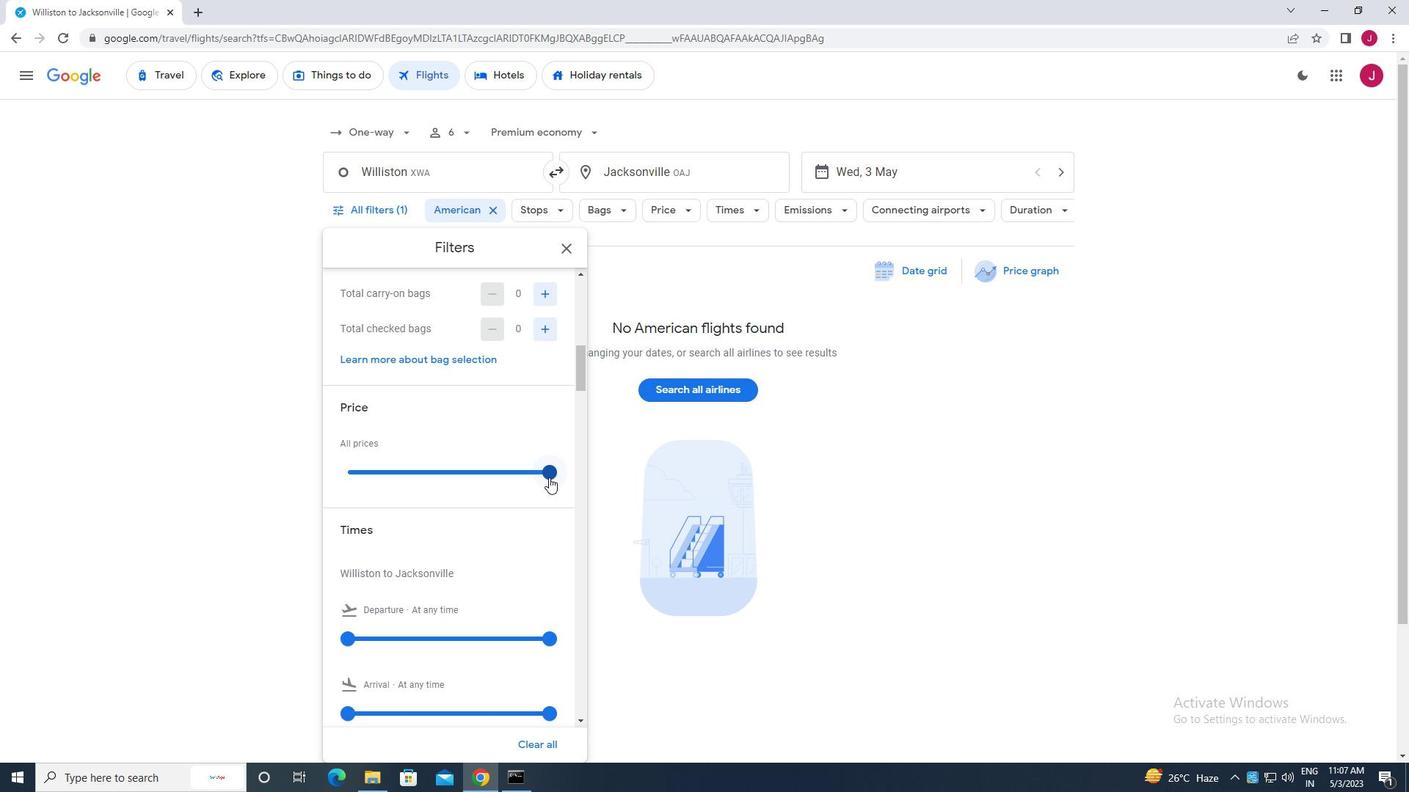 
Action: Mouse moved to (545, 490)
Screenshot: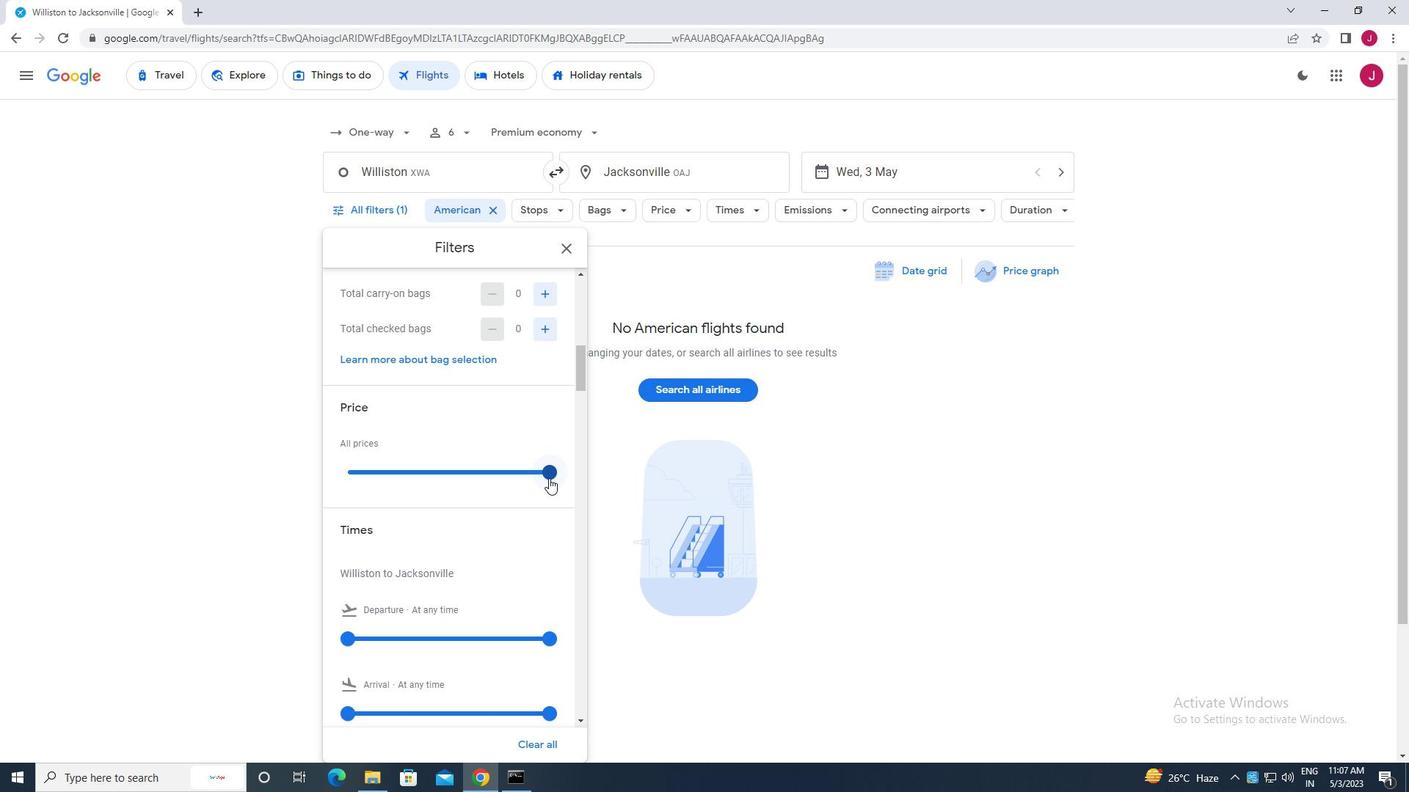 
Action: Mouse scrolled (545, 489) with delta (0, 0)
Screenshot: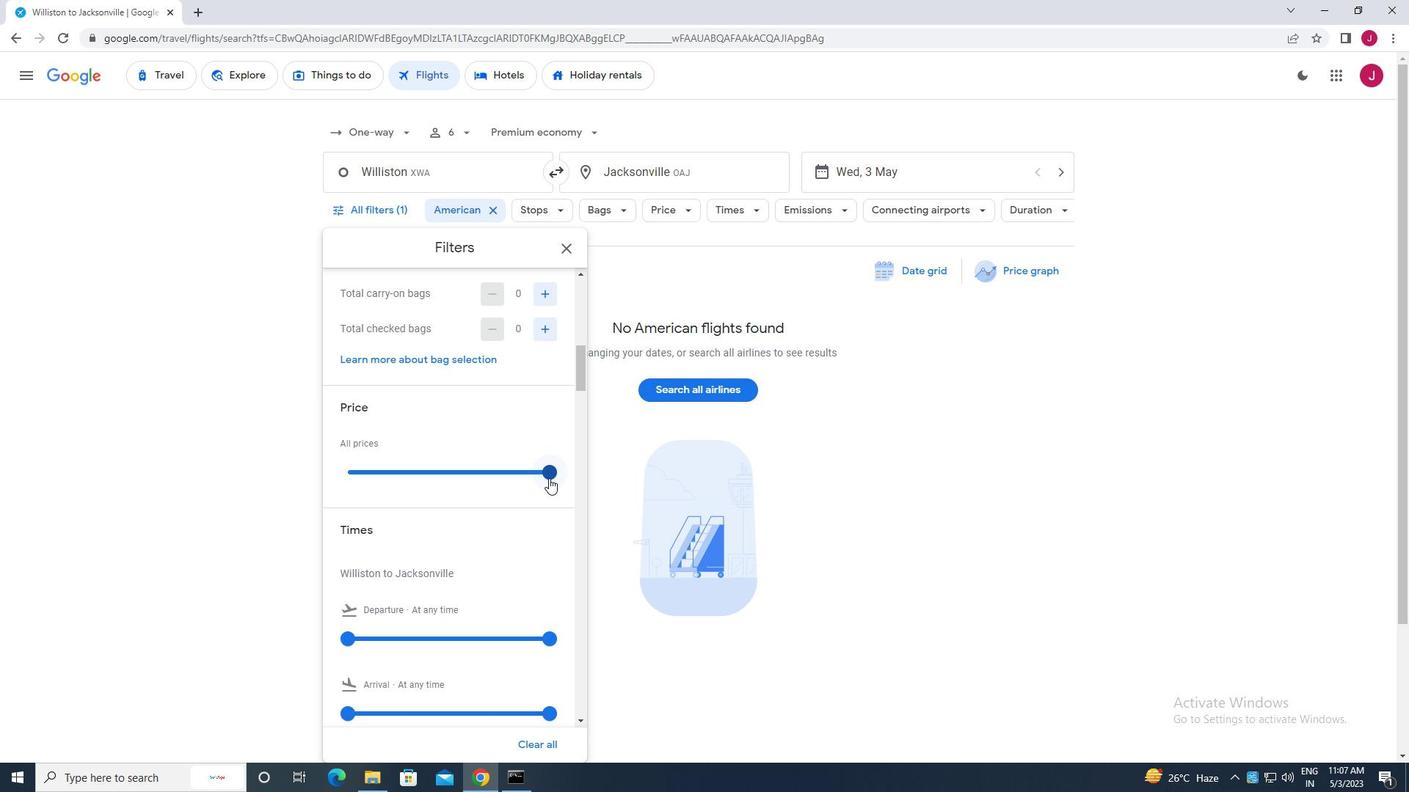 
Action: Mouse scrolled (545, 489) with delta (0, 0)
Screenshot: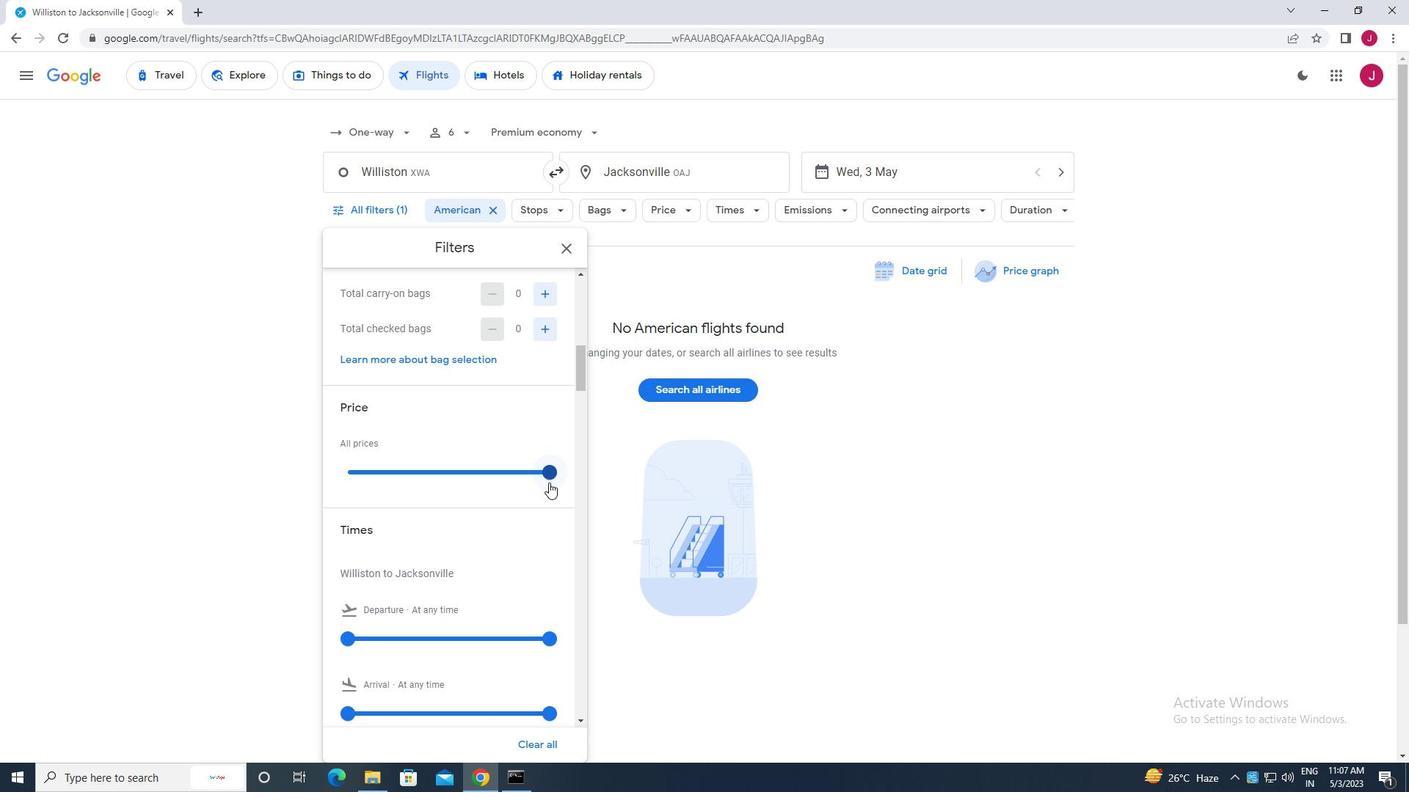 
Action: Mouse moved to (347, 488)
Screenshot: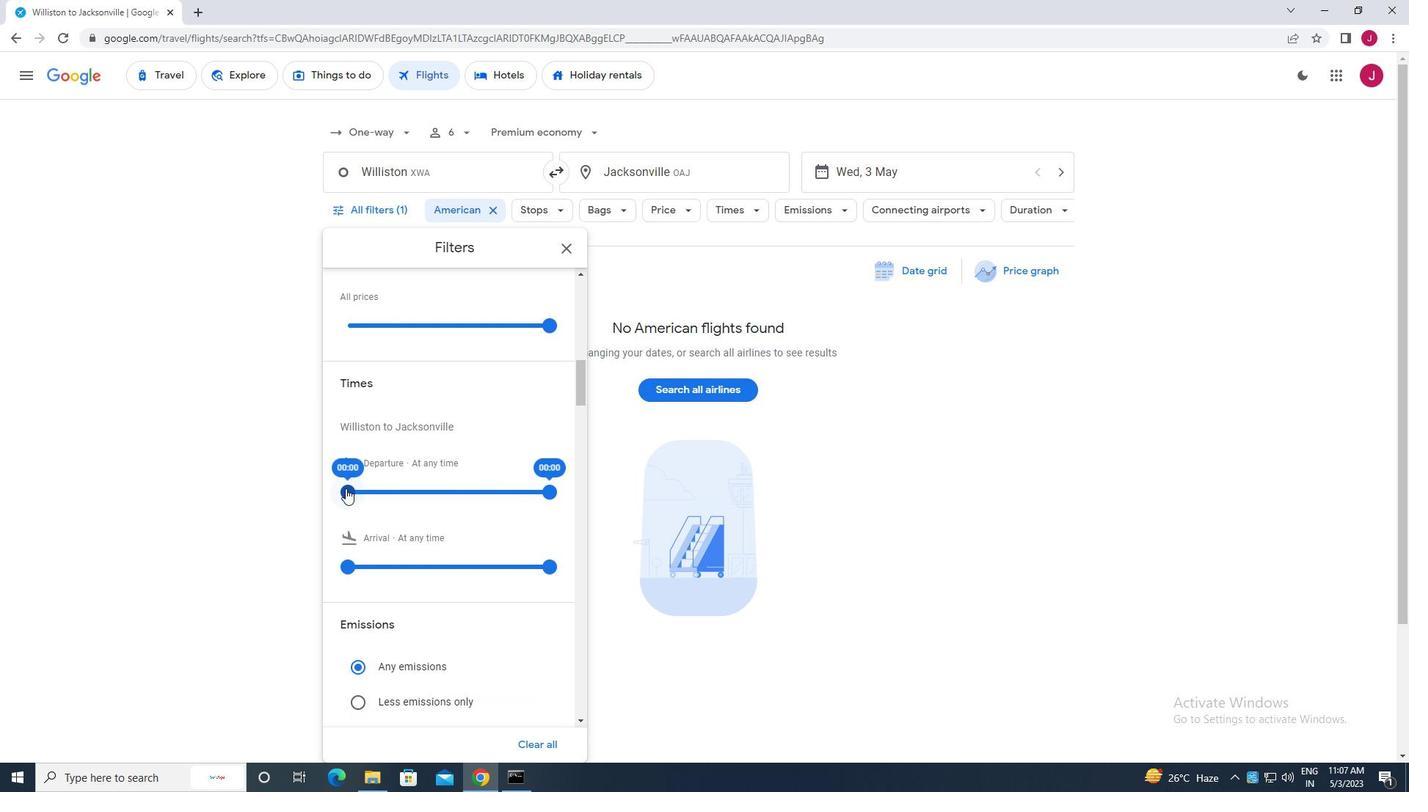 
Action: Mouse pressed left at (347, 488)
Screenshot: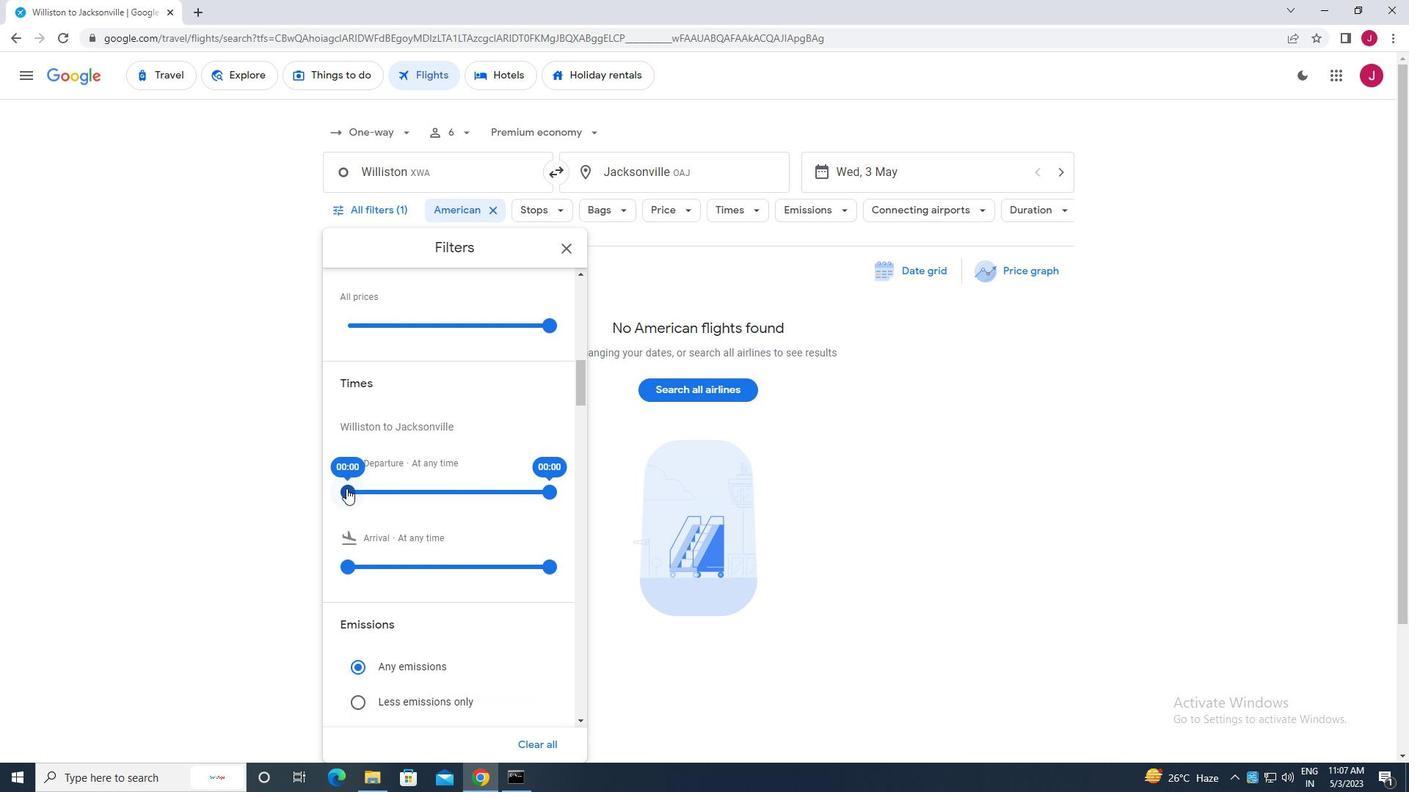 
Action: Mouse moved to (502, 493)
Screenshot: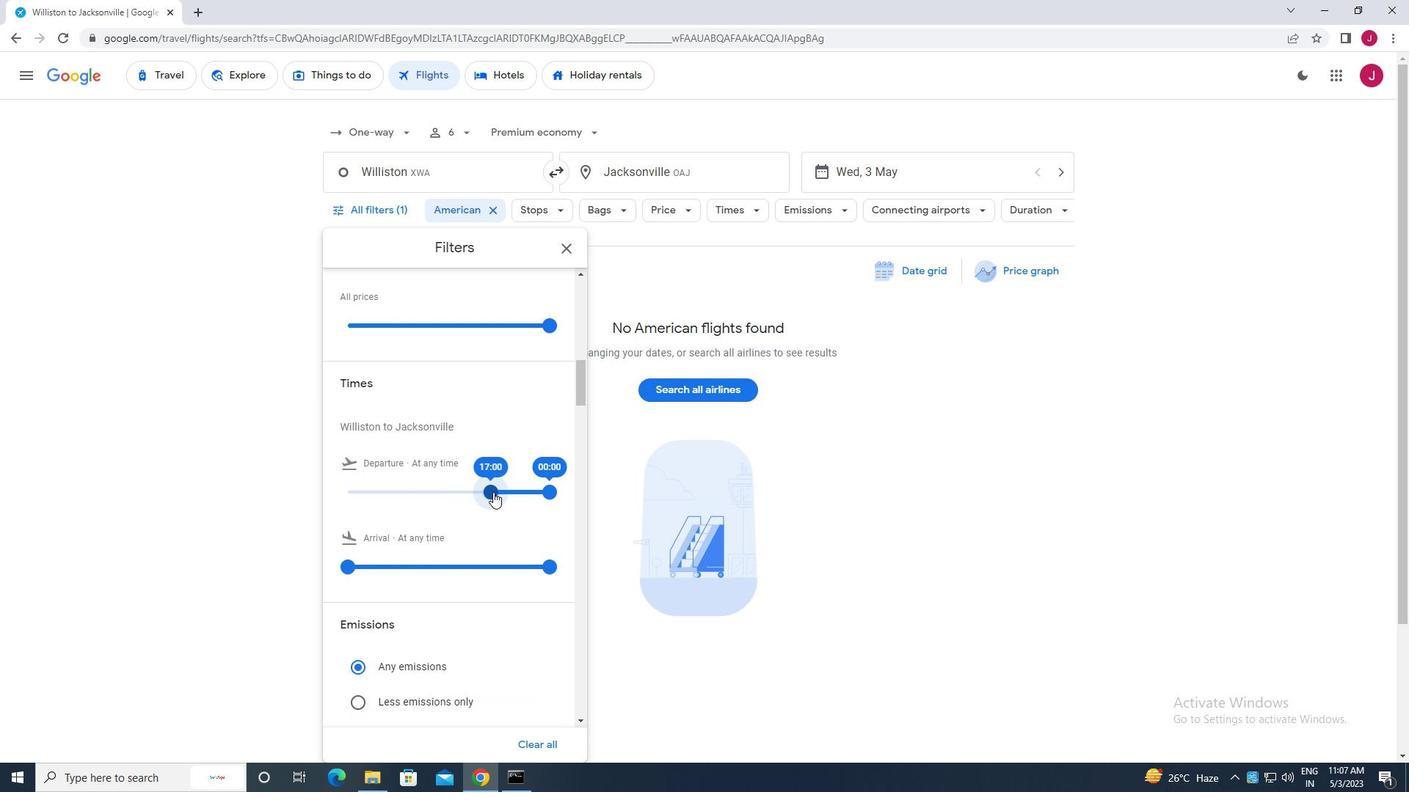 
Action: Mouse pressed left at (502, 493)
Screenshot: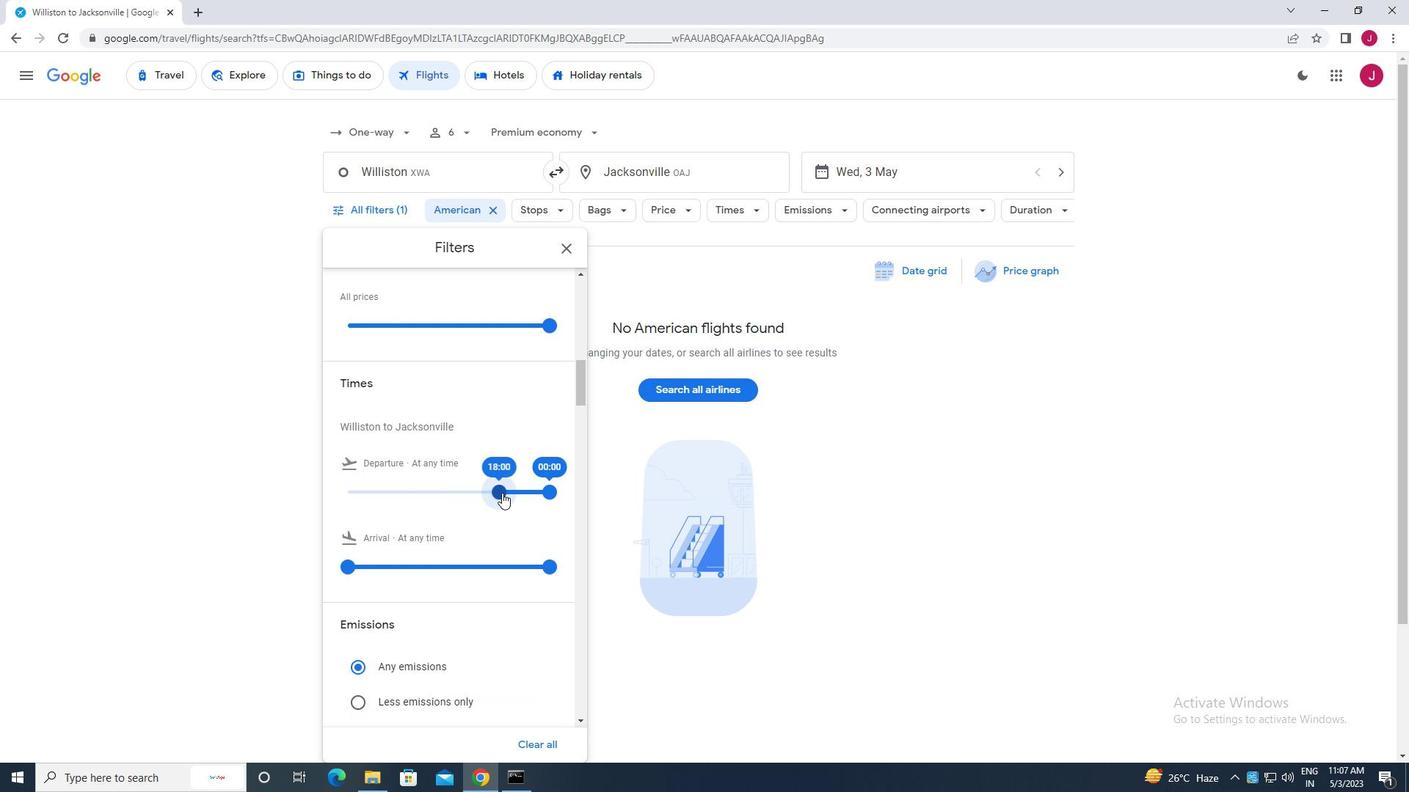 
Action: Mouse moved to (553, 492)
Screenshot: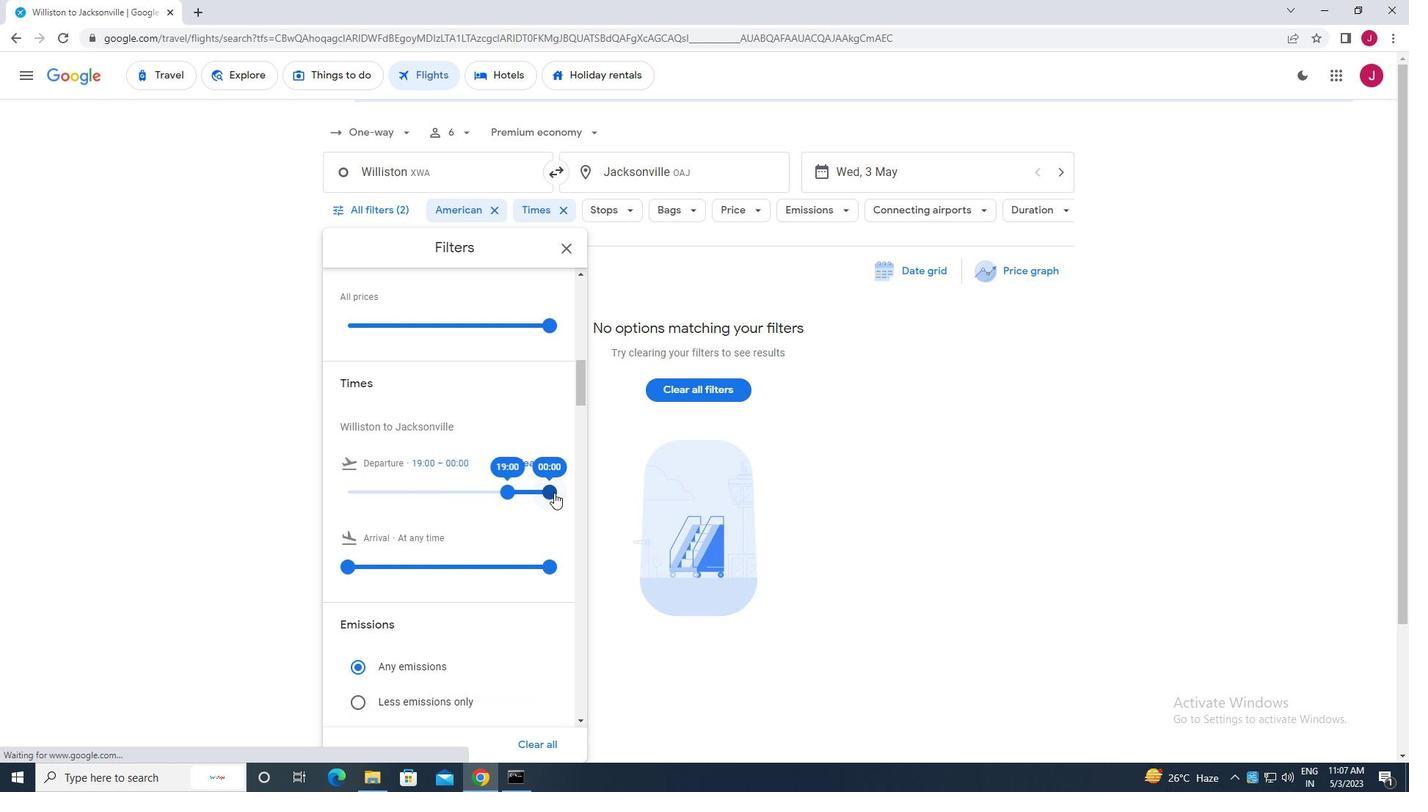 
Action: Mouse pressed left at (553, 492)
Screenshot: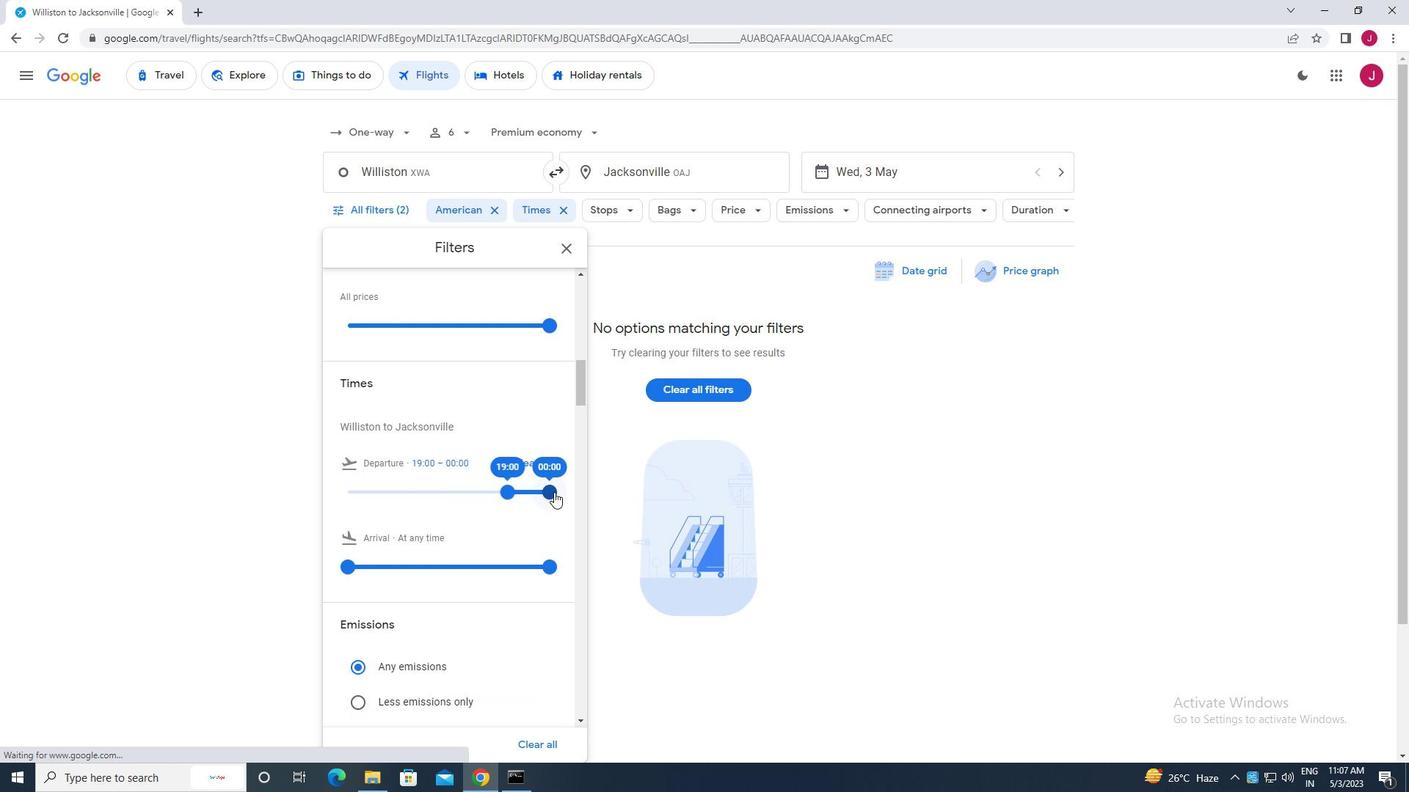 
Action: Mouse moved to (567, 249)
Screenshot: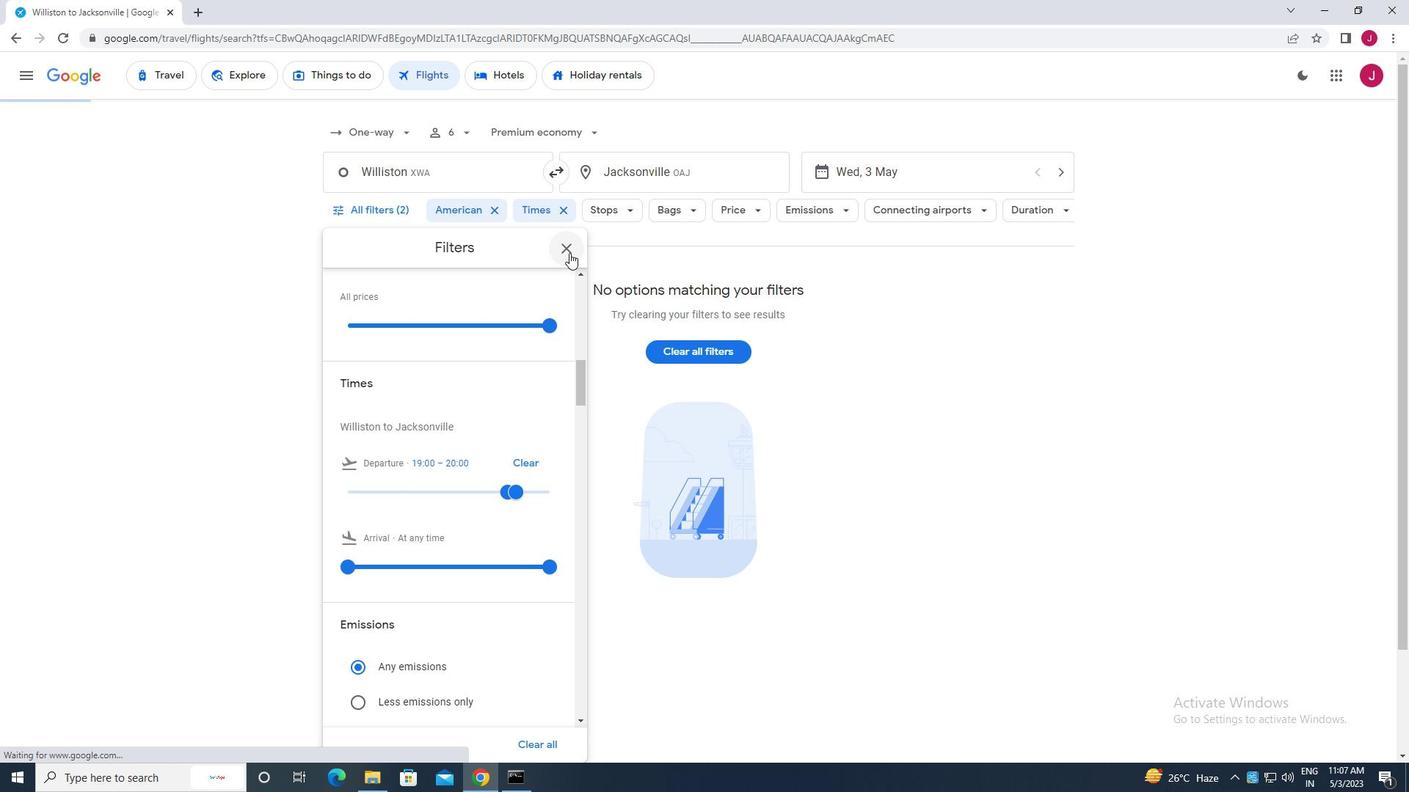 
Action: Mouse pressed left at (567, 249)
Screenshot: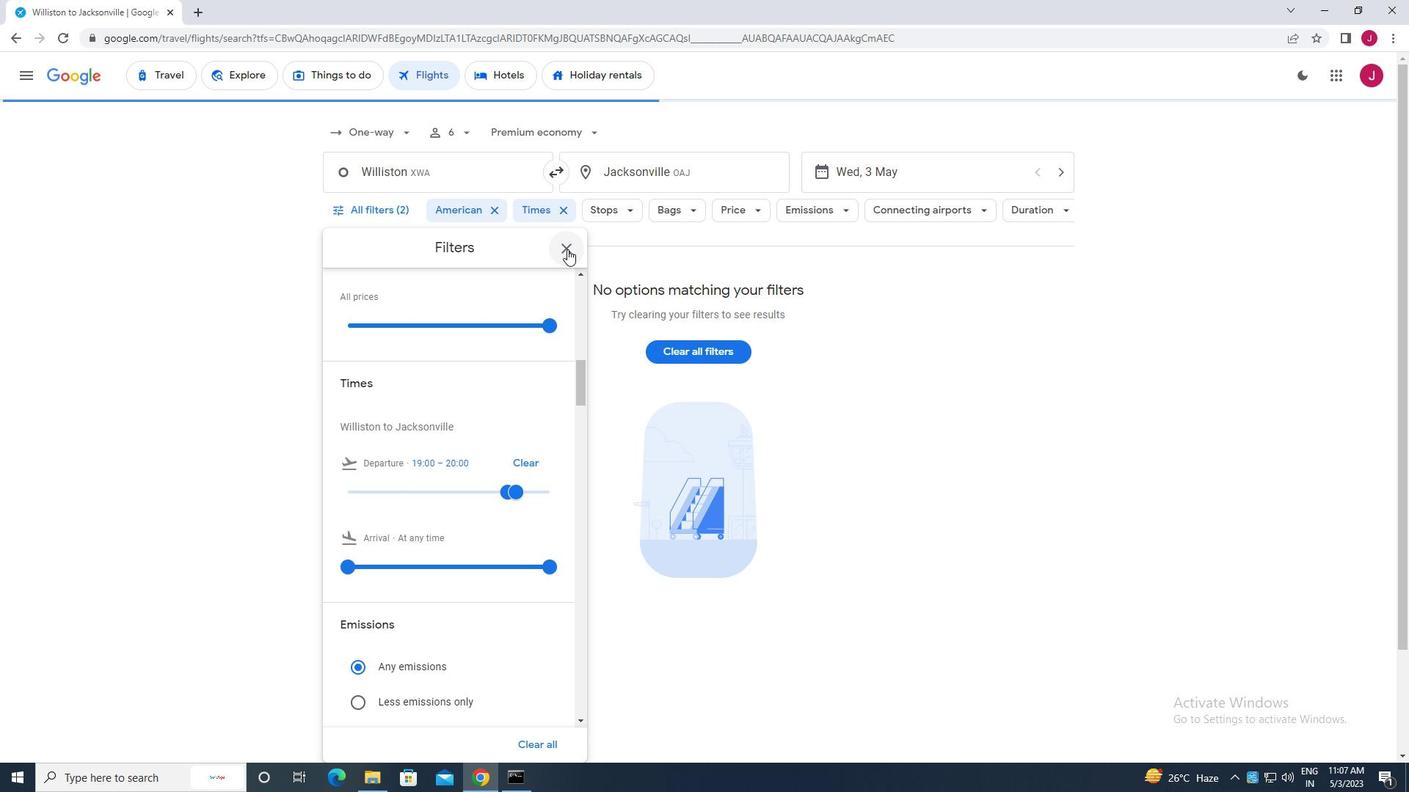 
Action: Mouse moved to (565, 255)
Screenshot: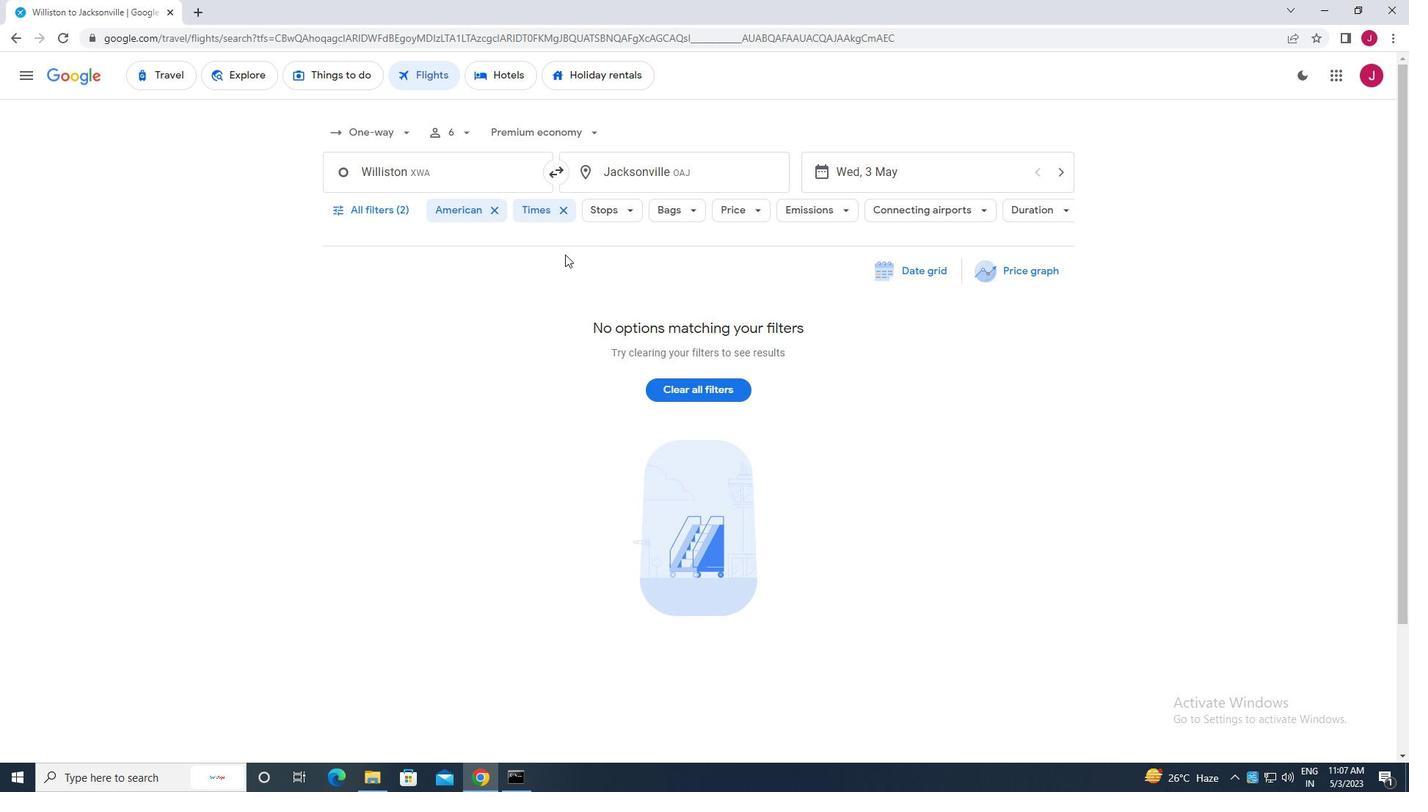 
